 Task: Find connections with filter location Palencia with filter topic #Entrepreneurialwith filter profile language Spanish with filter current company Ericsson with filter school Srinivas Institute of Technology, Mangalore with filter industry Retail Building Materials and Garden Equipment with filter service category Nonprofit Consulting with filter keywords title Delivery Driver
Action: Mouse moved to (598, 97)
Screenshot: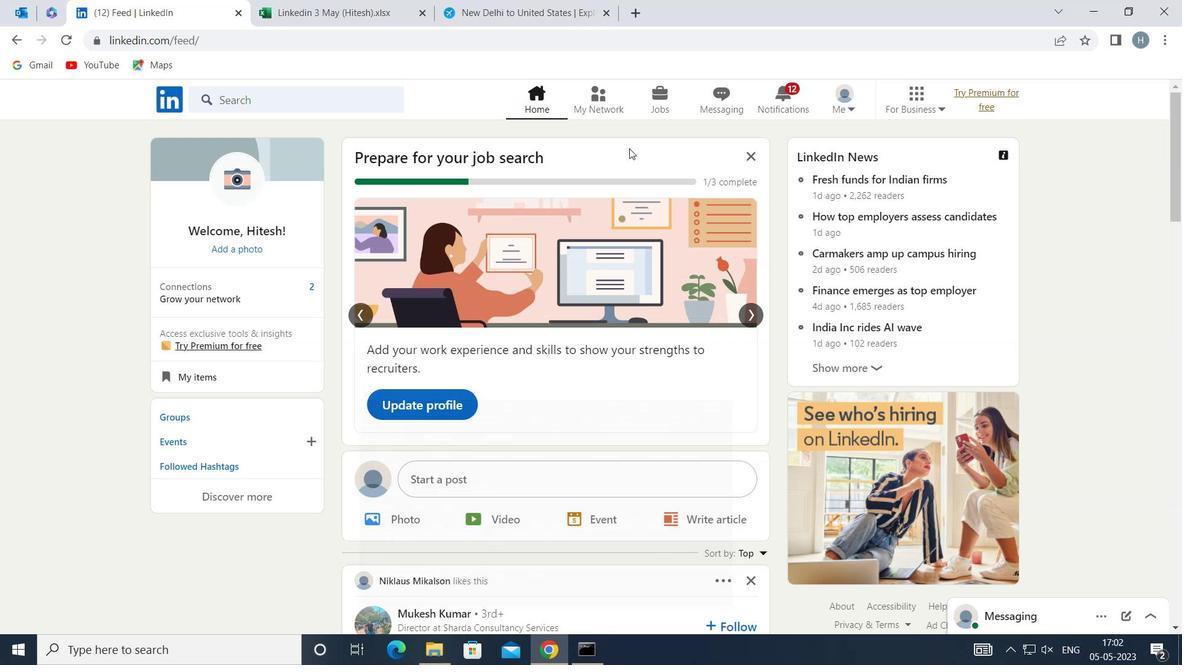 
Action: Mouse pressed left at (598, 97)
Screenshot: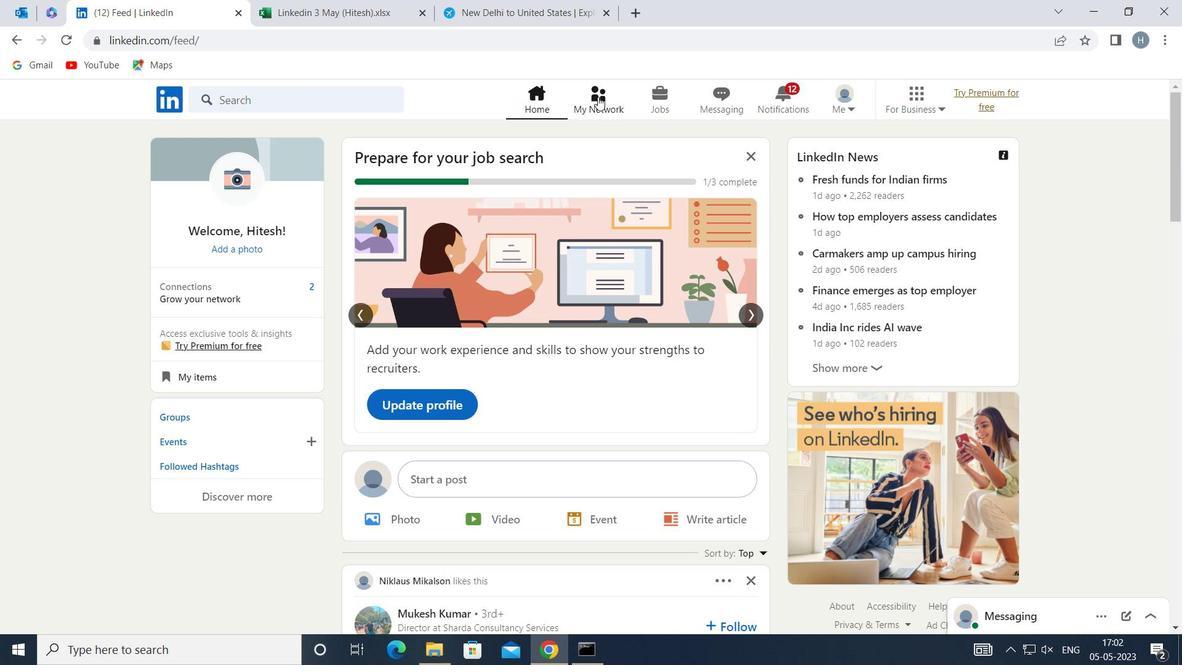 
Action: Mouse moved to (339, 182)
Screenshot: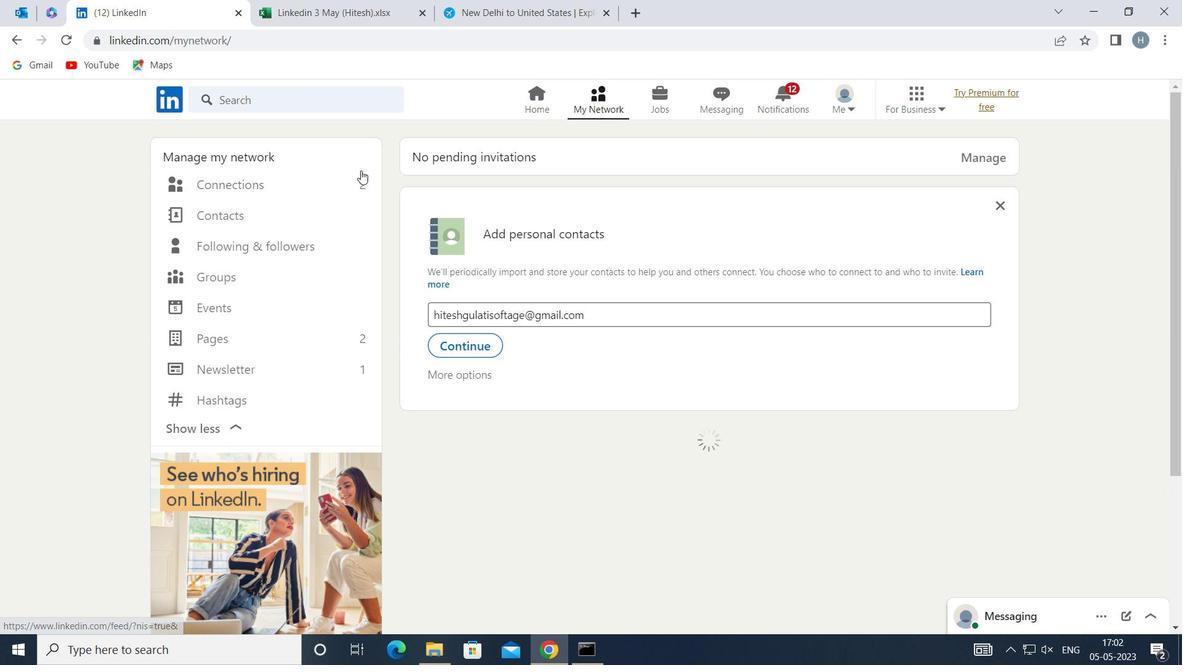 
Action: Mouse pressed left at (339, 182)
Screenshot: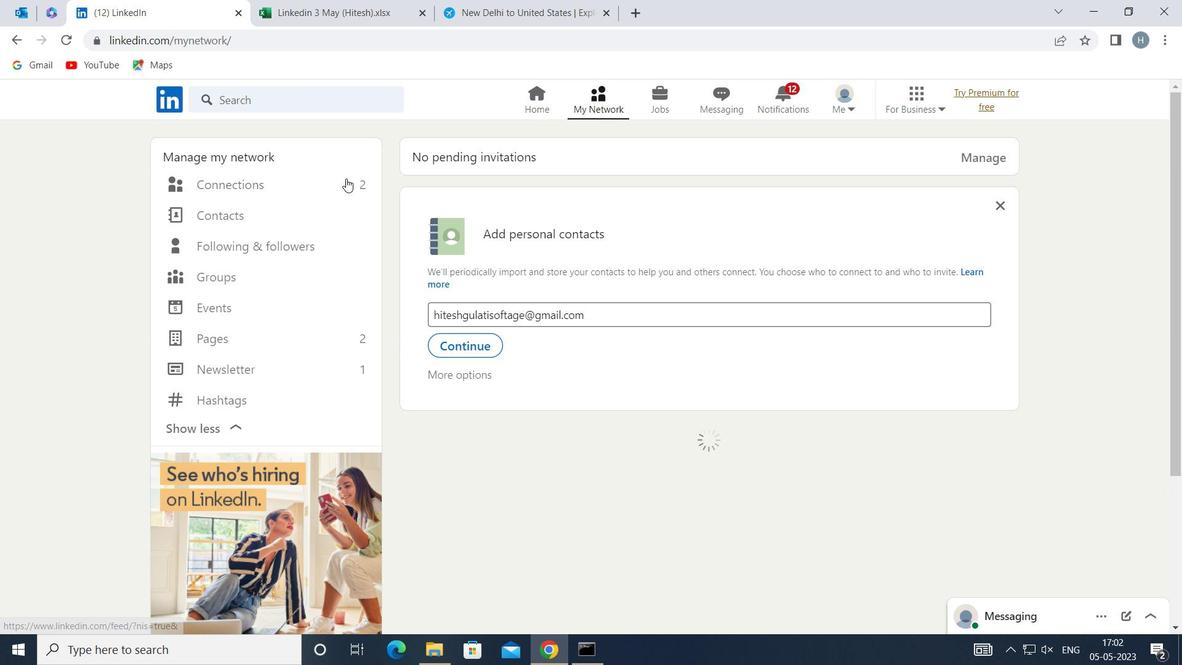 
Action: Mouse moved to (715, 187)
Screenshot: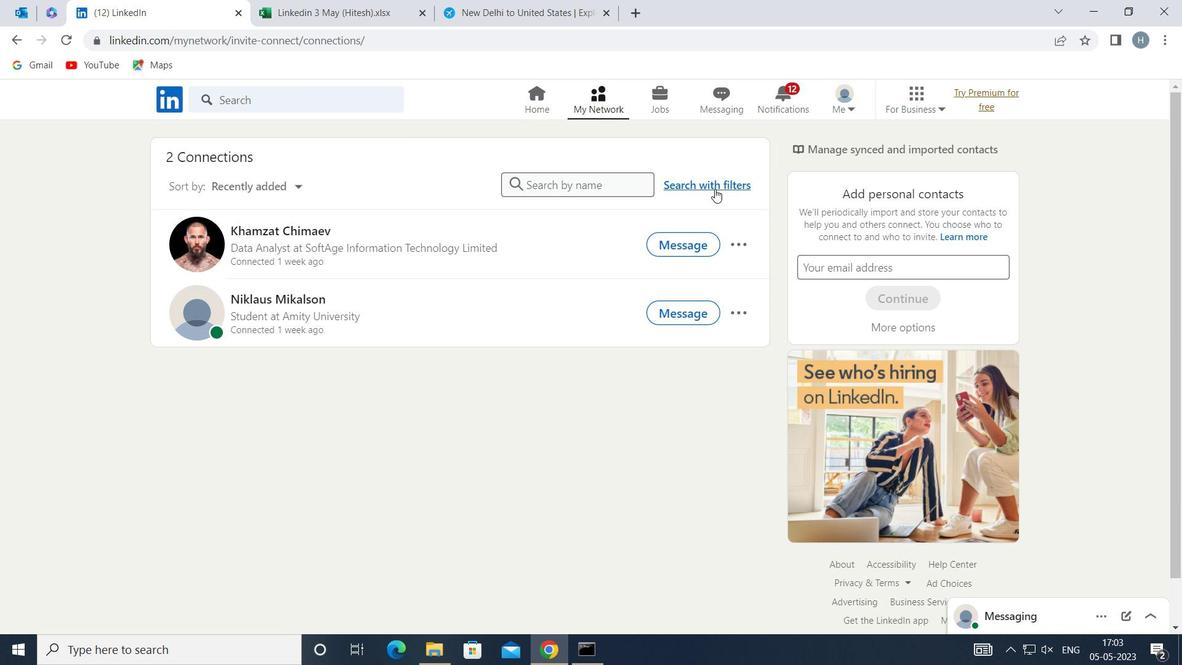 
Action: Mouse pressed left at (715, 187)
Screenshot: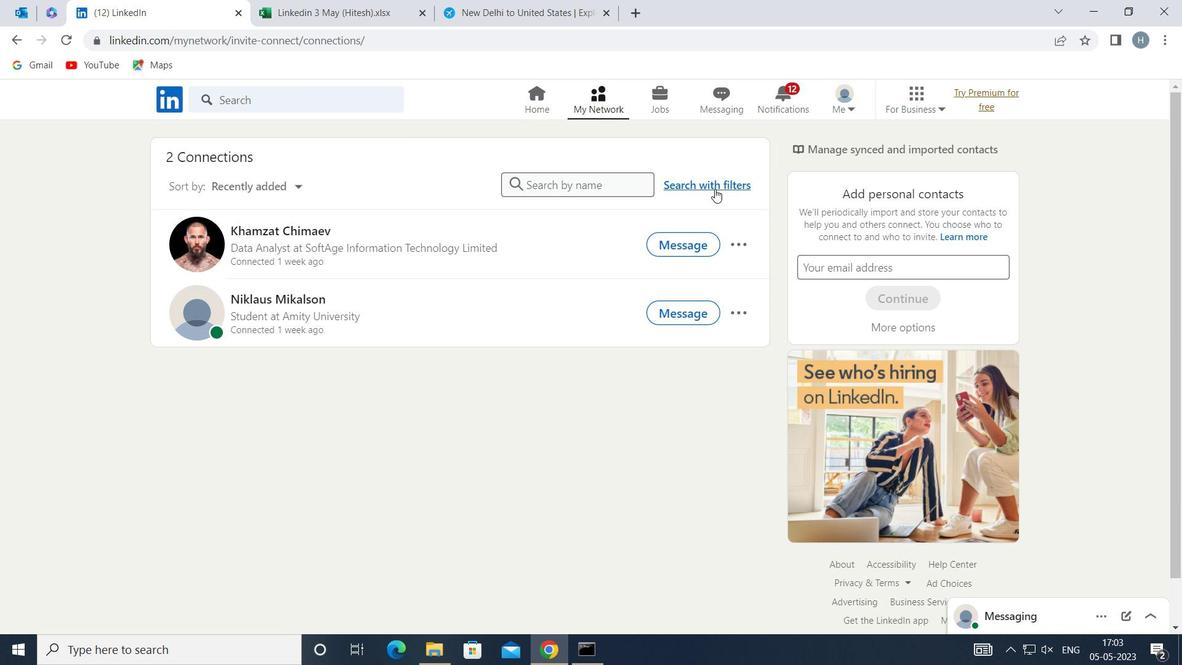 
Action: Mouse moved to (658, 140)
Screenshot: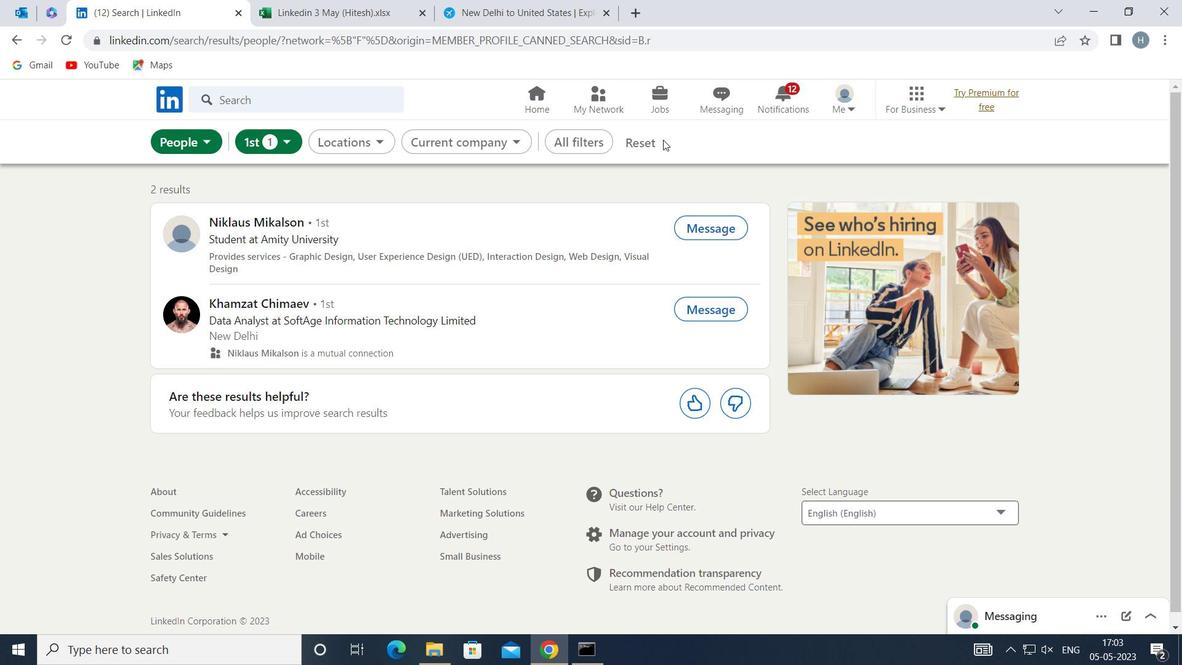 
Action: Mouse pressed left at (658, 140)
Screenshot: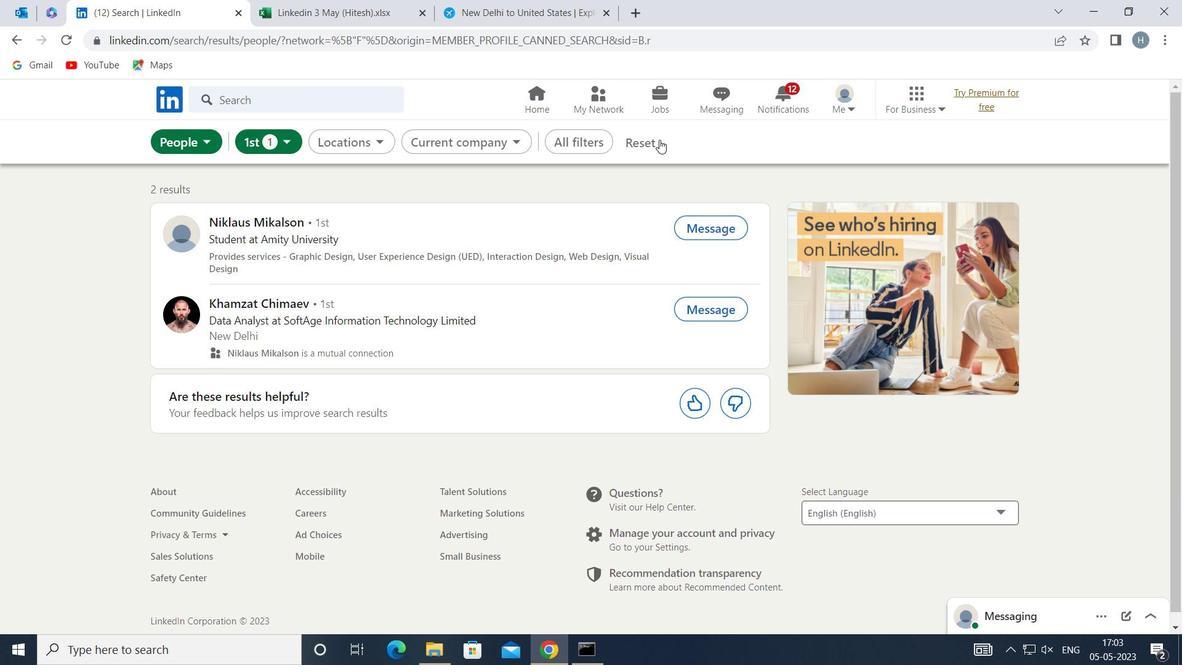 
Action: Mouse moved to (633, 142)
Screenshot: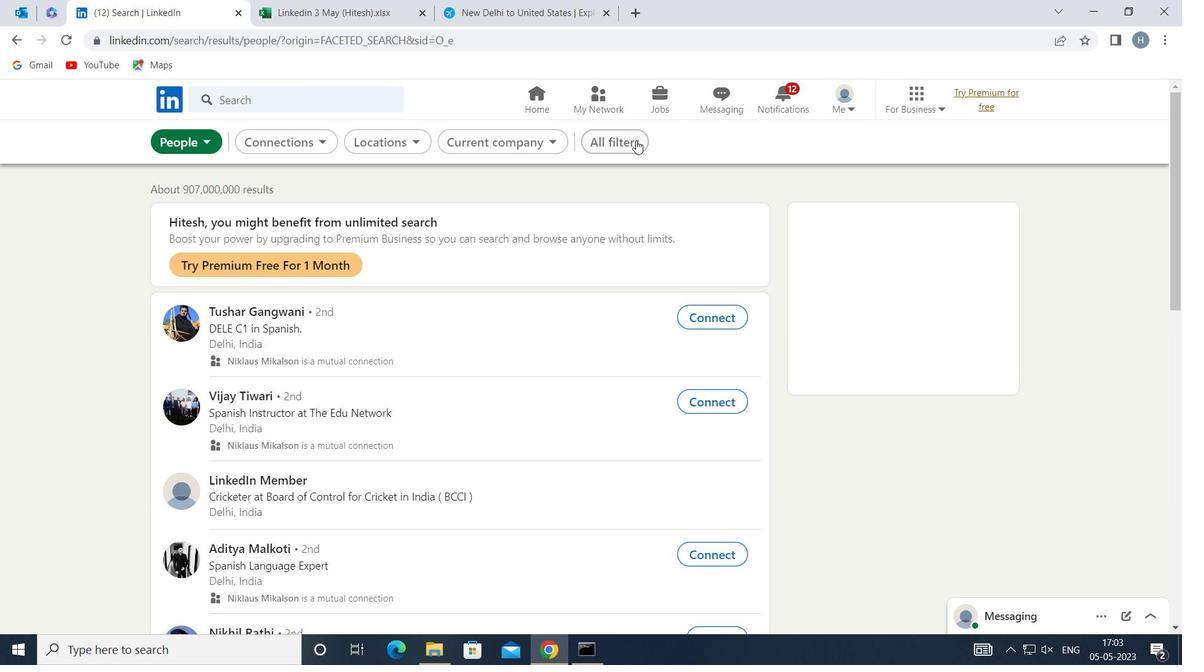 
Action: Mouse pressed left at (633, 142)
Screenshot: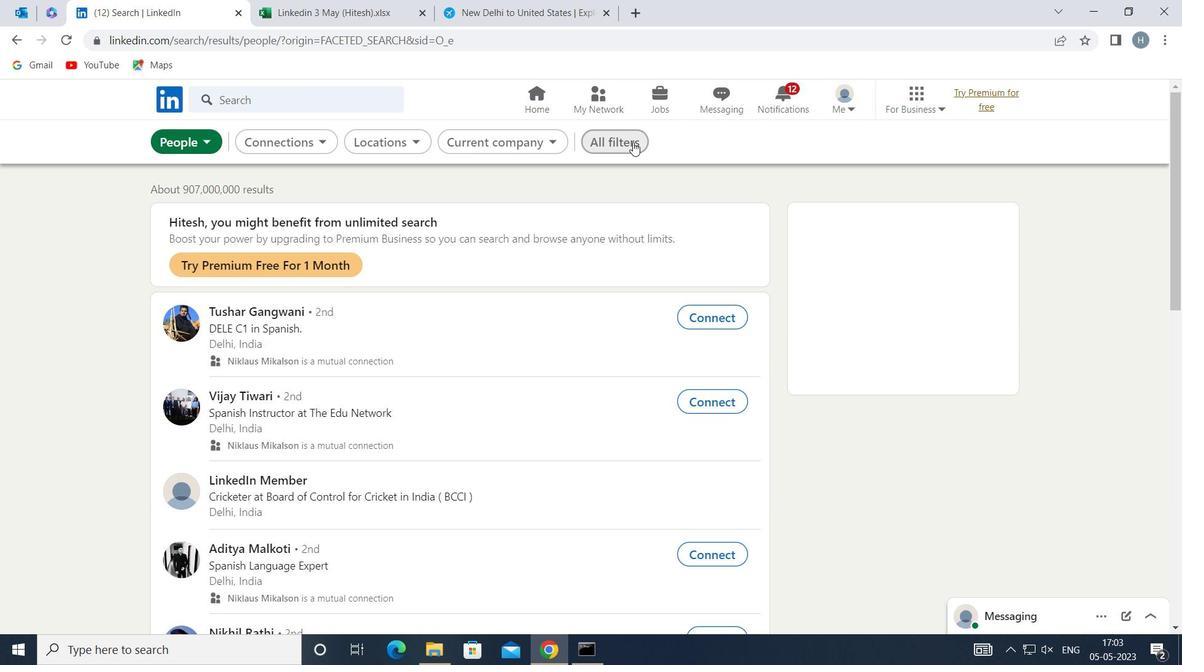 
Action: Mouse moved to (950, 325)
Screenshot: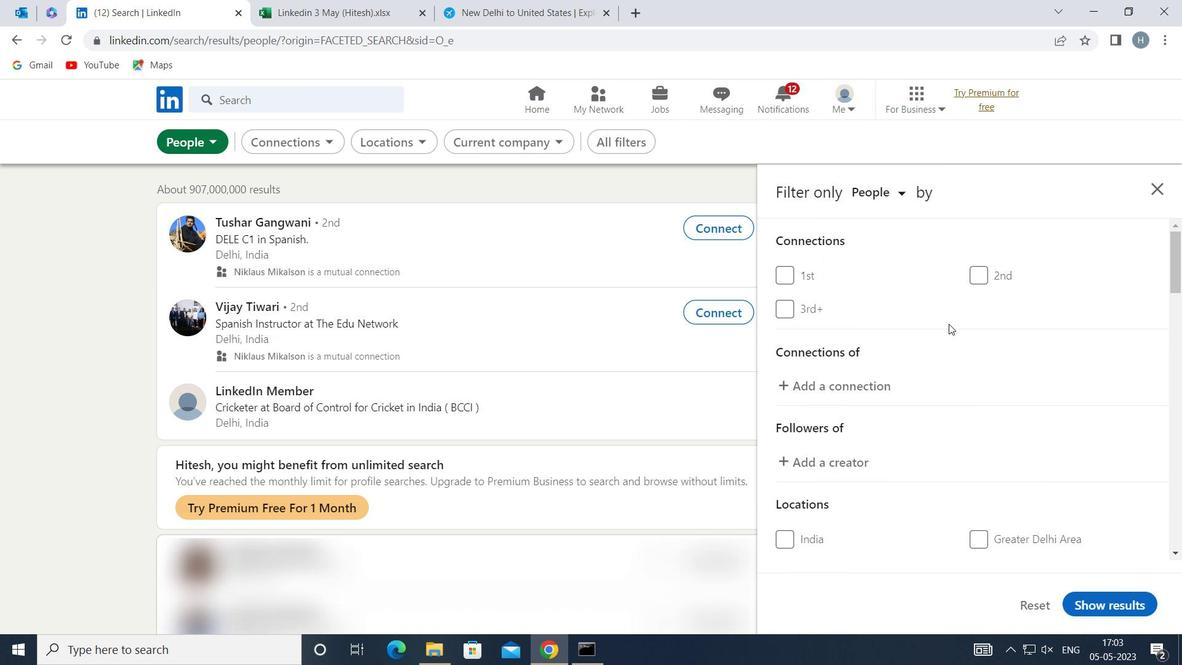 
Action: Mouse scrolled (950, 324) with delta (0, 0)
Screenshot: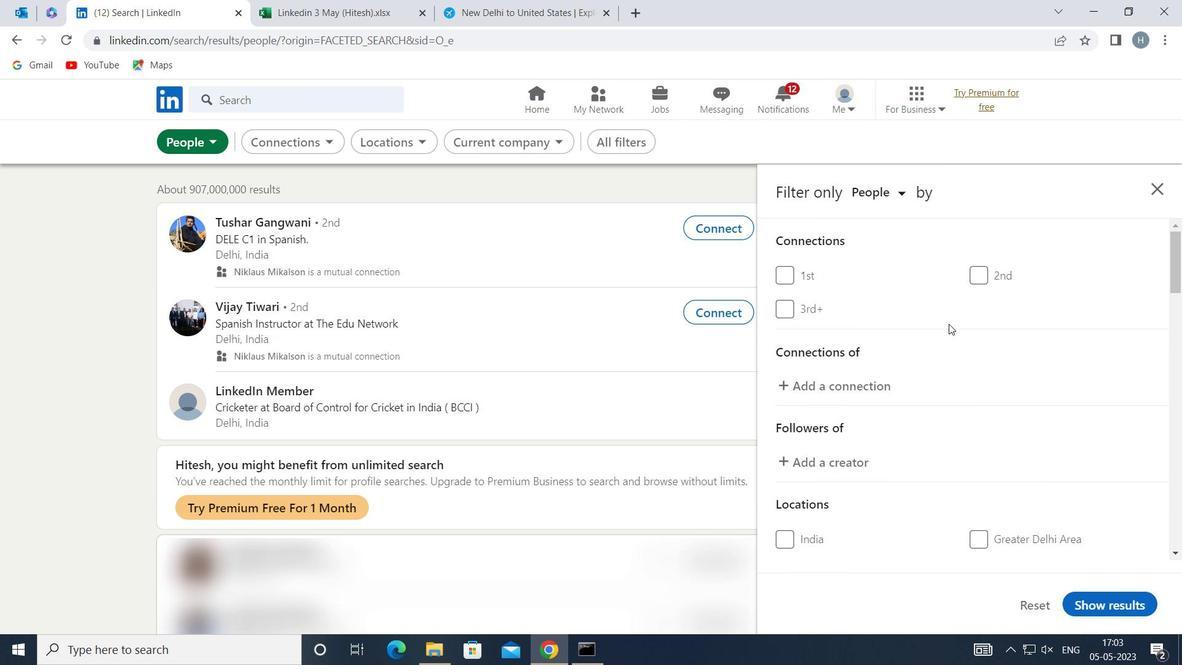 
Action: Mouse scrolled (950, 324) with delta (0, 0)
Screenshot: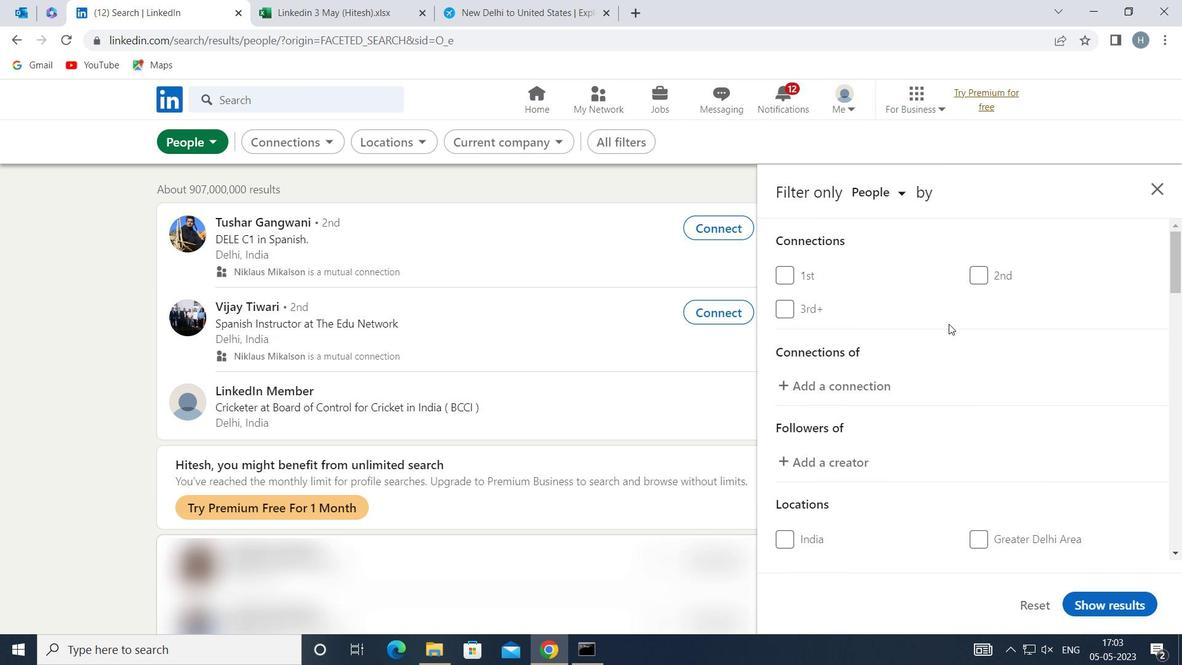 
Action: Mouse moved to (951, 325)
Screenshot: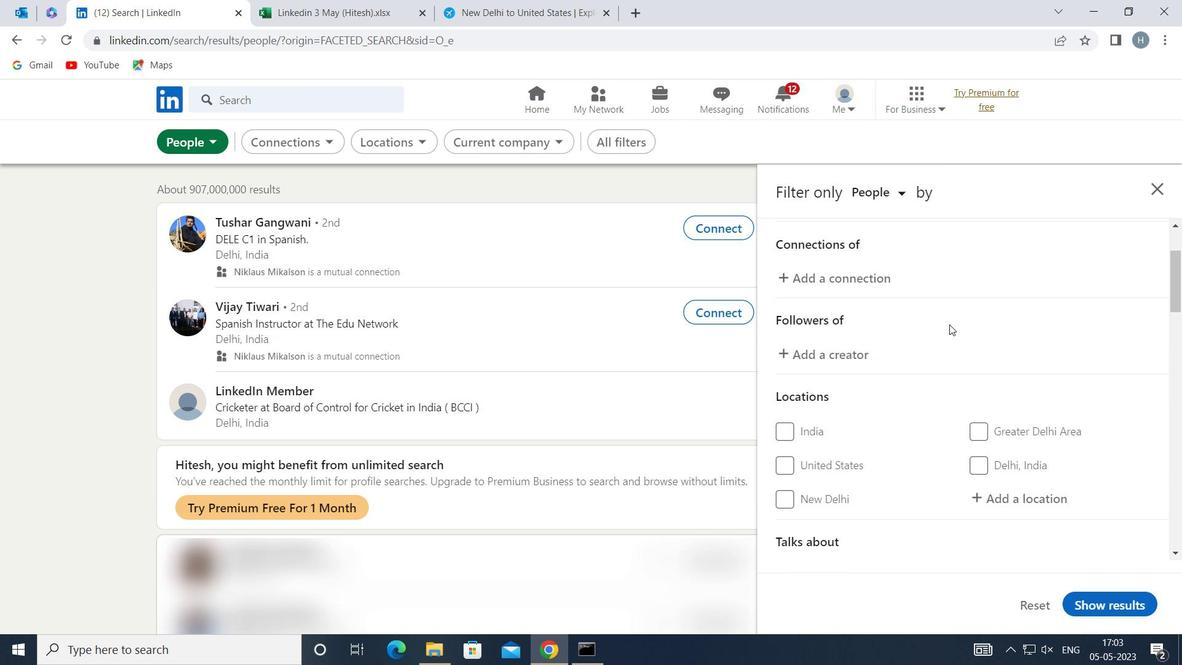 
Action: Mouse scrolled (951, 324) with delta (0, 0)
Screenshot: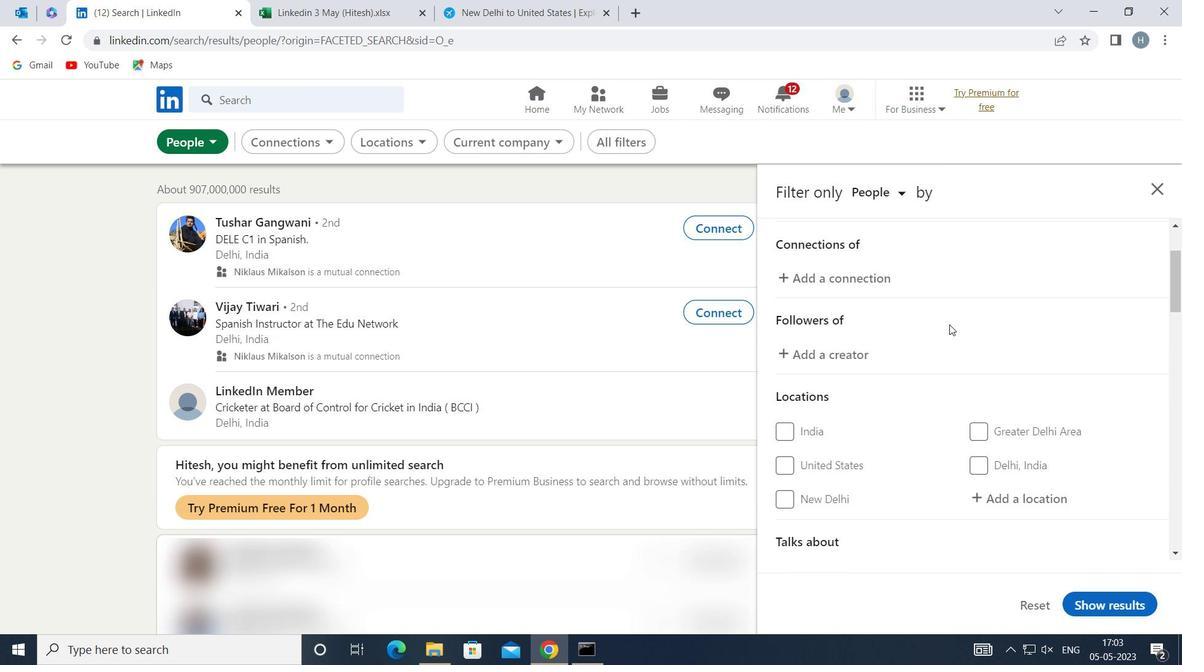 
Action: Mouse moved to (1032, 368)
Screenshot: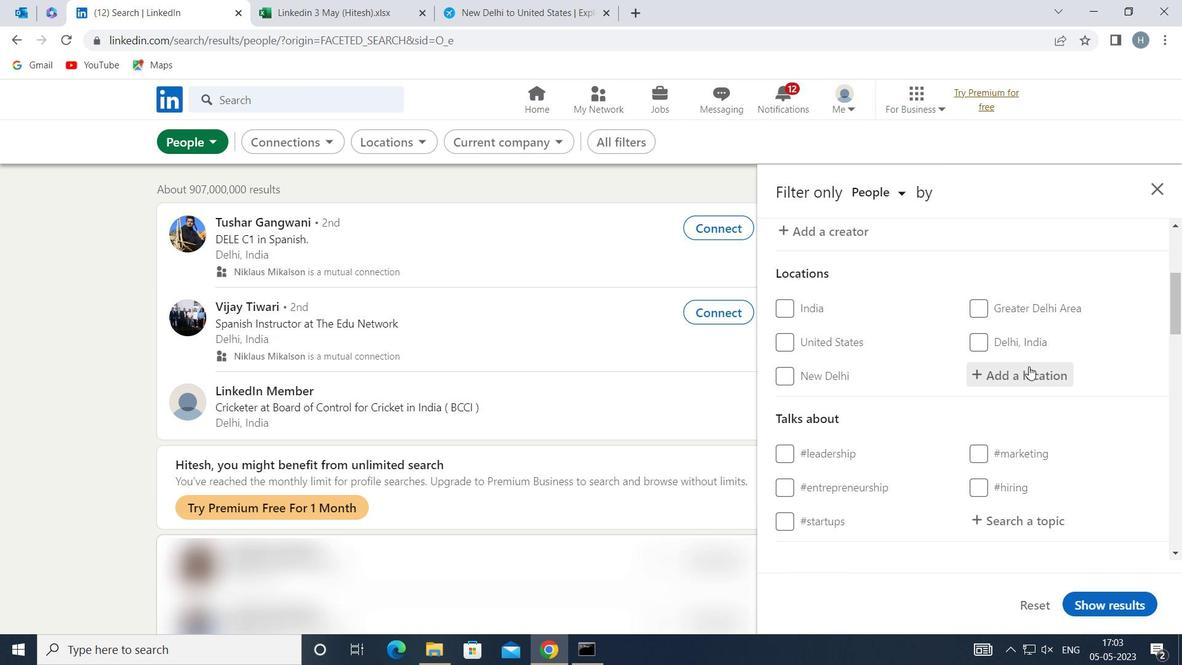 
Action: Mouse pressed left at (1032, 368)
Screenshot: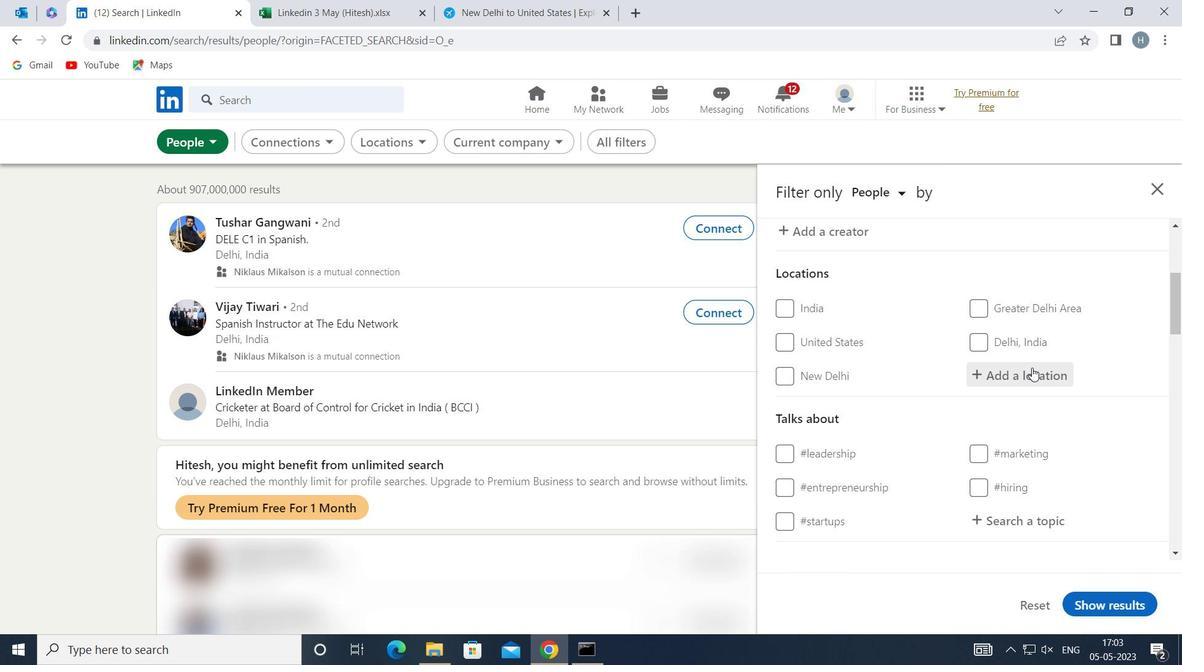 
Action: Key pressed <Key.shift>PALENCIA<Key.space>
Screenshot: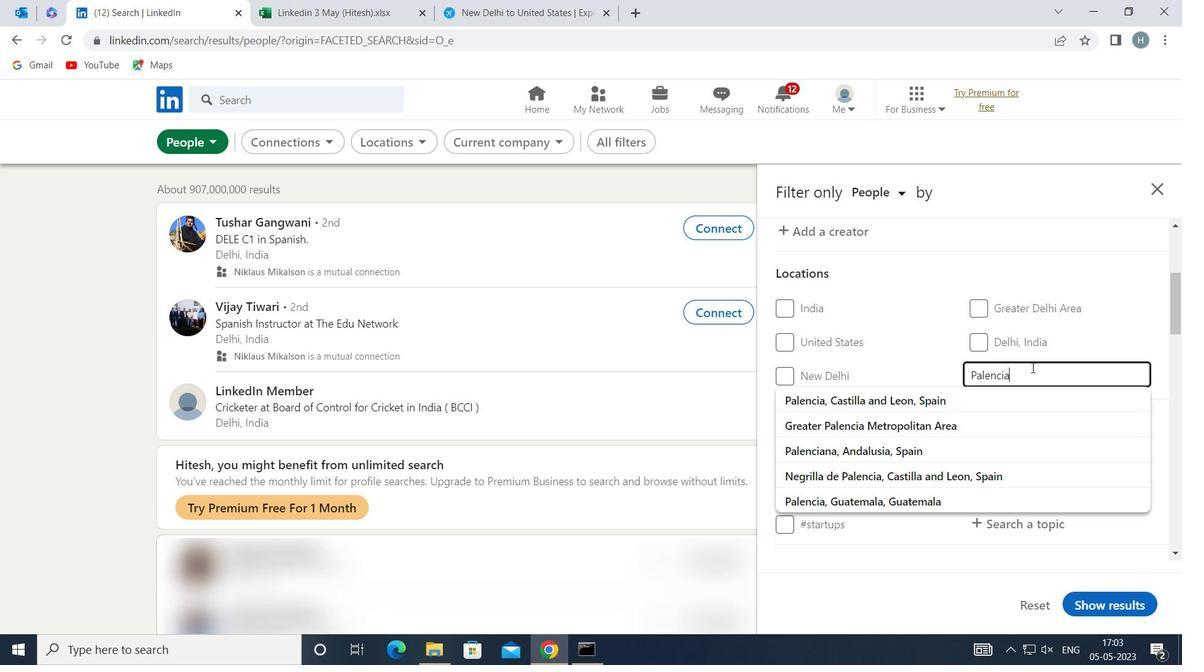 
Action: Mouse moved to (1004, 397)
Screenshot: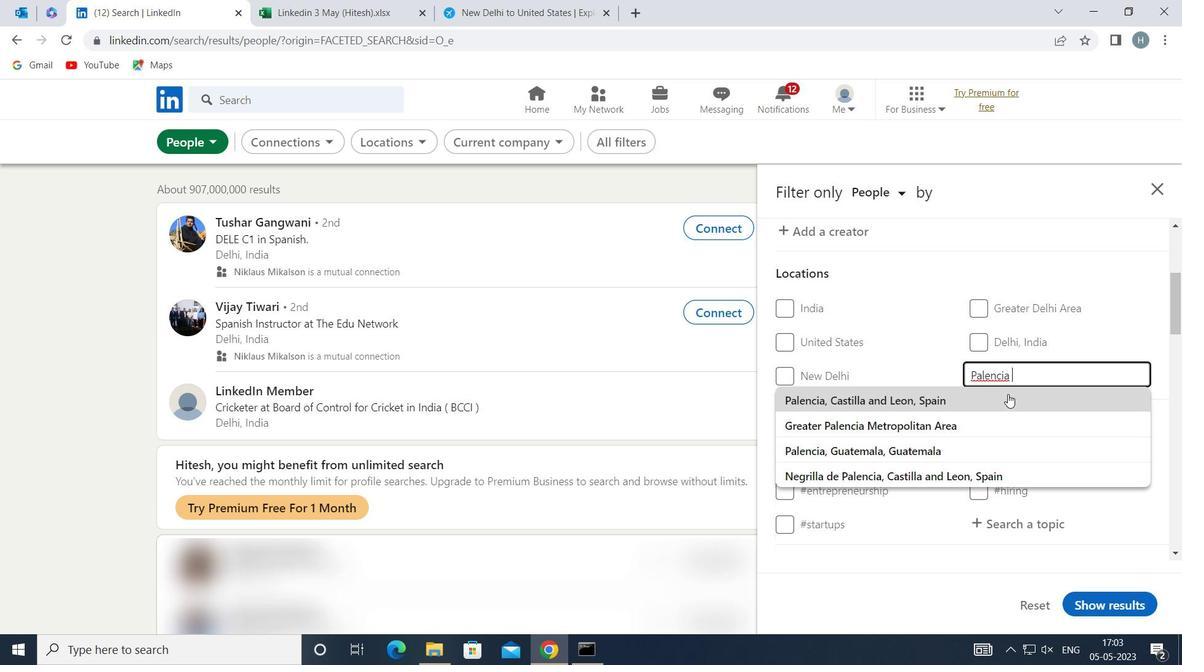 
Action: Mouse pressed left at (1004, 397)
Screenshot: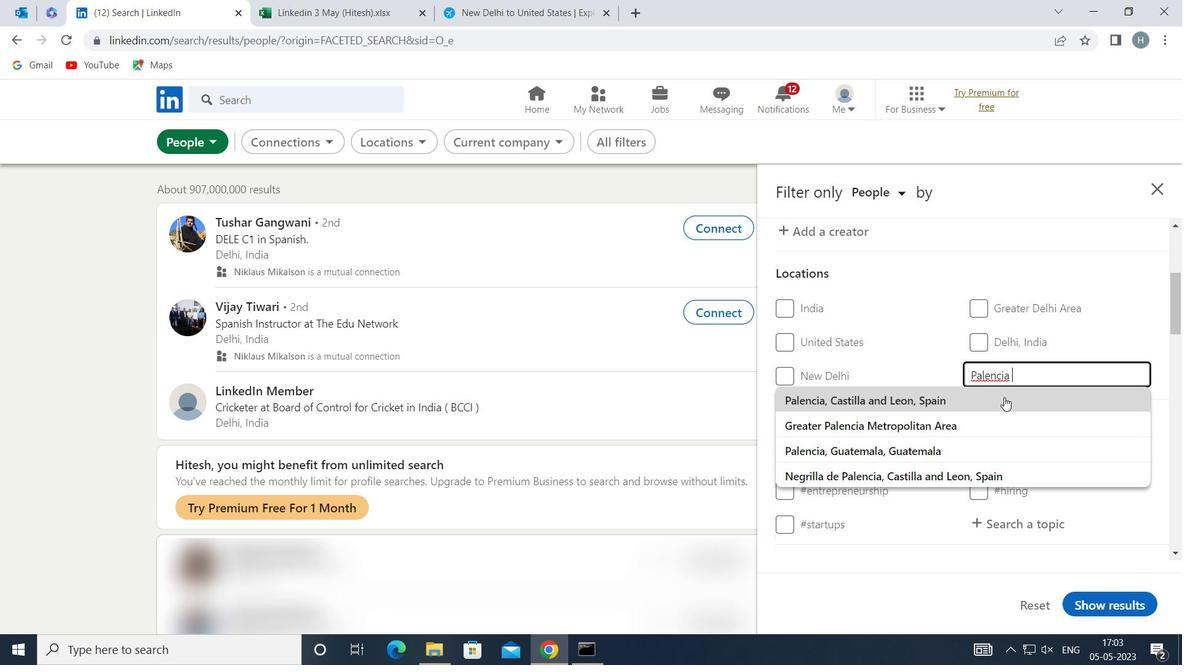 
Action: Mouse scrolled (1004, 396) with delta (0, 0)
Screenshot: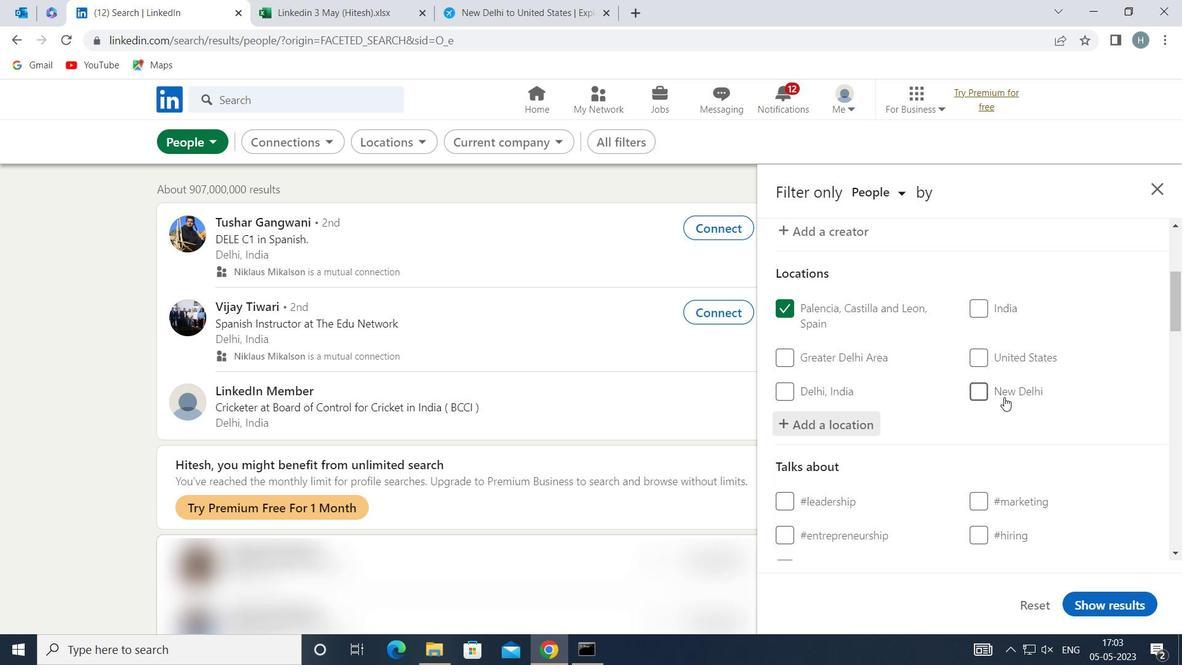 
Action: Mouse moved to (1002, 402)
Screenshot: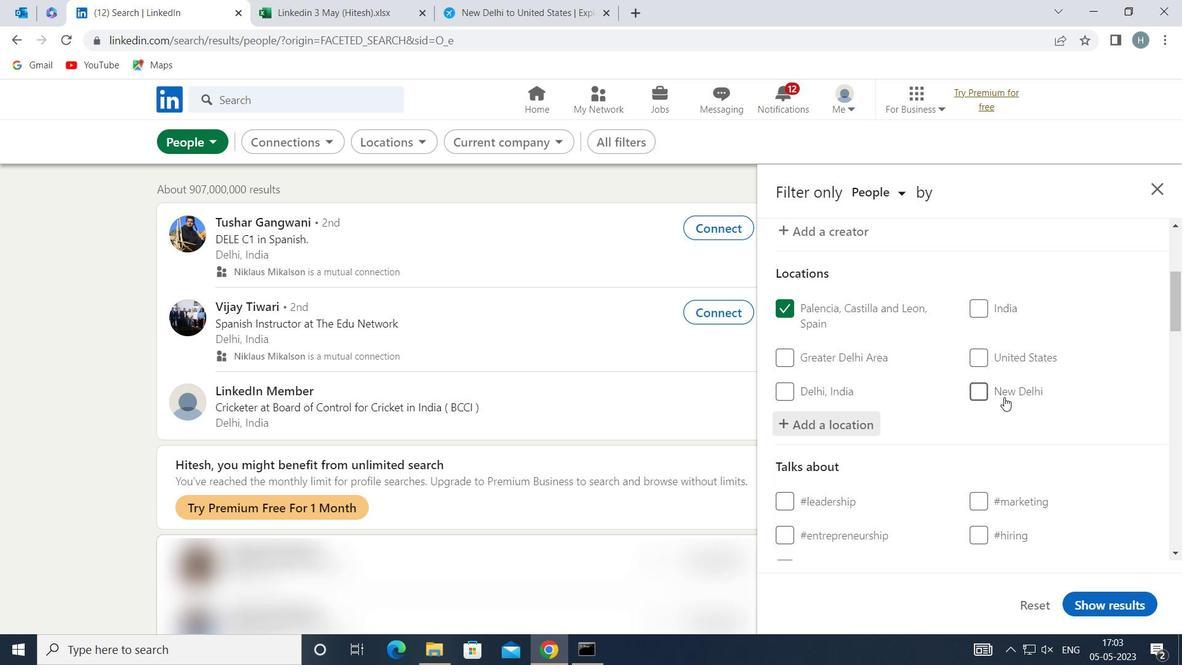 
Action: Mouse scrolled (1002, 401) with delta (0, 0)
Screenshot: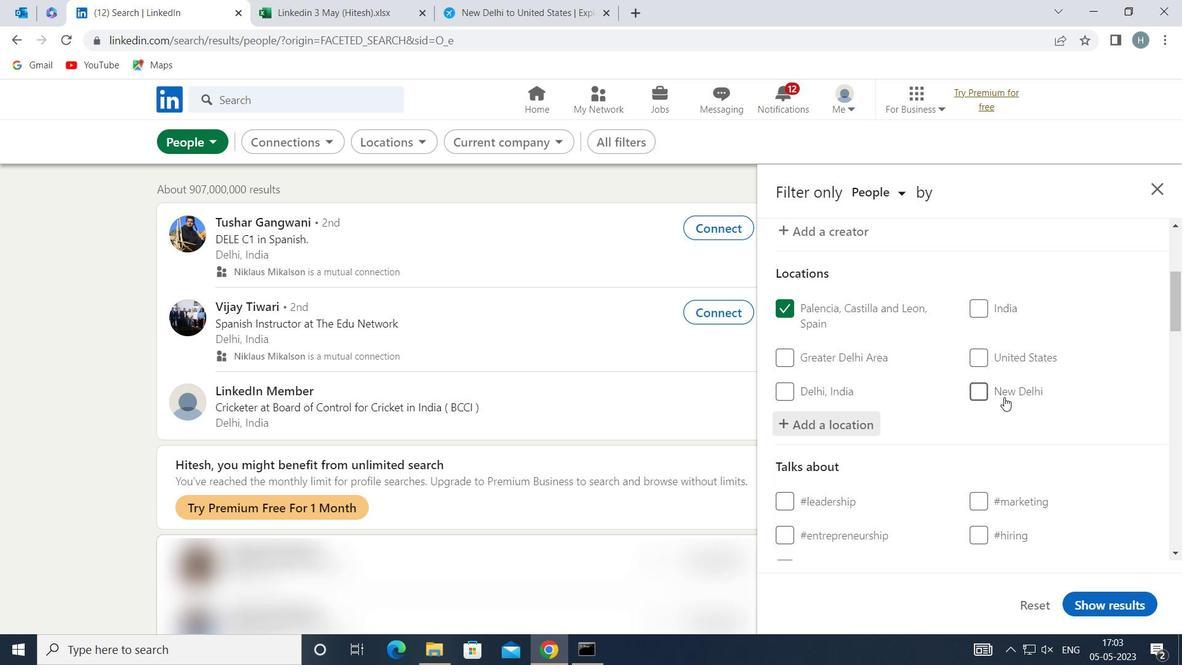 
Action: Mouse moved to (1031, 415)
Screenshot: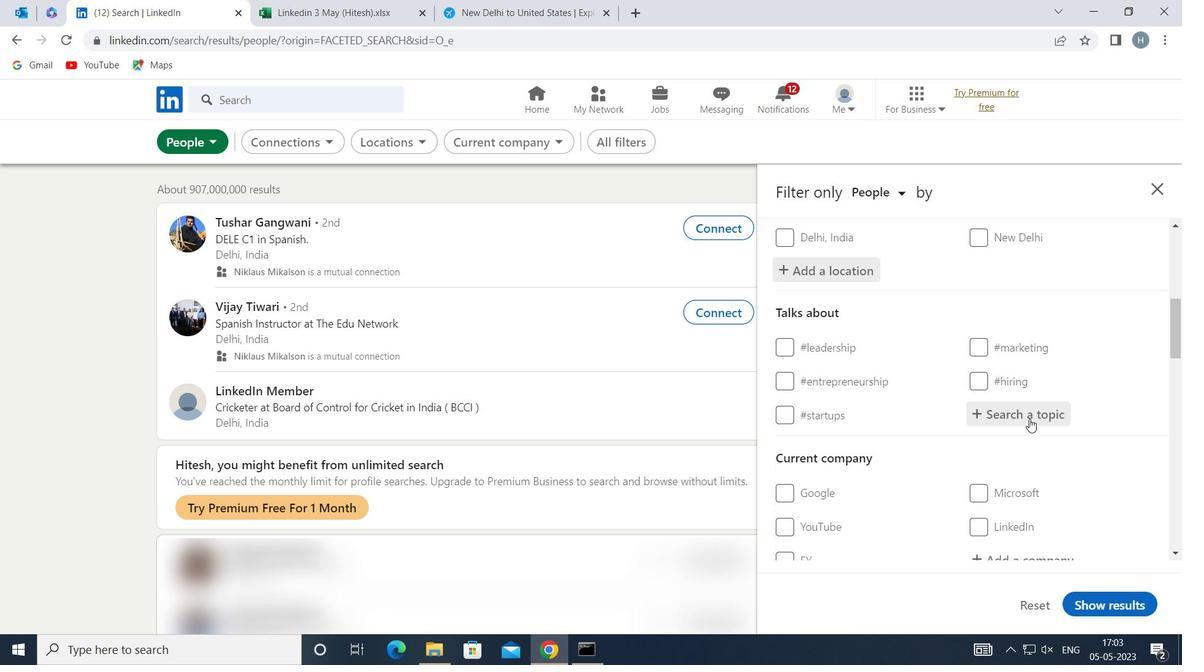 
Action: Mouse pressed left at (1031, 415)
Screenshot: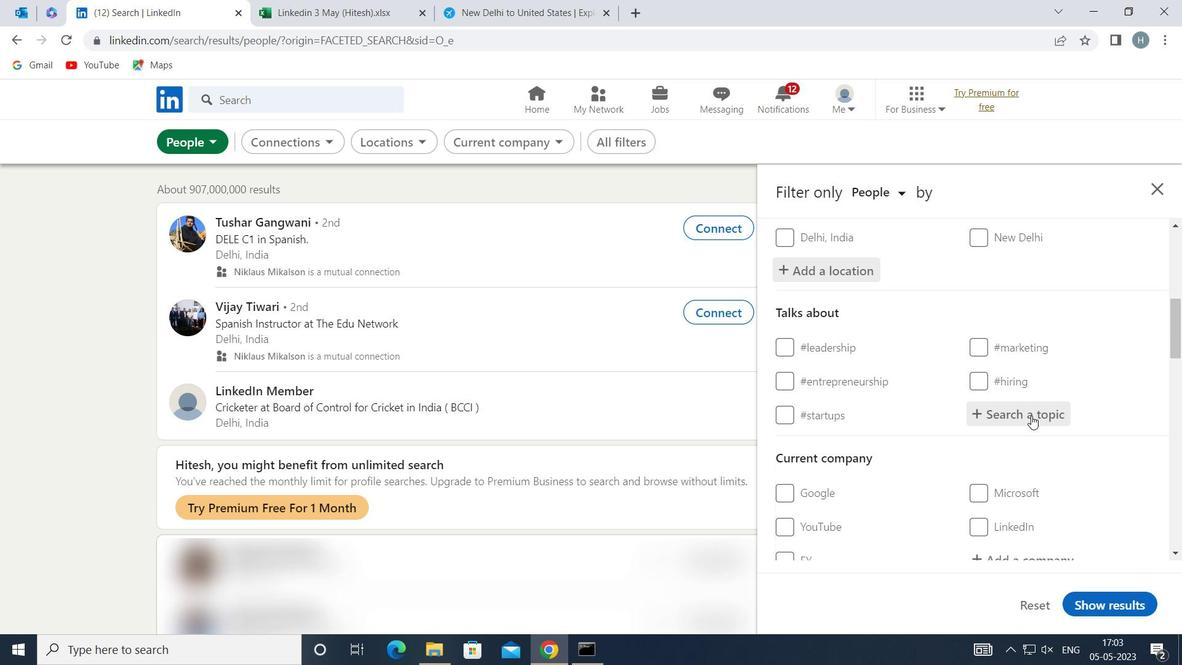 
Action: Key pressed <Key.shift>ENTREPRE
Screenshot: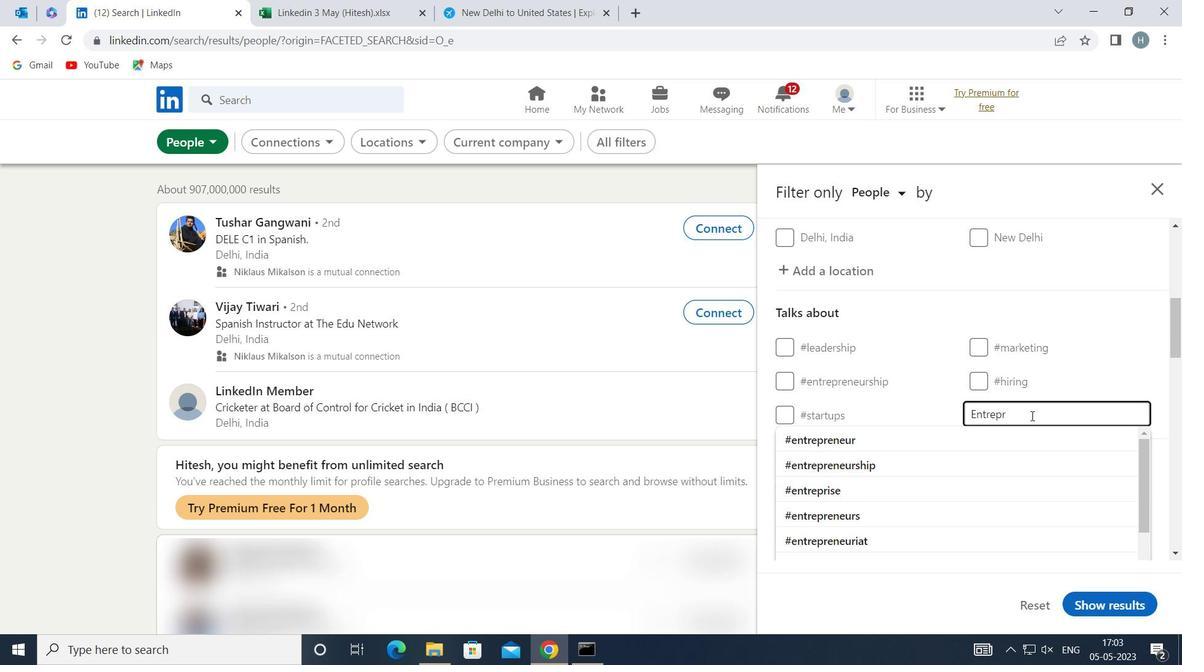 
Action: Mouse moved to (970, 490)
Screenshot: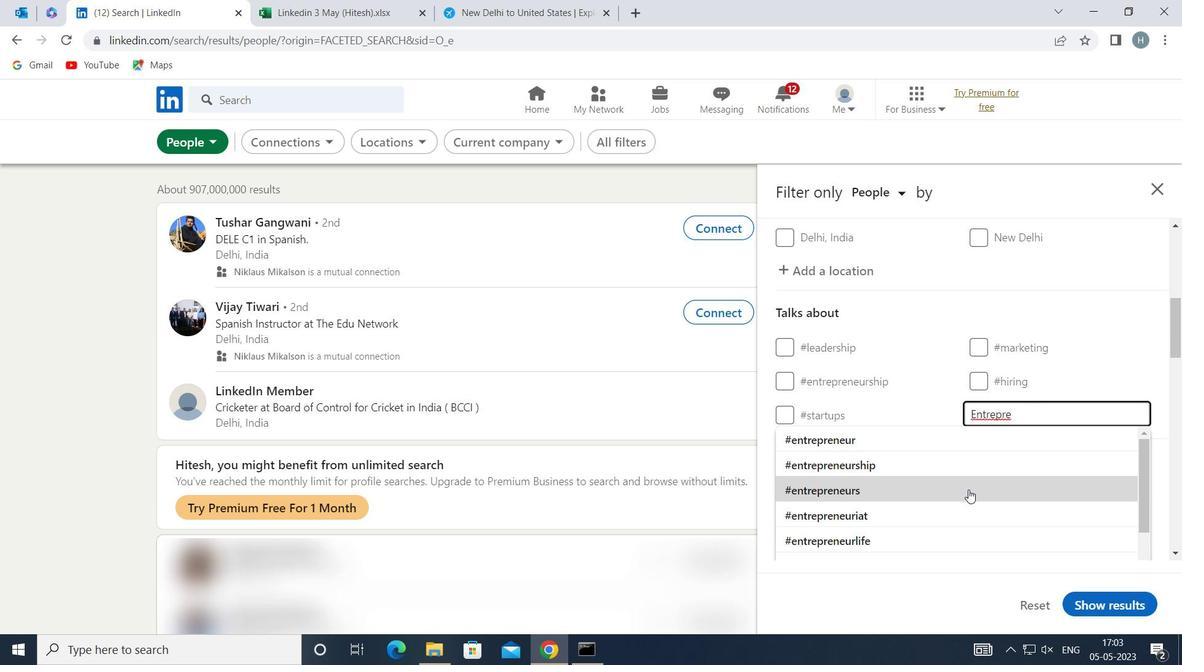 
Action: Mouse scrolled (970, 489) with delta (0, 0)
Screenshot: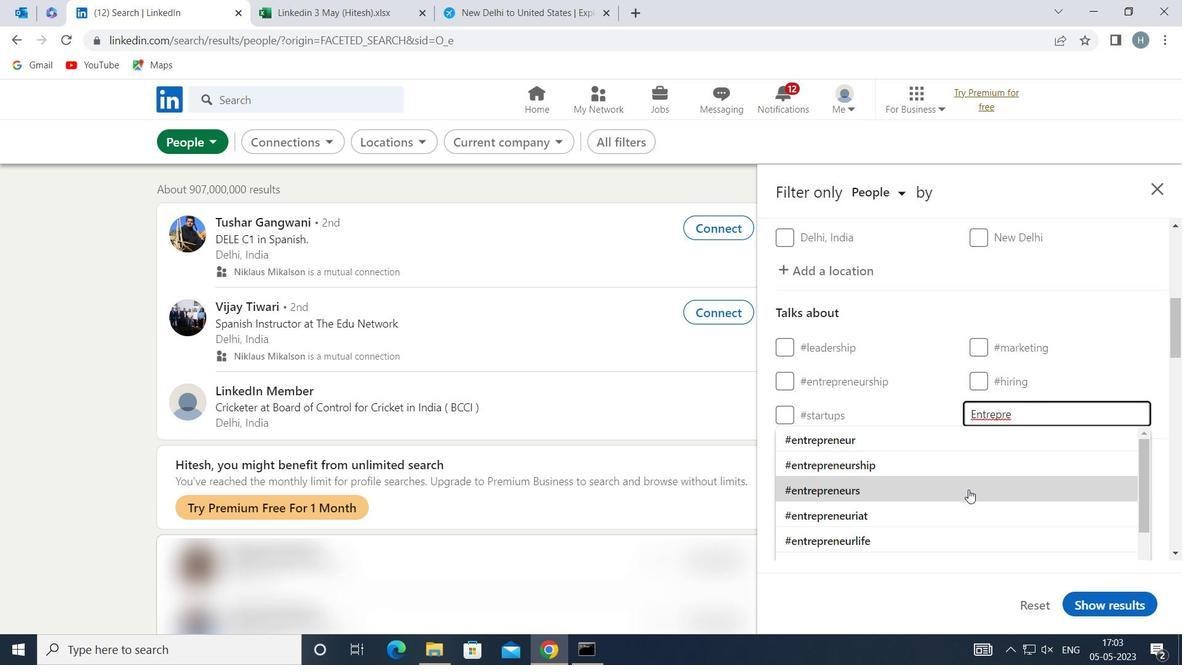 
Action: Mouse moved to (964, 492)
Screenshot: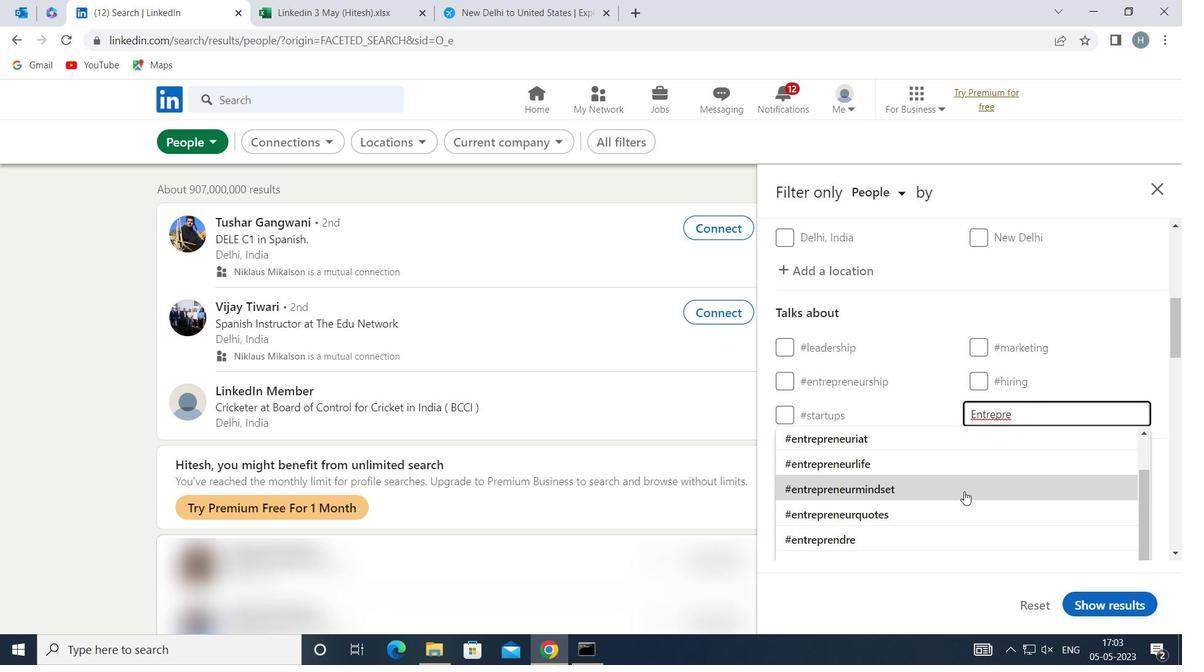 
Action: Mouse scrolled (964, 492) with delta (0, 0)
Screenshot: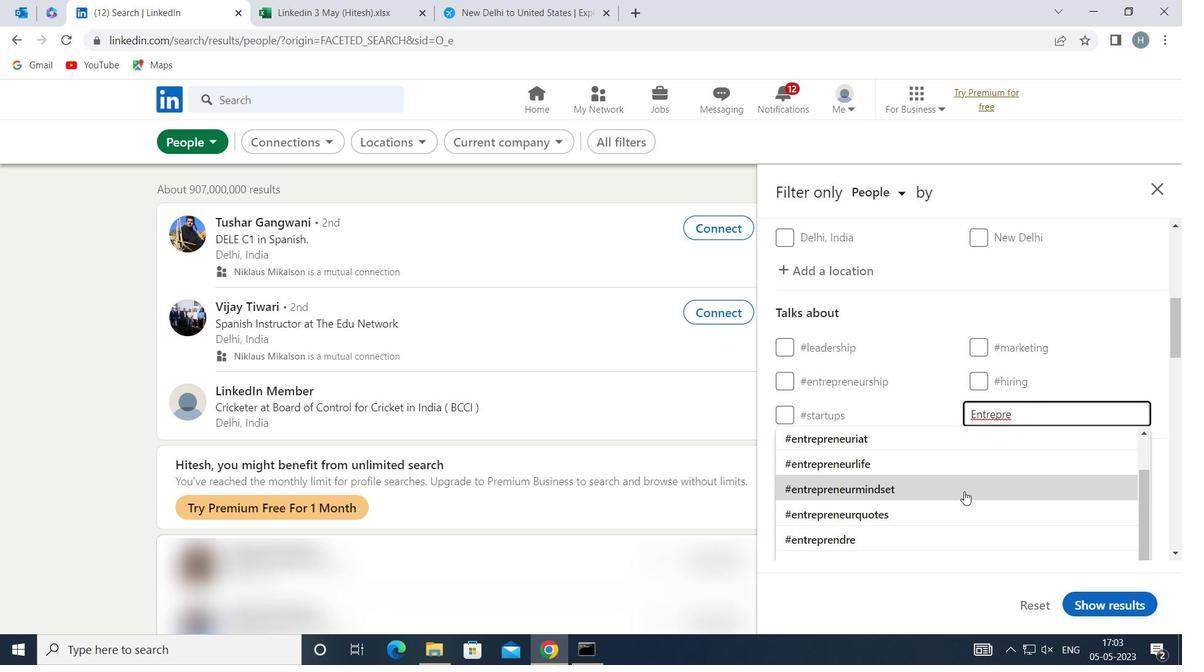 
Action: Mouse moved to (964, 494)
Screenshot: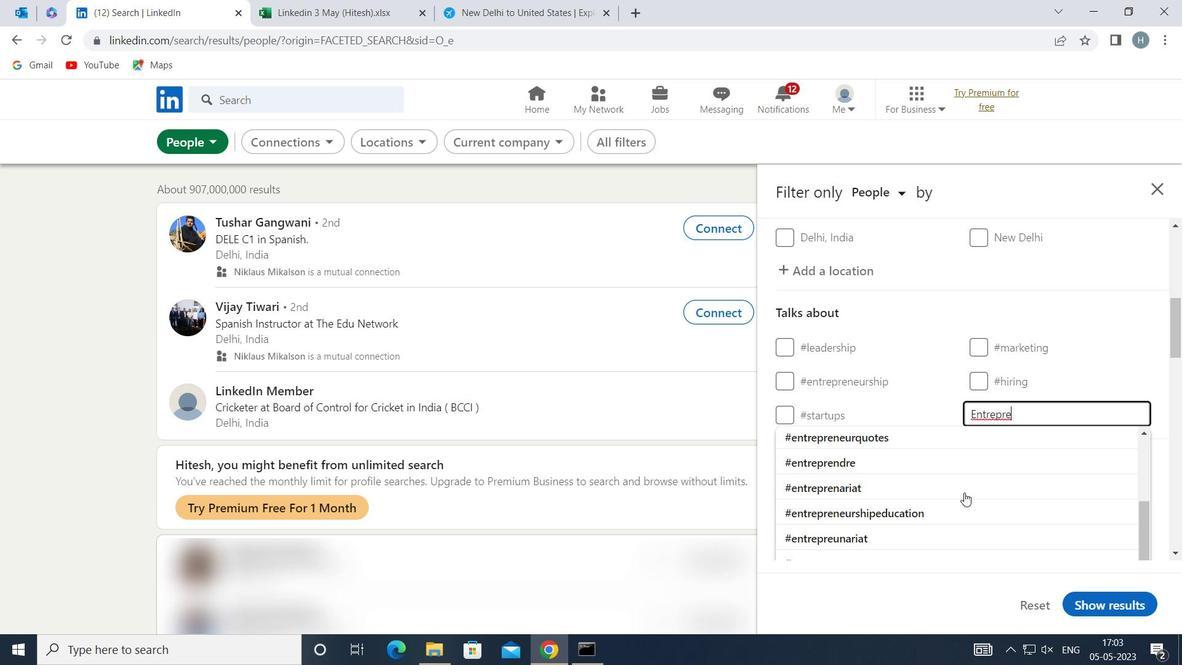 
Action: Mouse scrolled (964, 494) with delta (0, 0)
Screenshot: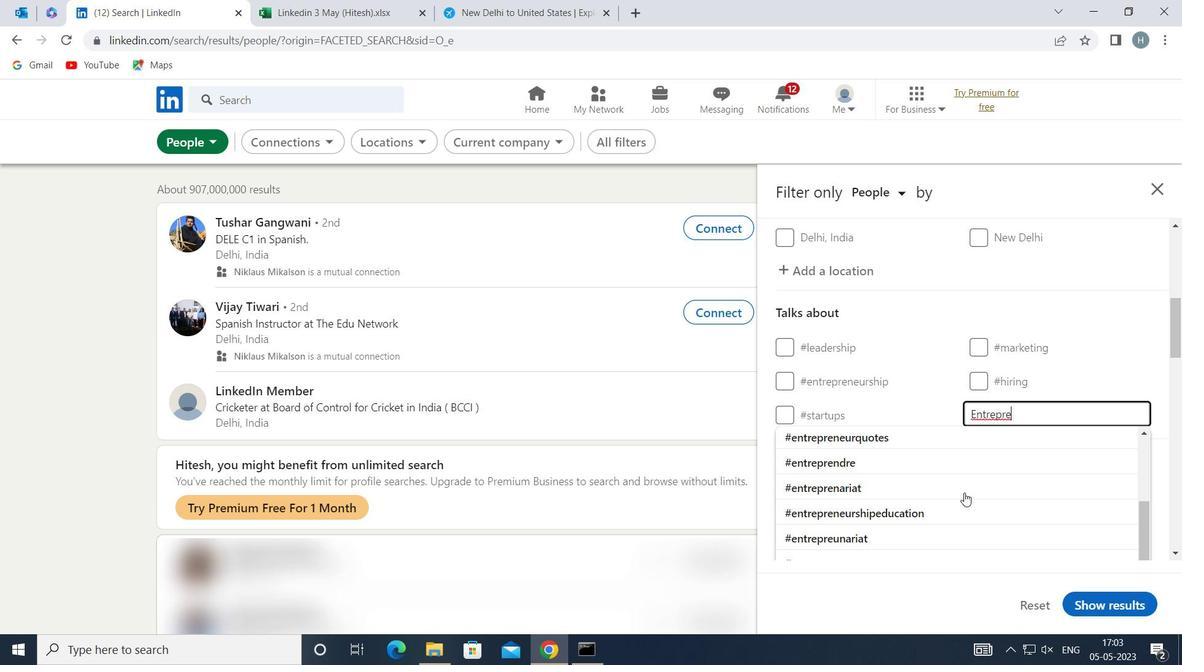 
Action: Mouse moved to (973, 462)
Screenshot: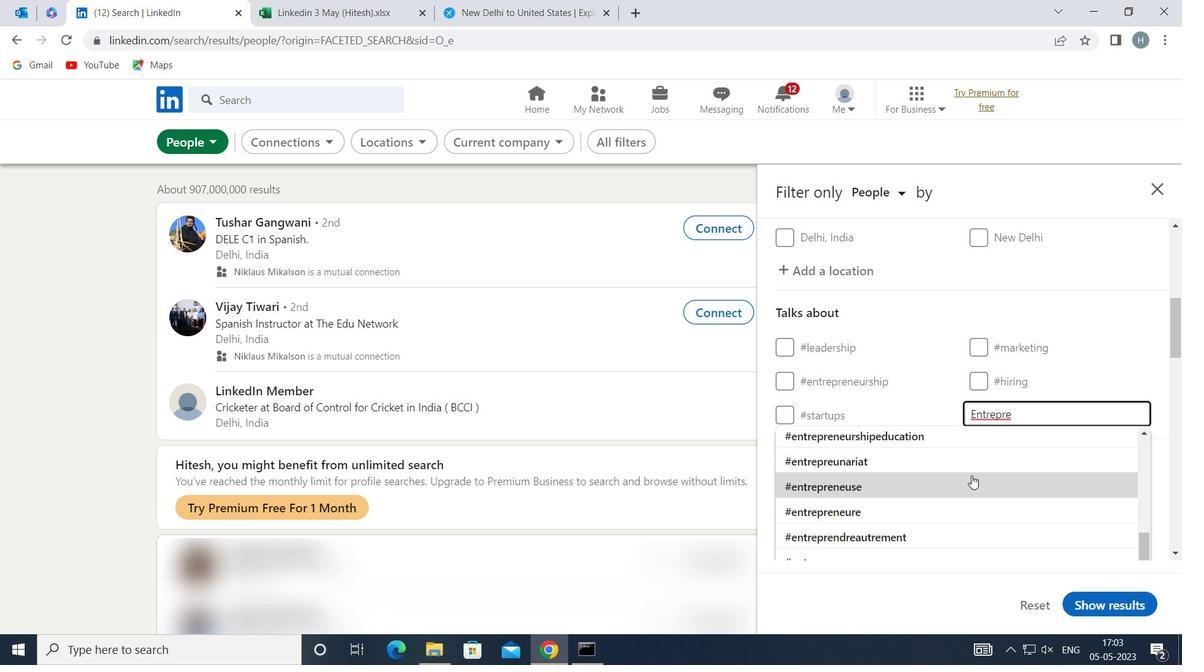 
Action: Key pressed NEURAI<Key.backspace>
Screenshot: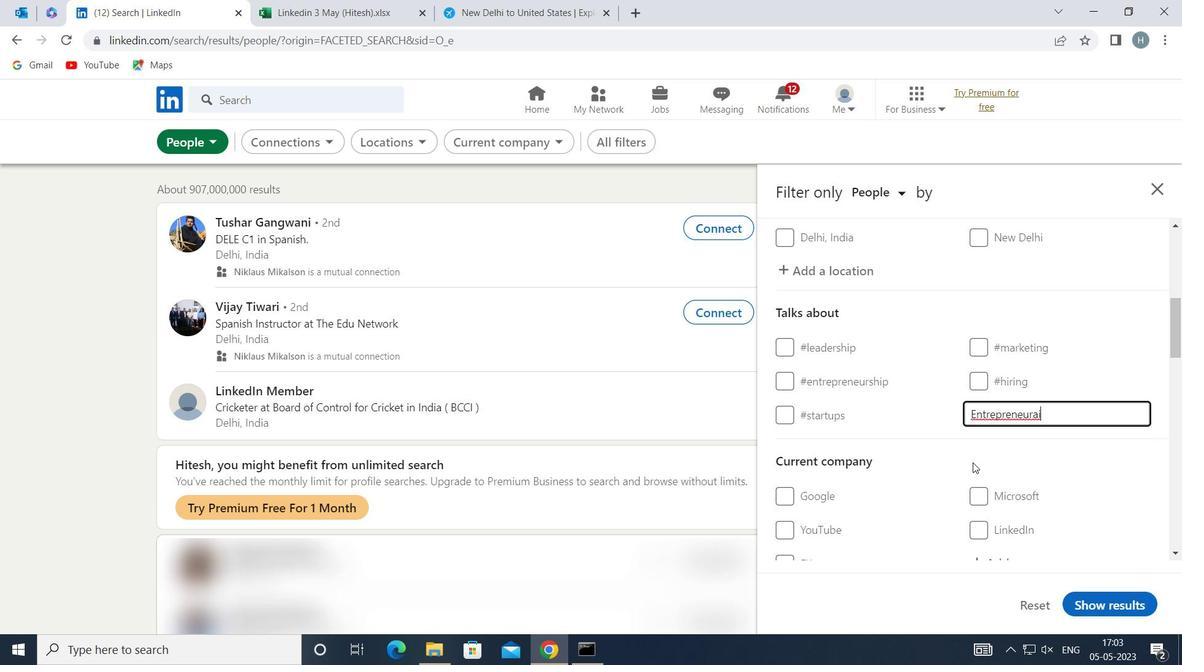 
Action: Mouse moved to (965, 444)
Screenshot: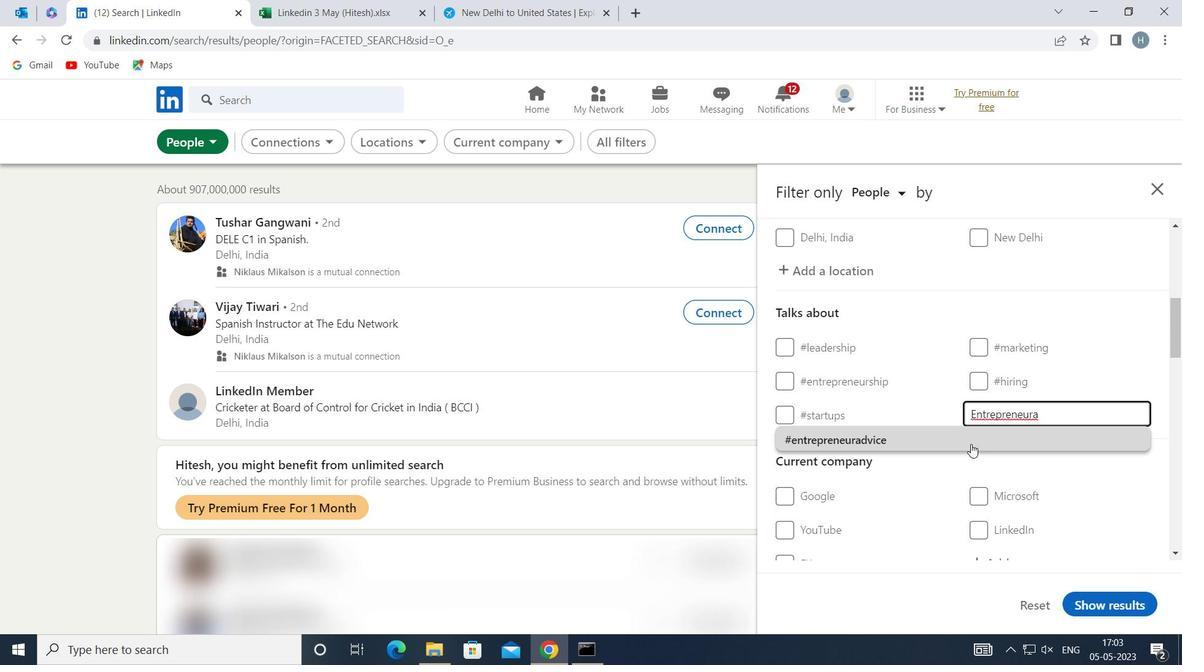 
Action: Key pressed <Key.backspace>IAL
Screenshot: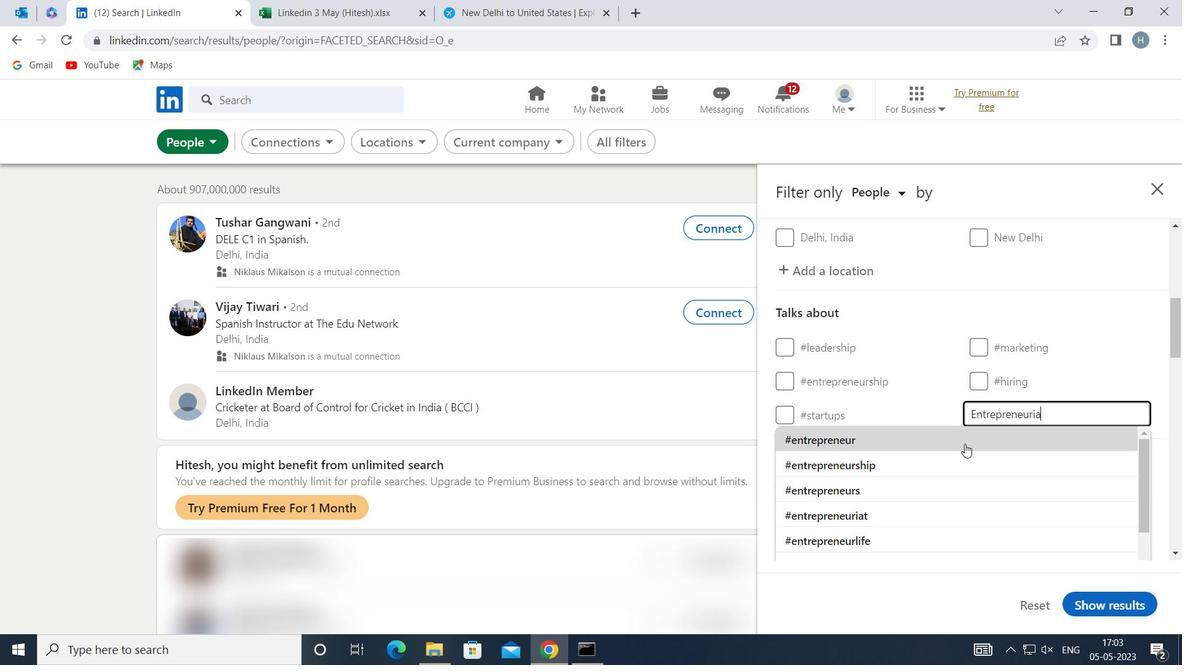 
Action: Mouse moved to (964, 444)
Screenshot: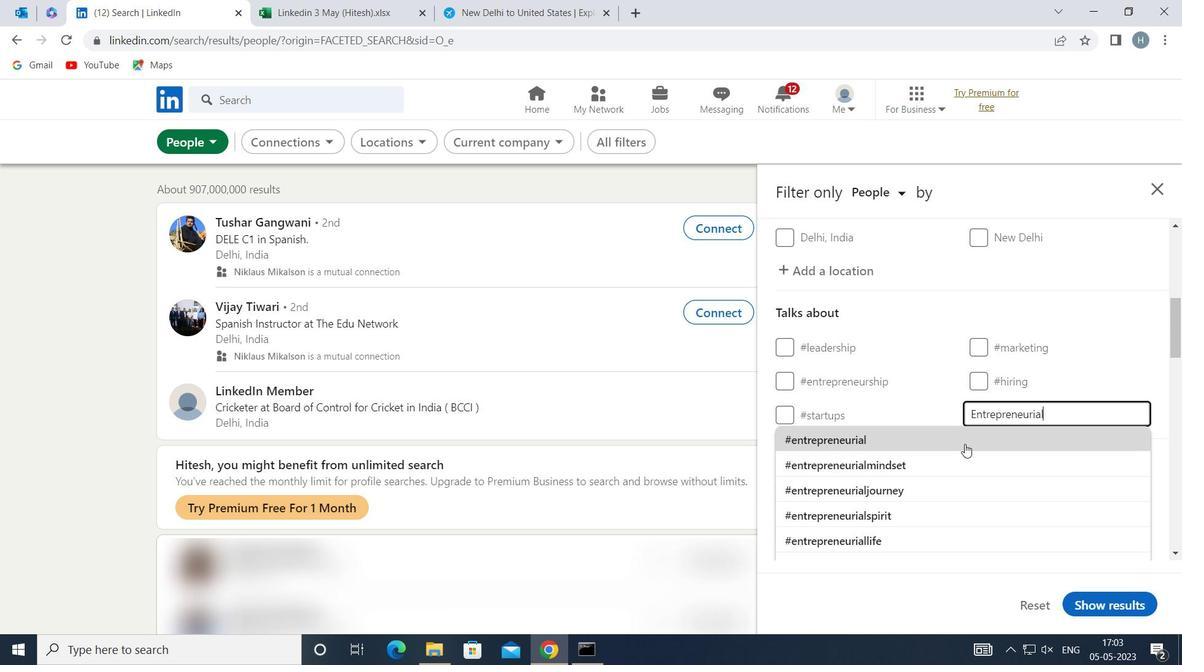 
Action: Mouse pressed left at (964, 444)
Screenshot: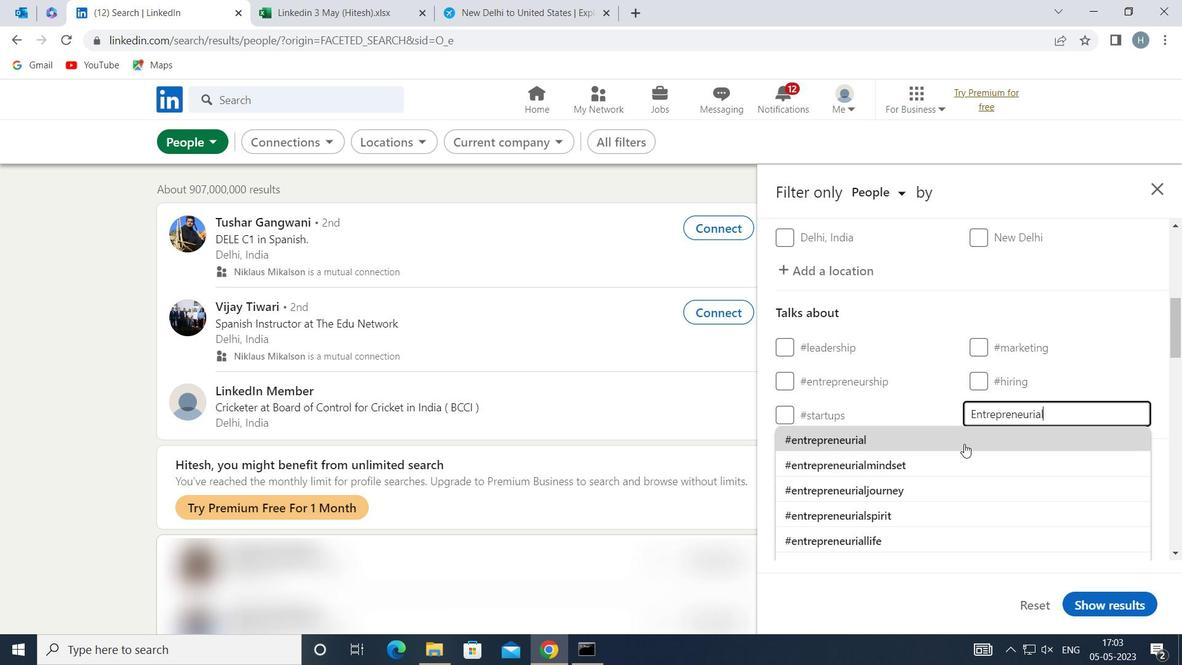 
Action: Mouse moved to (928, 423)
Screenshot: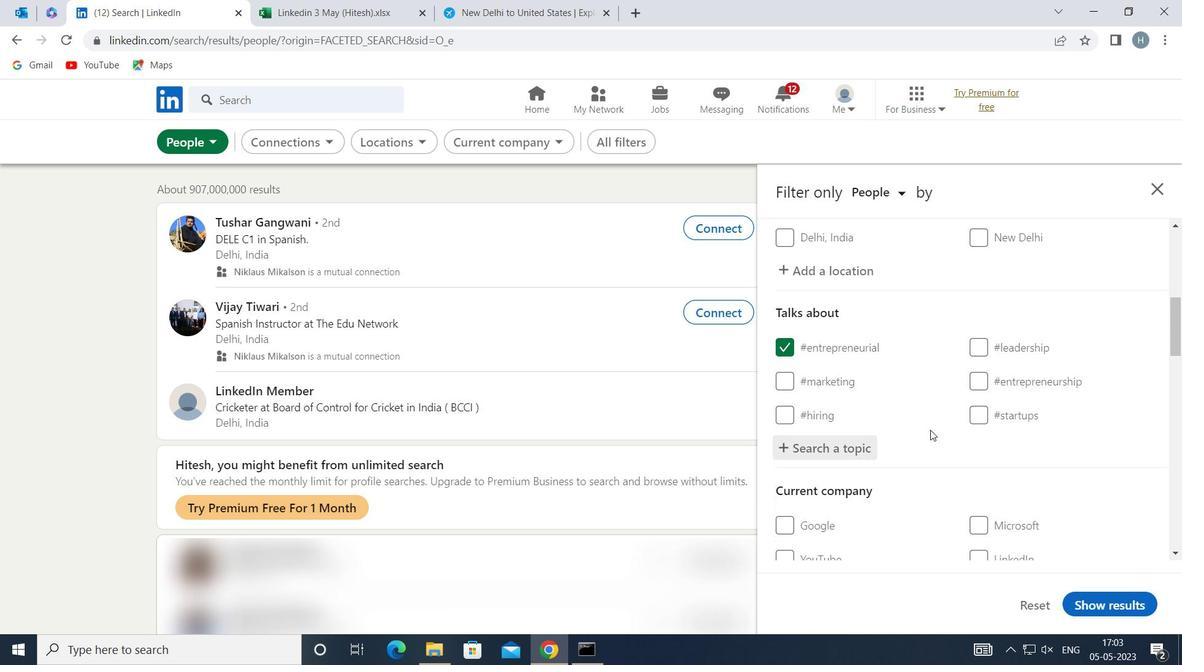 
Action: Mouse scrolled (928, 423) with delta (0, 0)
Screenshot: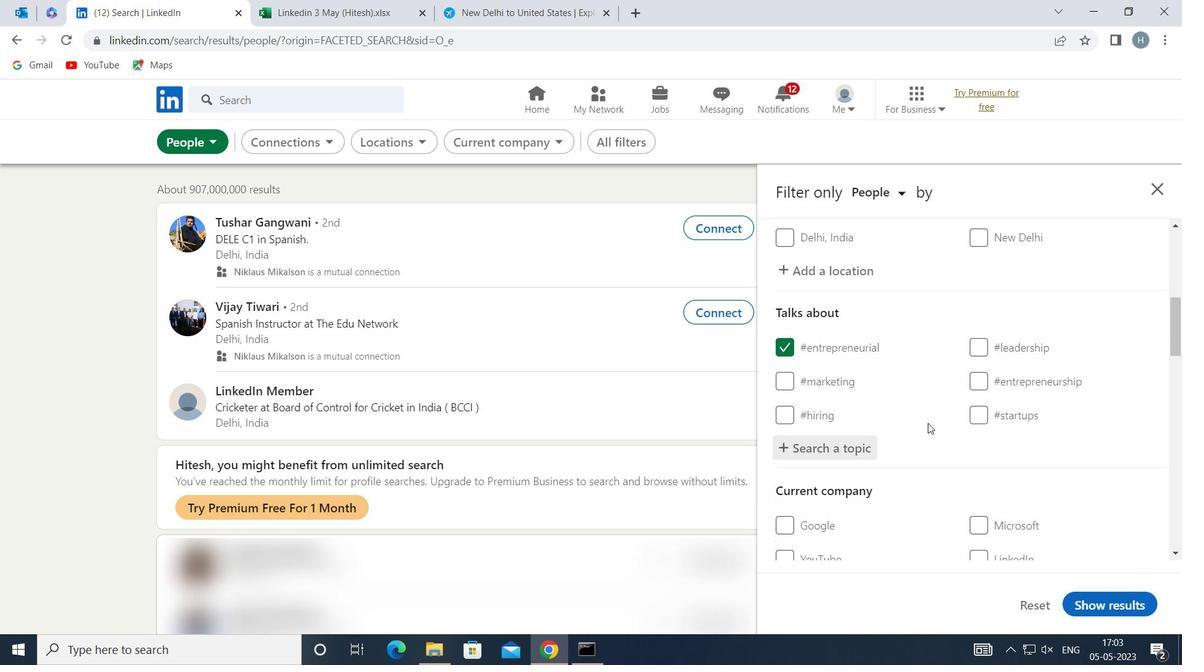 
Action: Mouse scrolled (928, 423) with delta (0, 0)
Screenshot: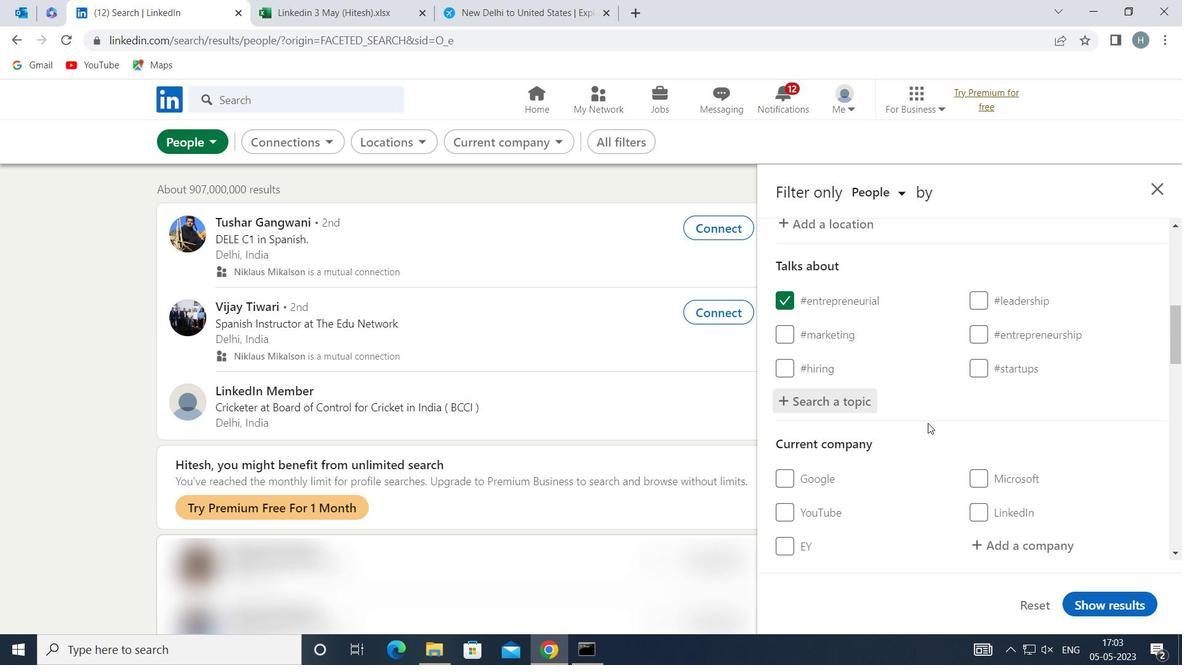 
Action: Mouse moved to (928, 429)
Screenshot: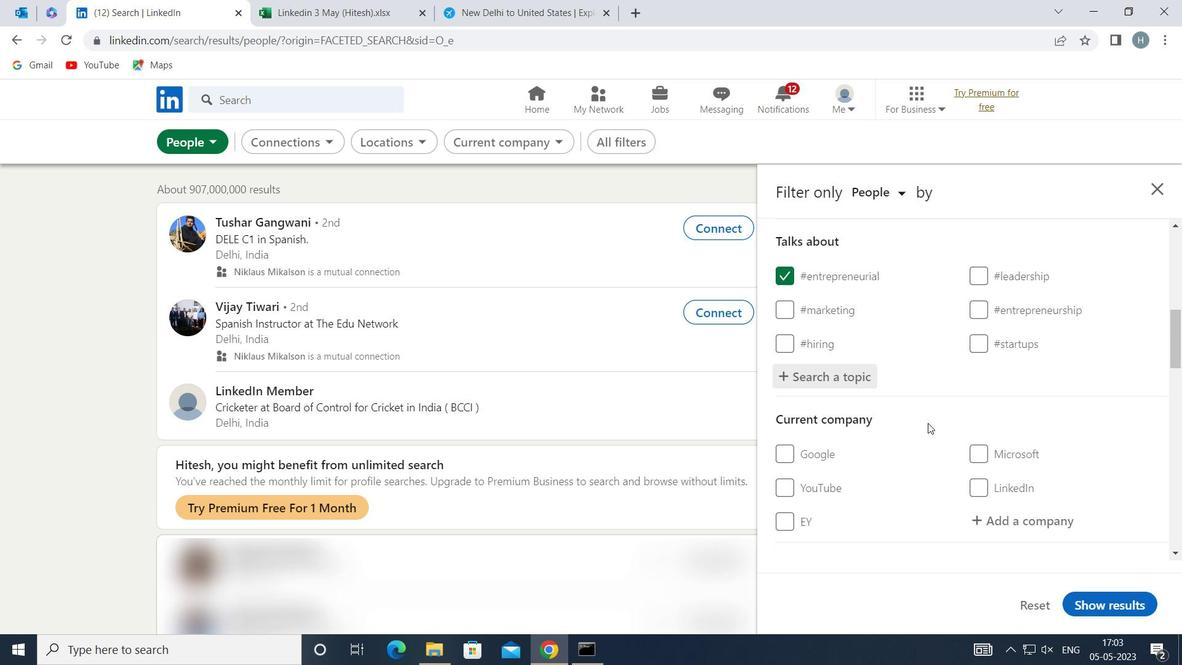 
Action: Mouse scrolled (928, 429) with delta (0, 0)
Screenshot: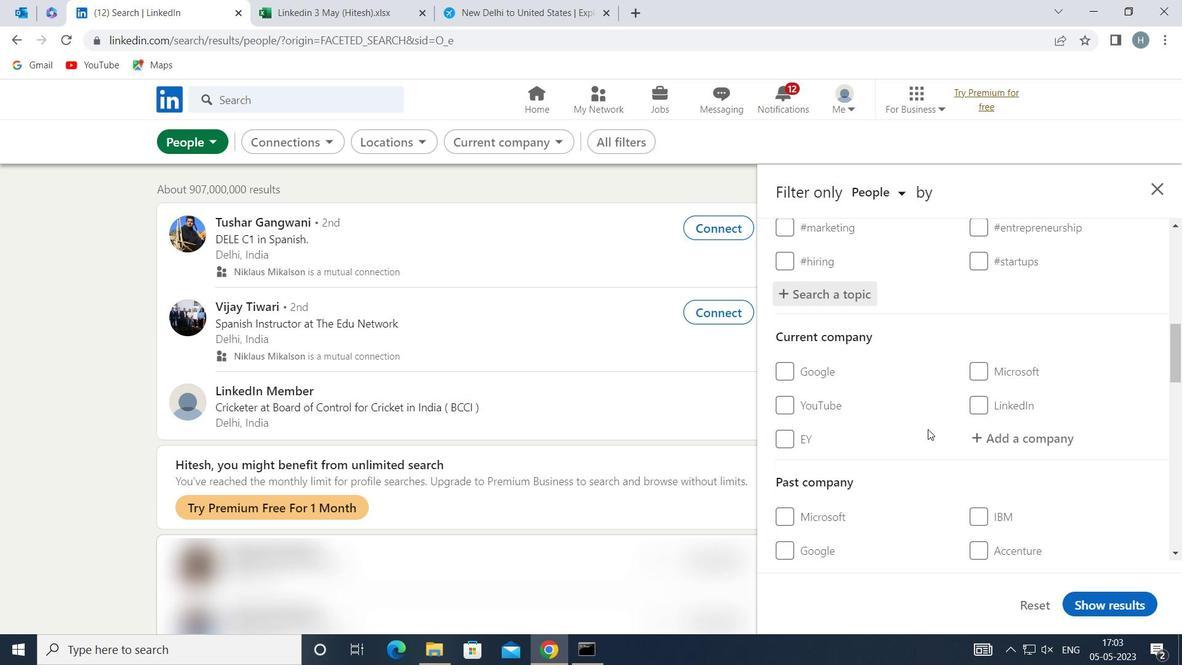 
Action: Mouse scrolled (928, 429) with delta (0, 0)
Screenshot: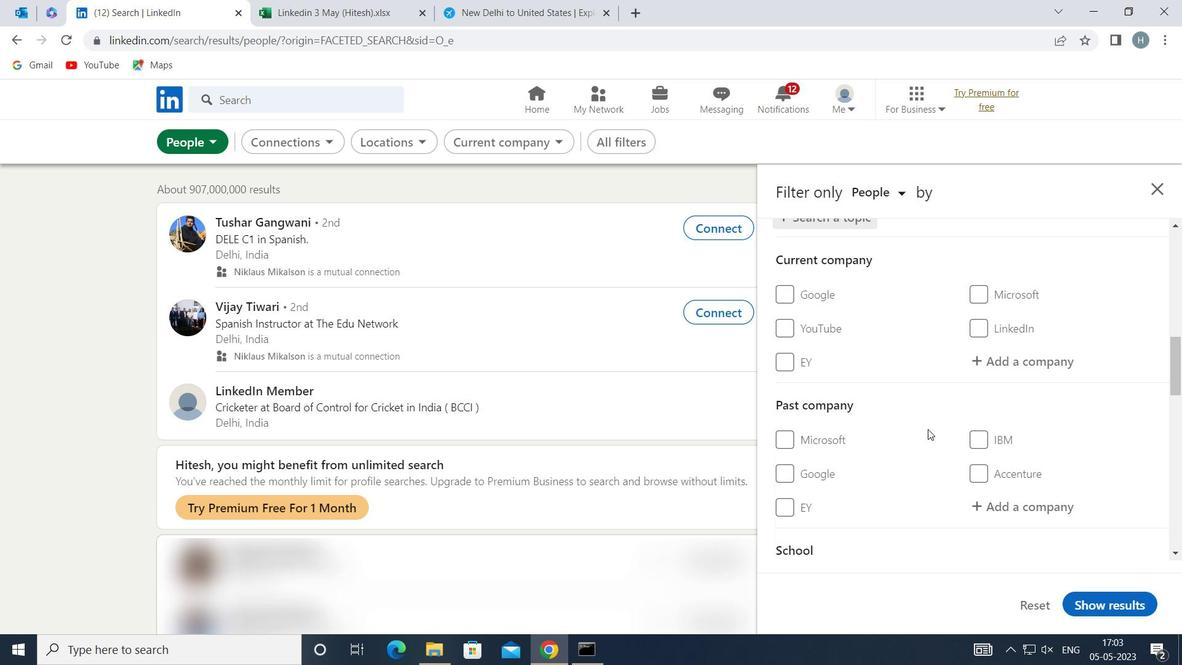 
Action: Mouse moved to (929, 430)
Screenshot: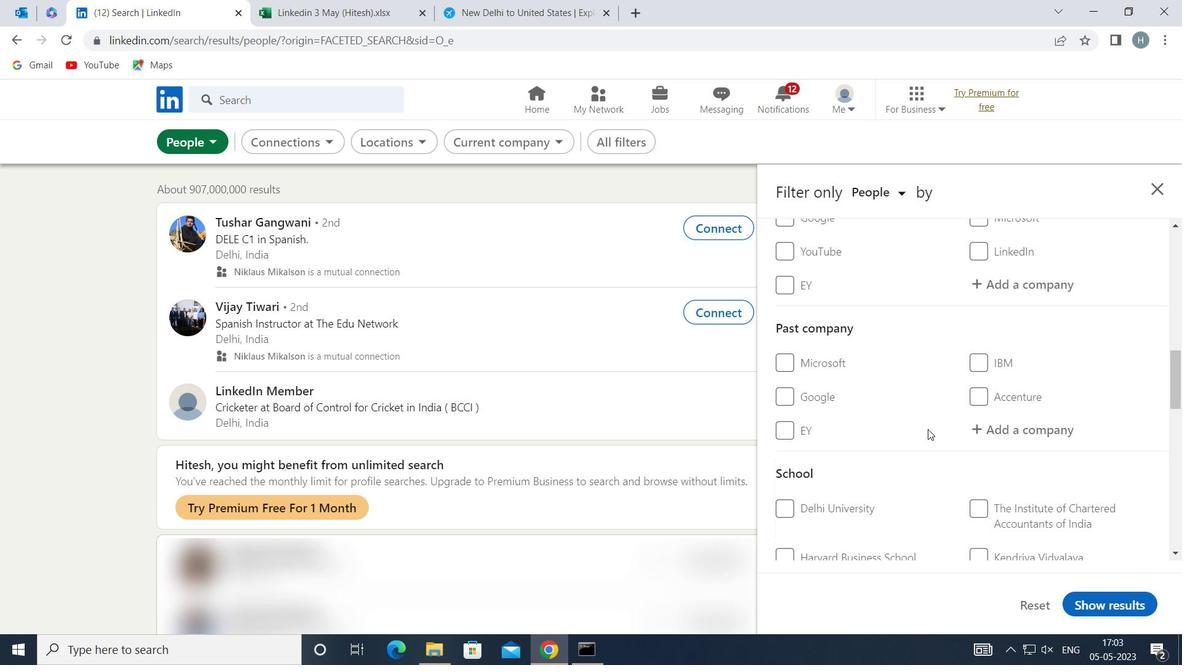 
Action: Mouse scrolled (929, 429) with delta (0, 0)
Screenshot: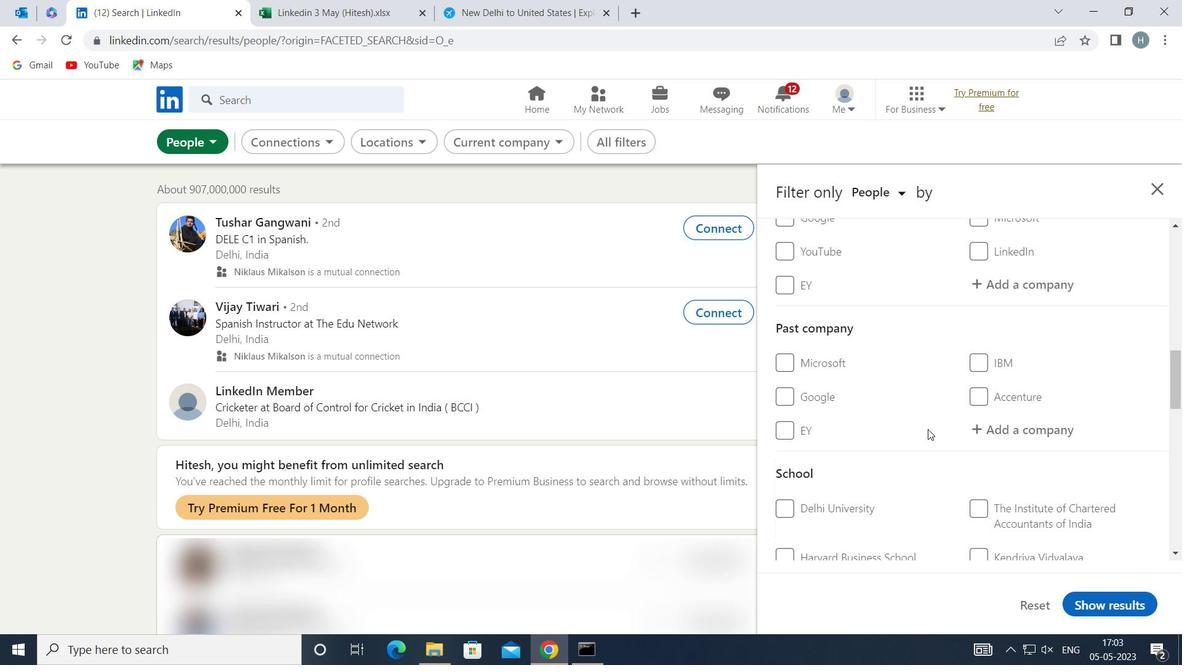 
Action: Mouse moved to (930, 430)
Screenshot: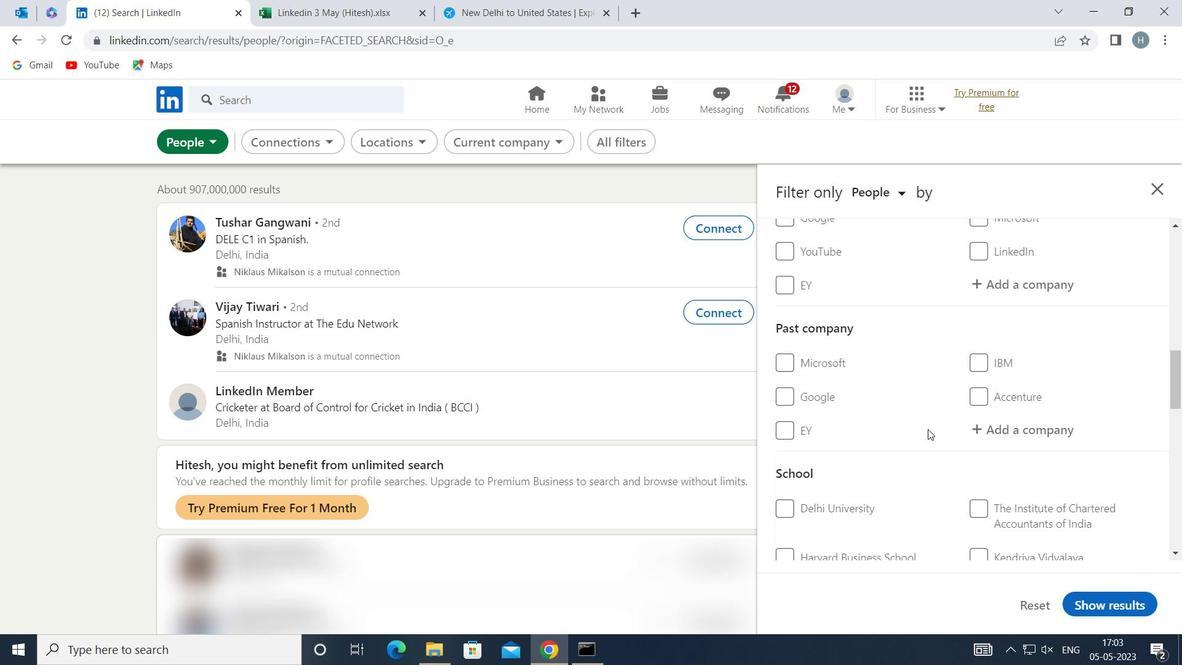 
Action: Mouse scrolled (930, 429) with delta (0, 0)
Screenshot: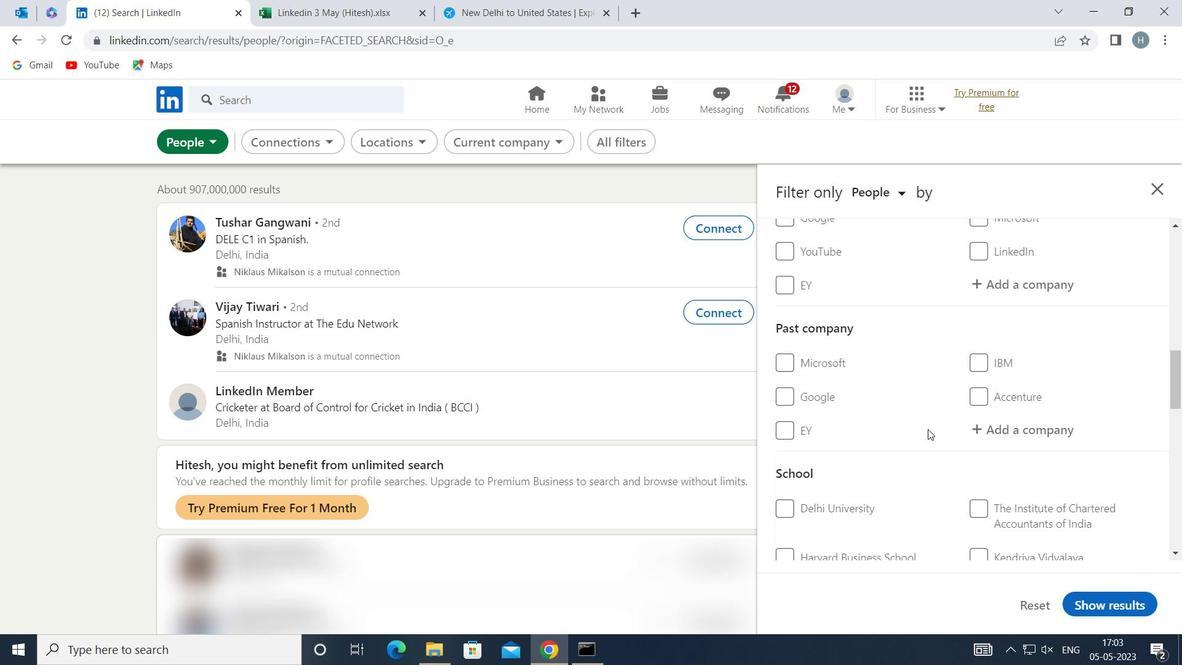 
Action: Mouse moved to (930, 428)
Screenshot: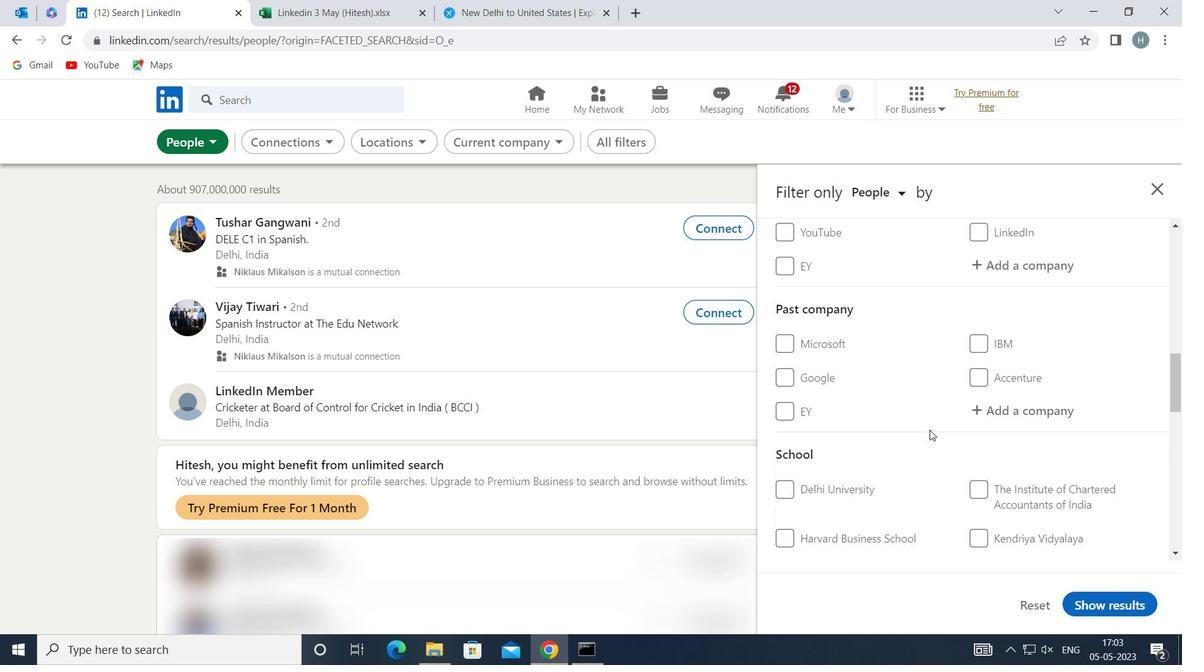 
Action: Mouse scrolled (930, 427) with delta (0, 0)
Screenshot: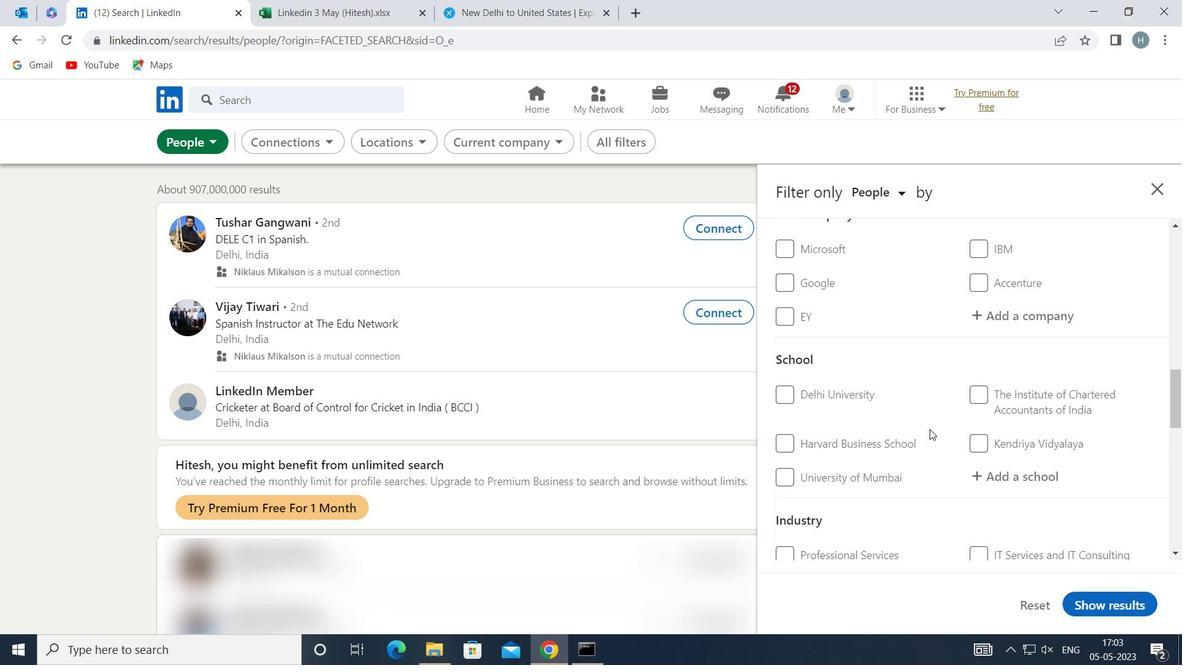 
Action: Mouse scrolled (930, 427) with delta (0, 0)
Screenshot: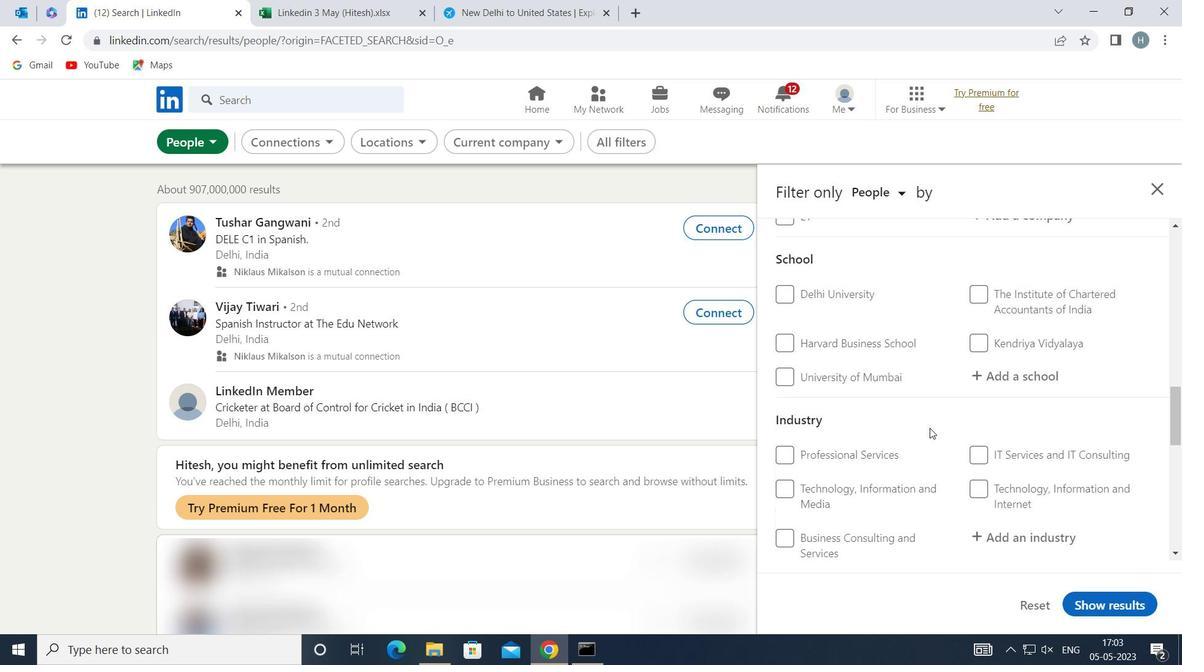 
Action: Mouse moved to (930, 427)
Screenshot: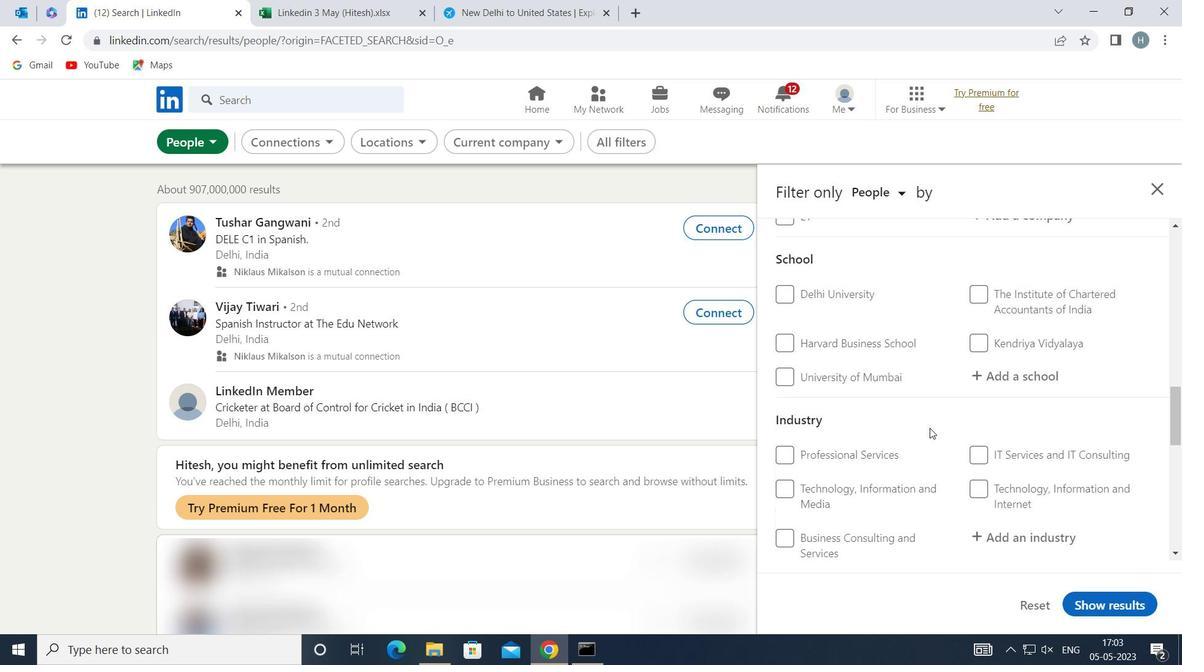 
Action: Mouse scrolled (930, 426) with delta (0, 0)
Screenshot: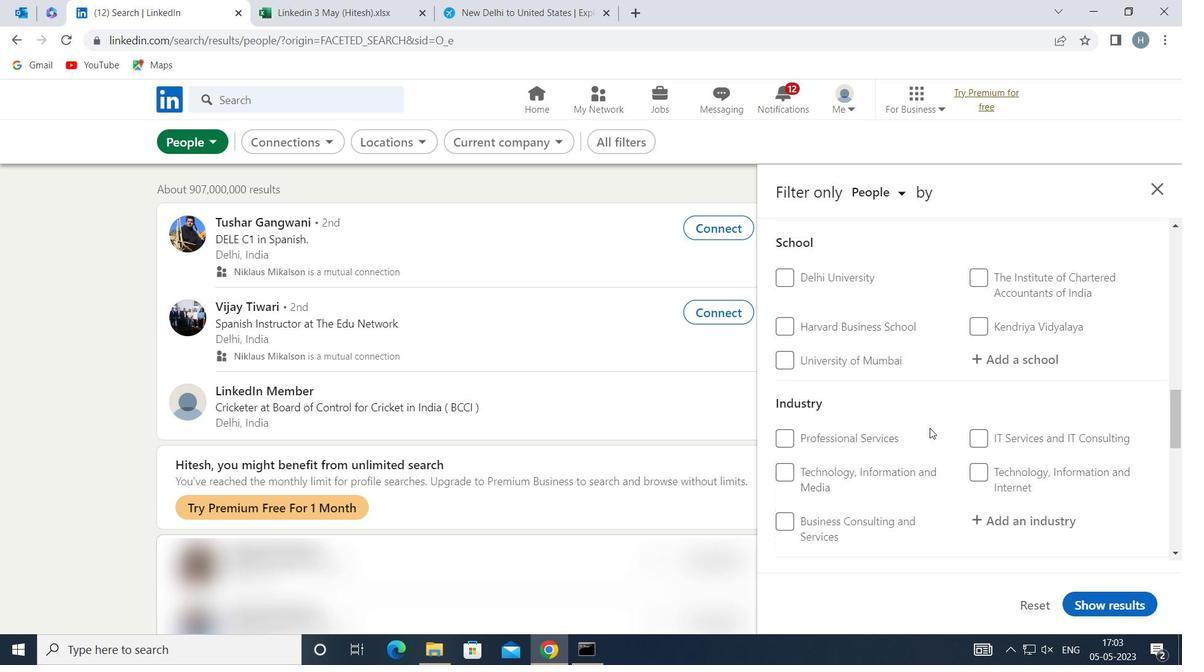 
Action: Mouse moved to (932, 426)
Screenshot: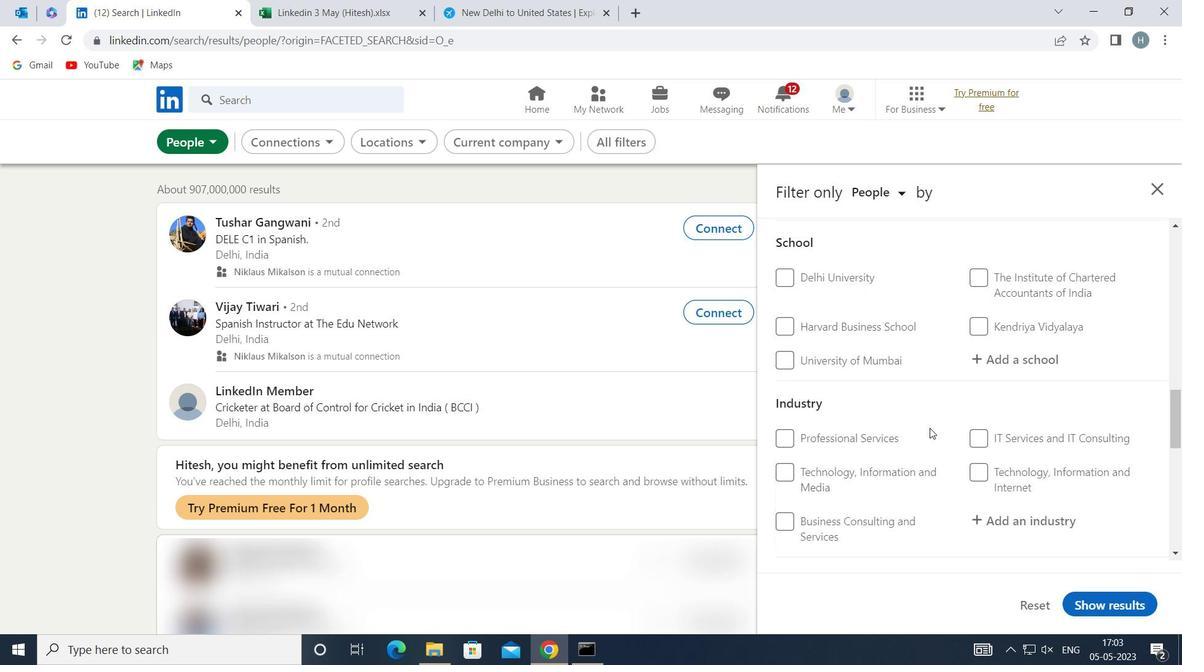 
Action: Mouse scrolled (932, 427) with delta (0, 0)
Screenshot: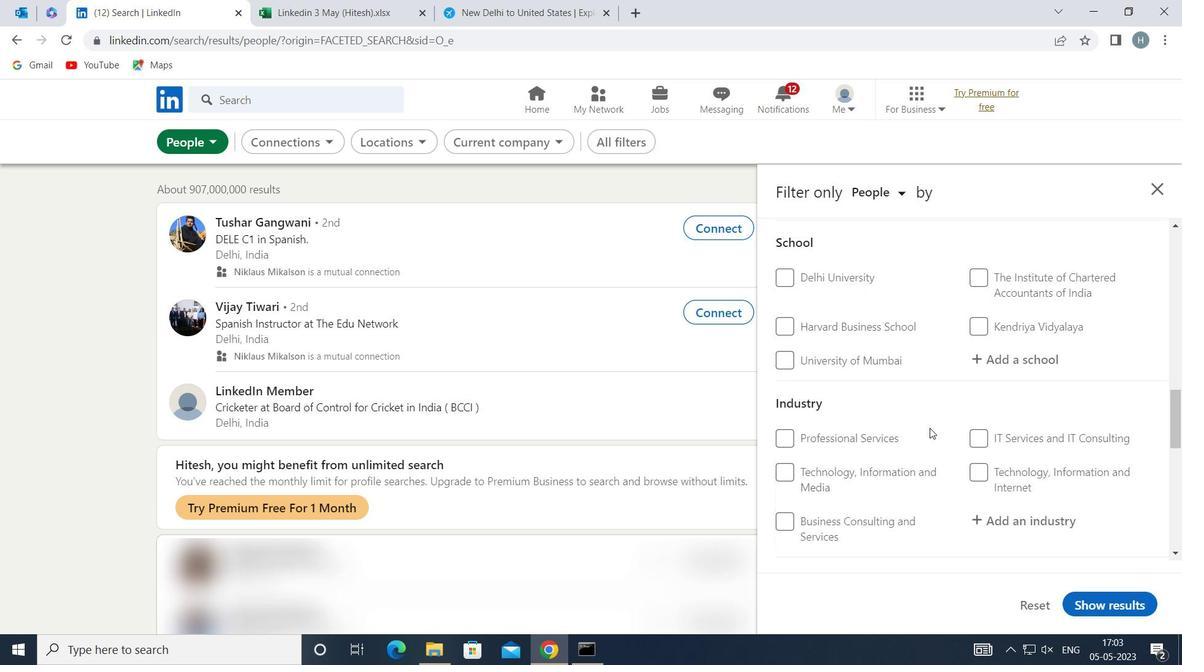 
Action: Mouse scrolled (932, 426) with delta (0, 0)
Screenshot: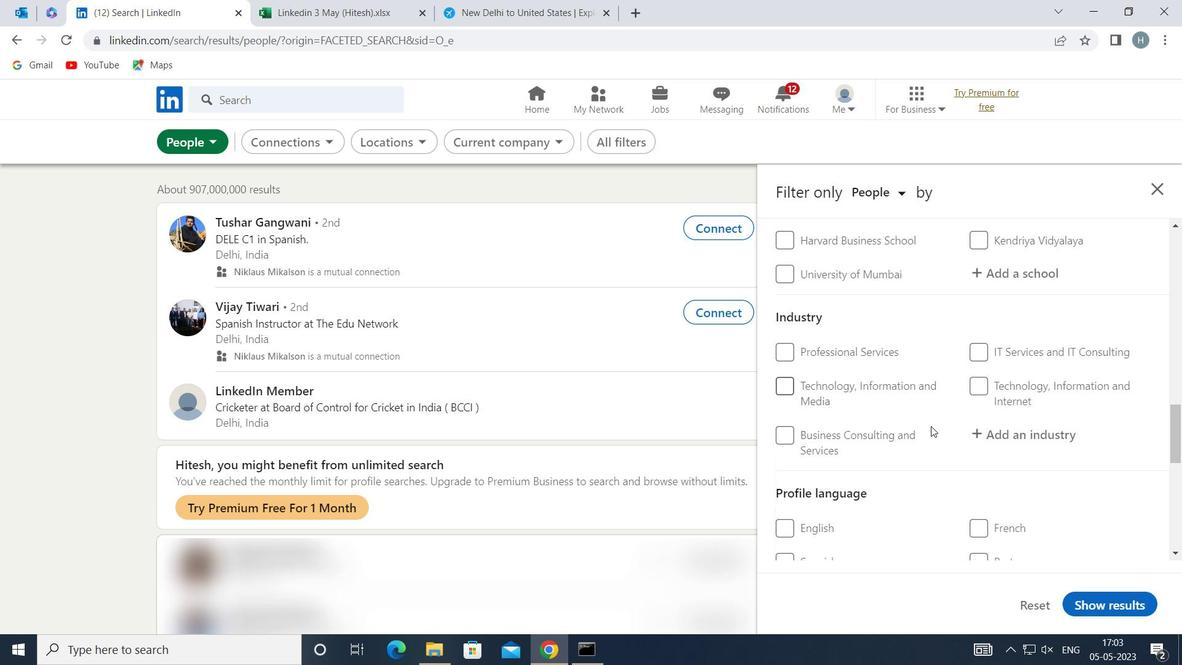 
Action: Mouse moved to (821, 490)
Screenshot: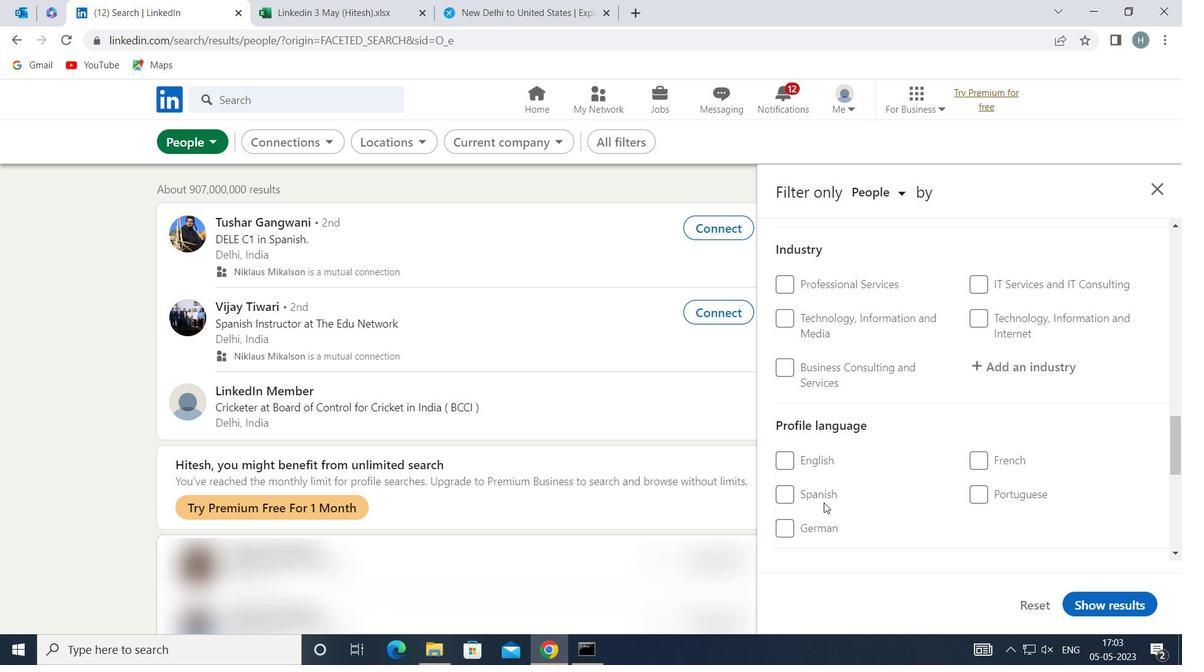 
Action: Mouse pressed left at (821, 490)
Screenshot: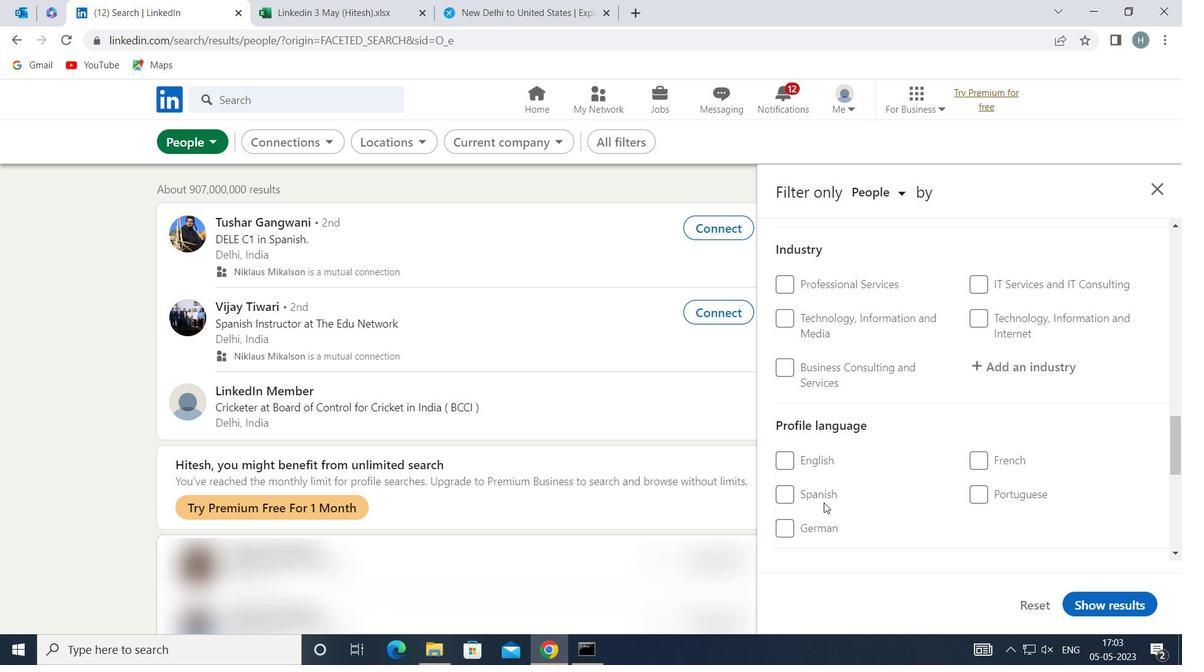 
Action: Mouse moved to (944, 469)
Screenshot: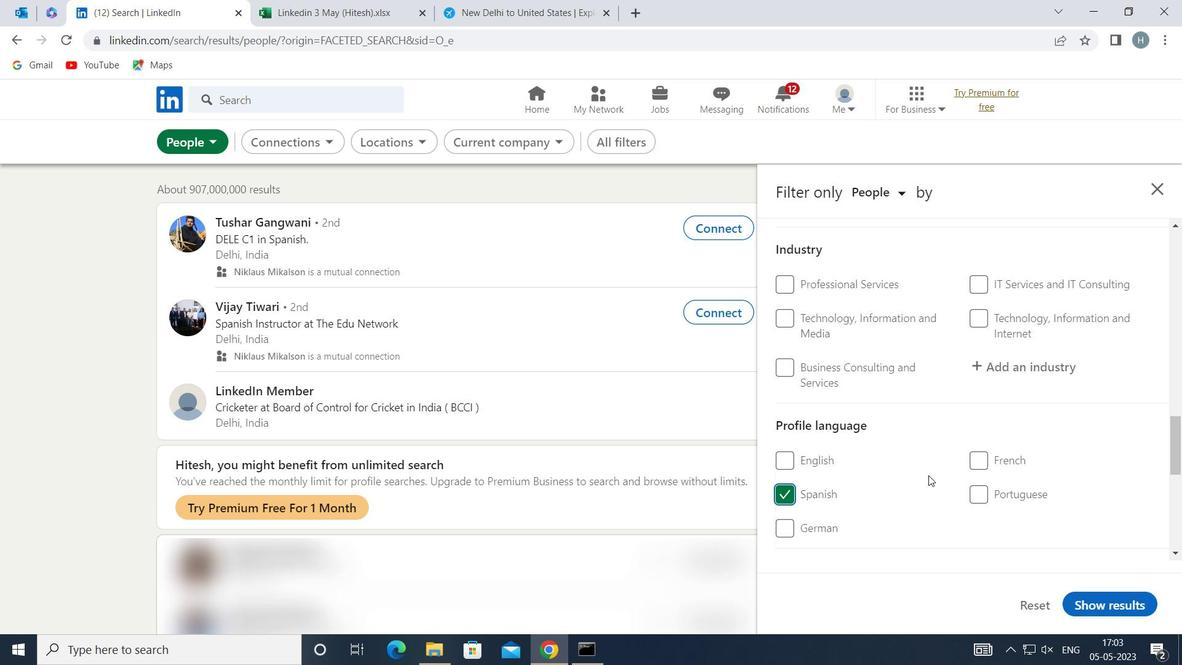 
Action: Mouse scrolled (944, 470) with delta (0, 0)
Screenshot: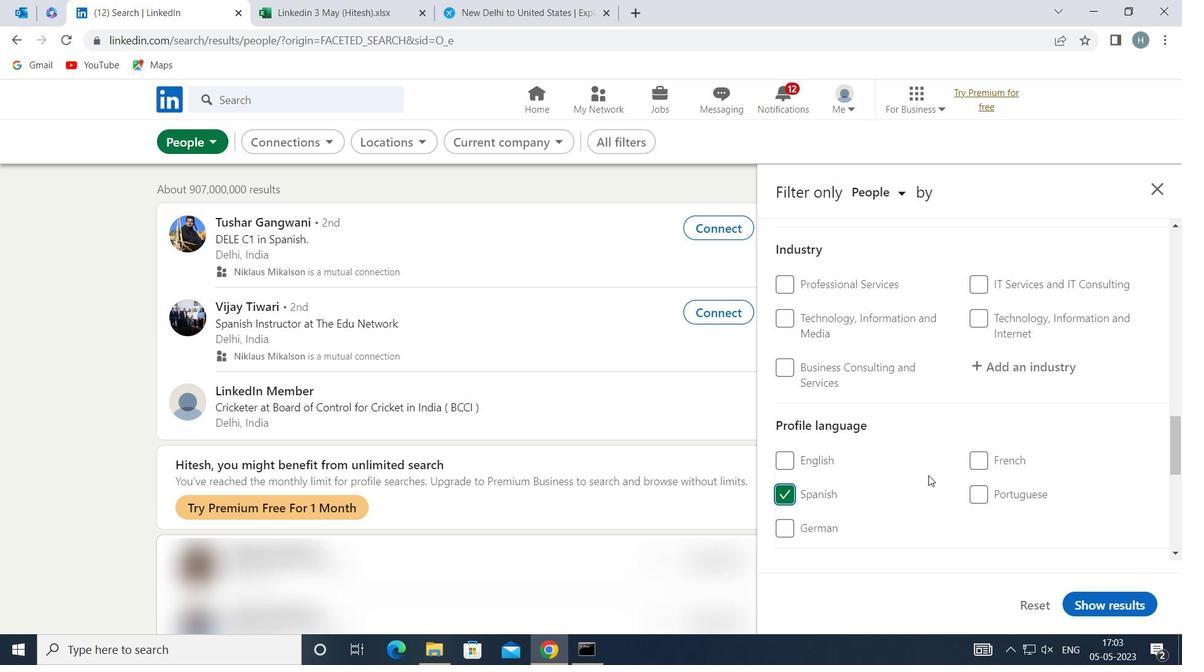 
Action: Mouse moved to (946, 458)
Screenshot: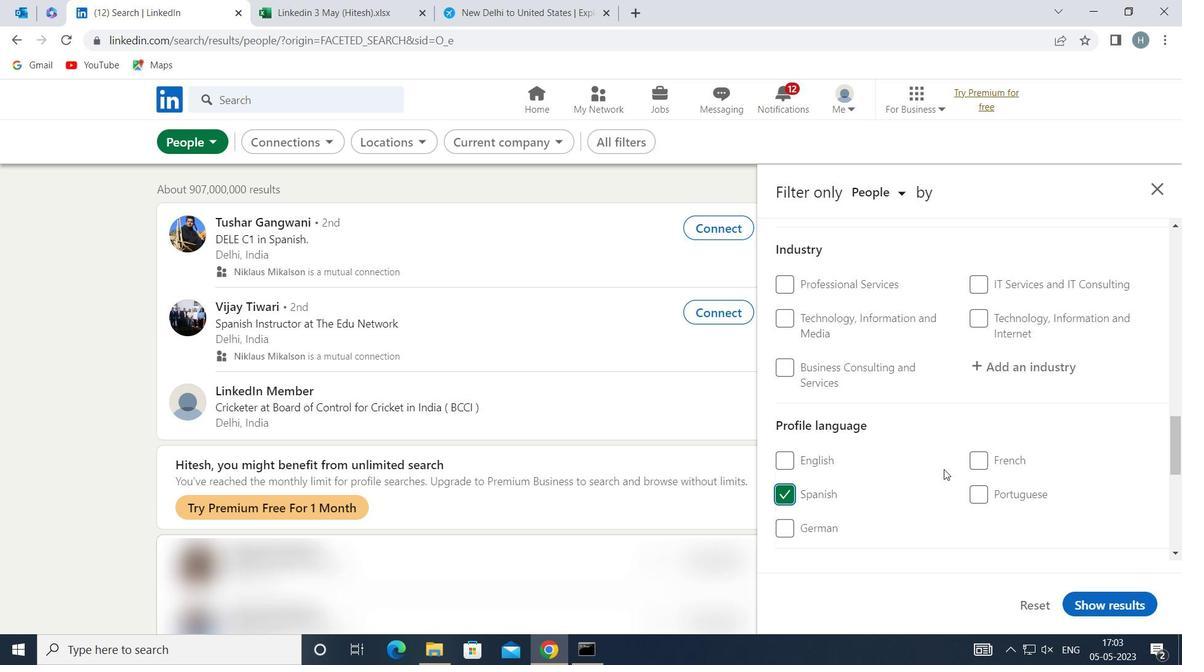 
Action: Mouse scrolled (946, 458) with delta (0, 0)
Screenshot: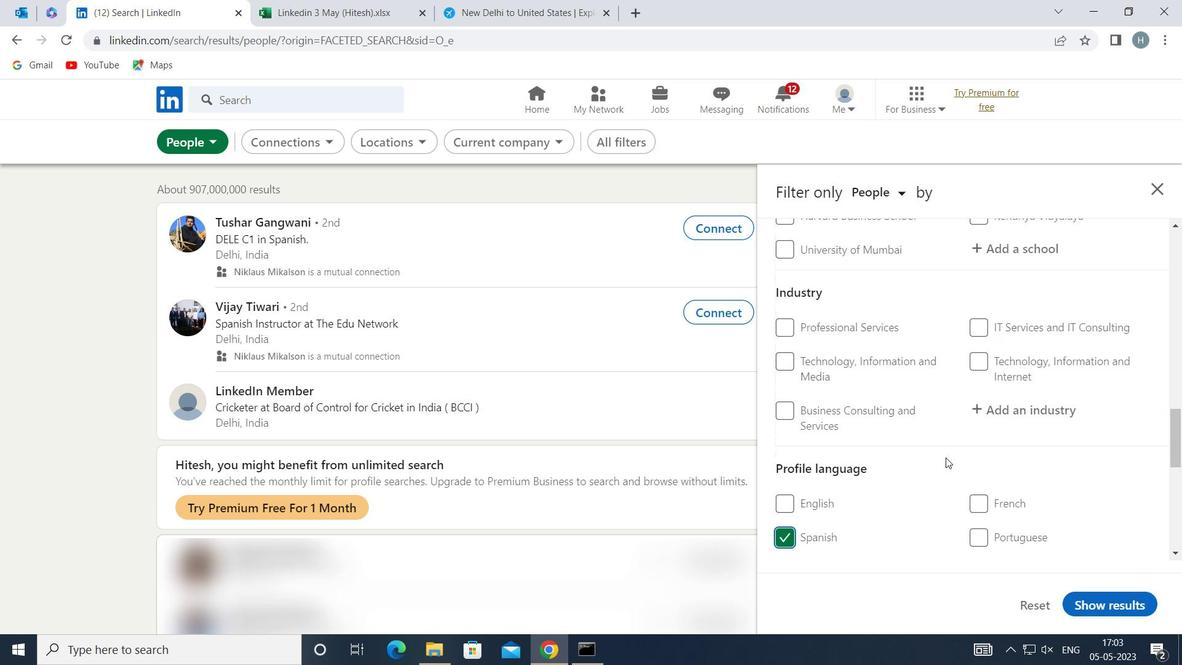 
Action: Mouse moved to (946, 457)
Screenshot: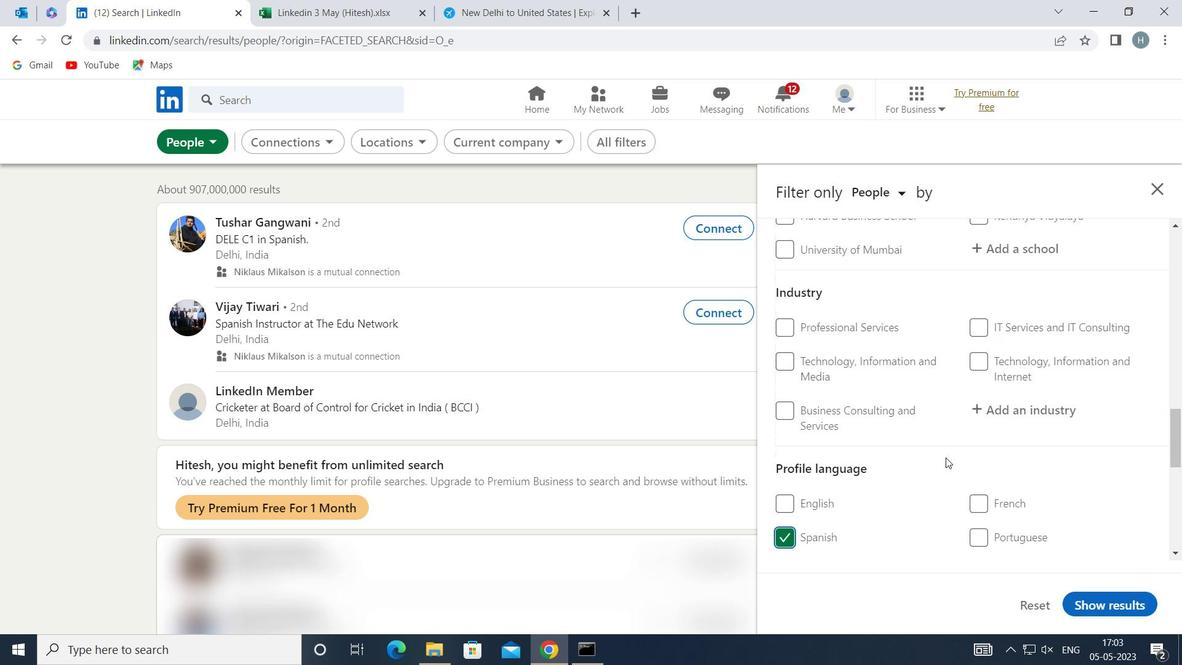 
Action: Mouse scrolled (946, 458) with delta (0, 0)
Screenshot: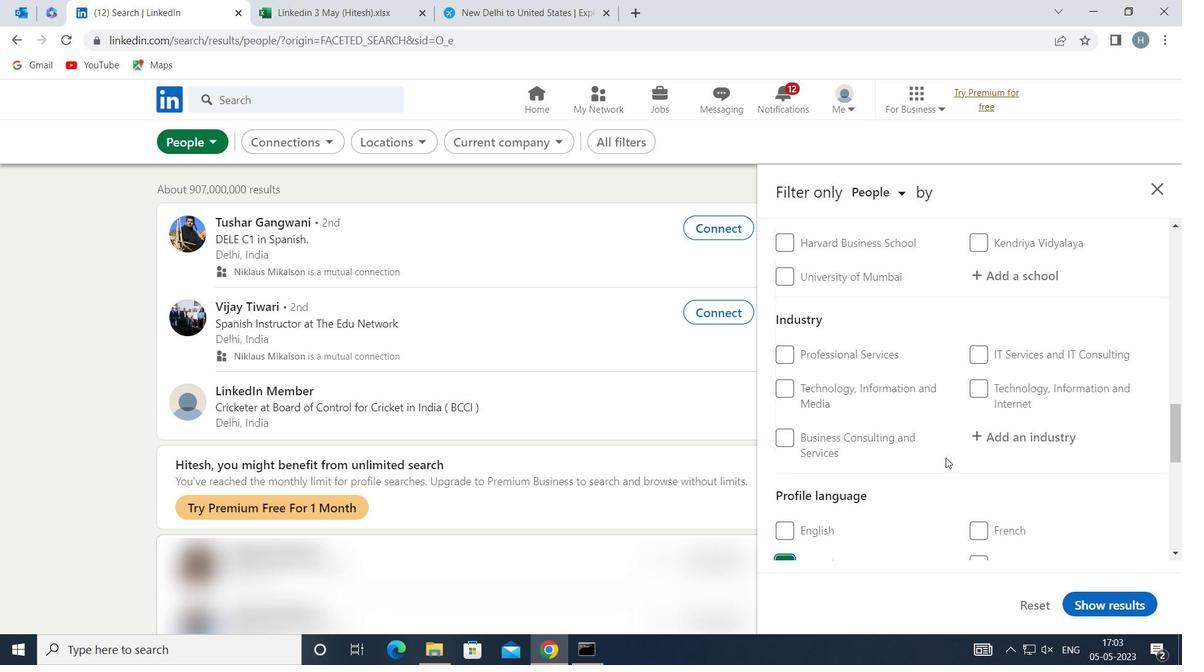 
Action: Mouse scrolled (946, 458) with delta (0, 0)
Screenshot: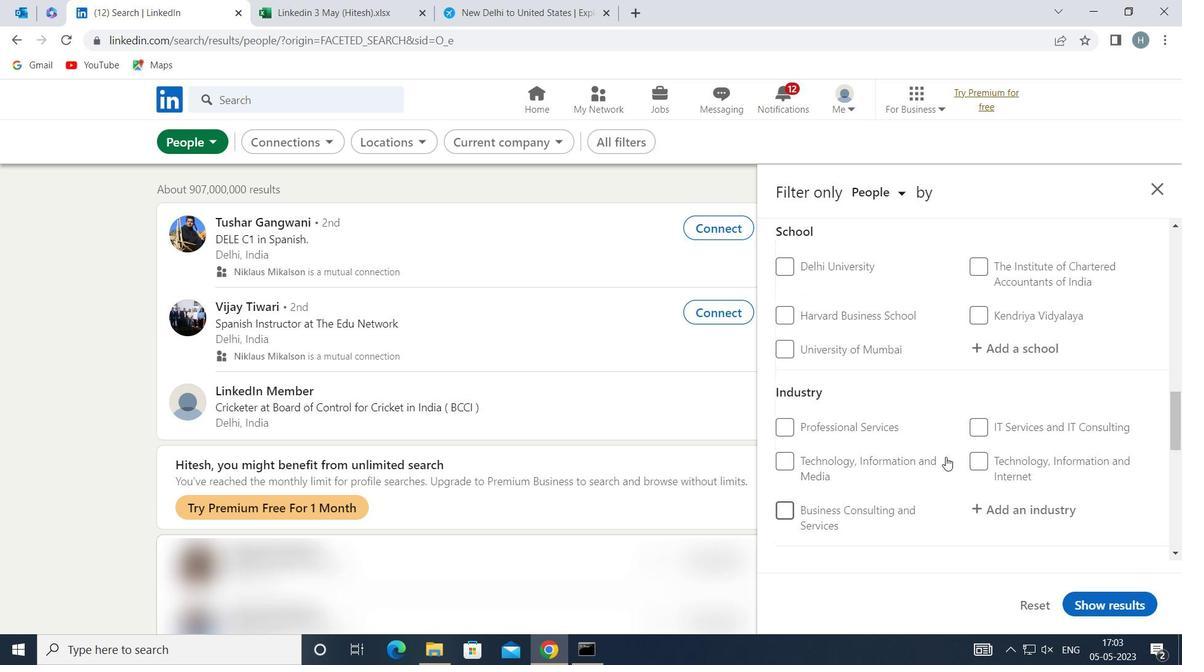 
Action: Mouse scrolled (946, 458) with delta (0, 0)
Screenshot: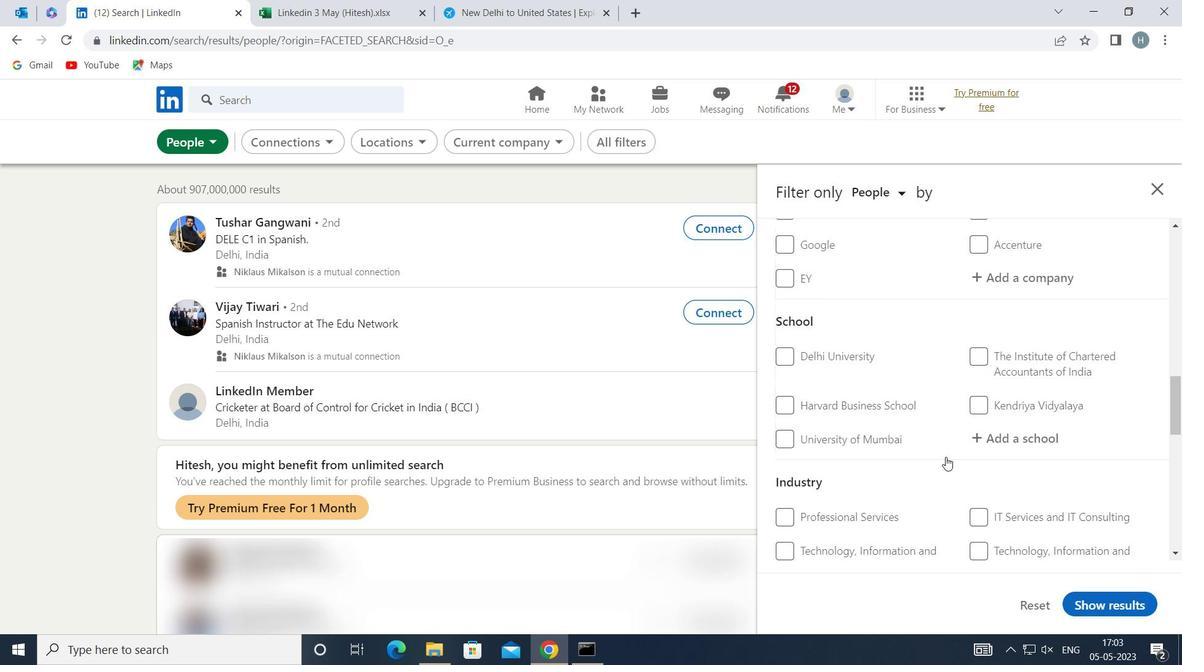 
Action: Mouse scrolled (946, 458) with delta (0, 0)
Screenshot: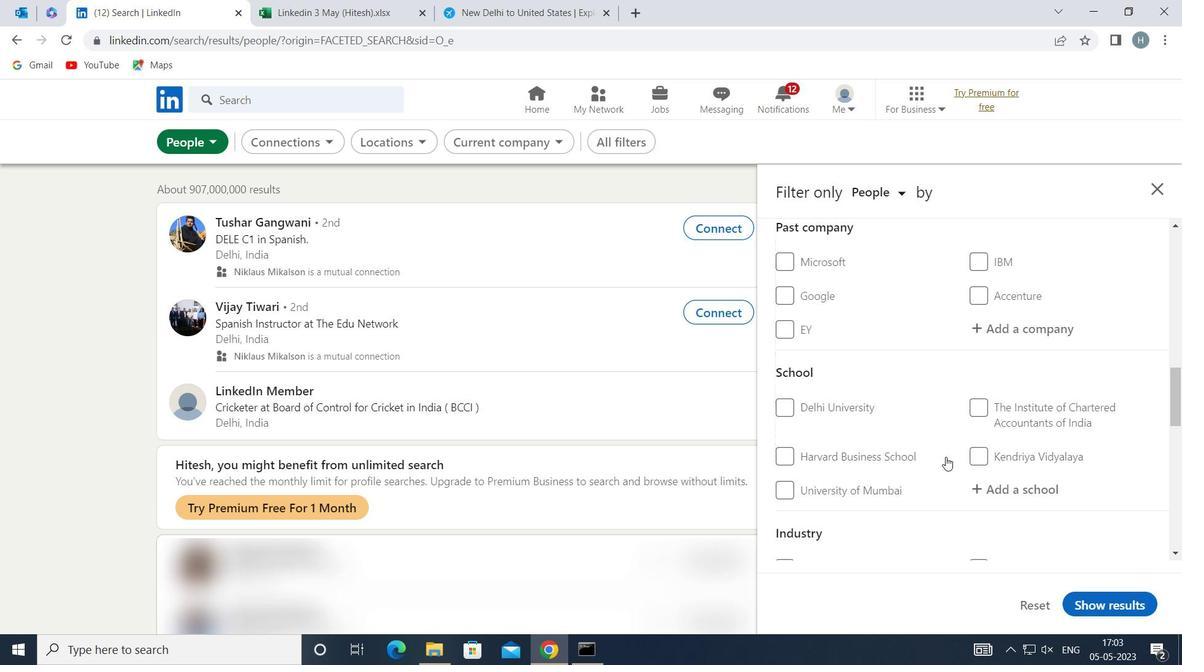 
Action: Mouse scrolled (946, 458) with delta (0, 0)
Screenshot: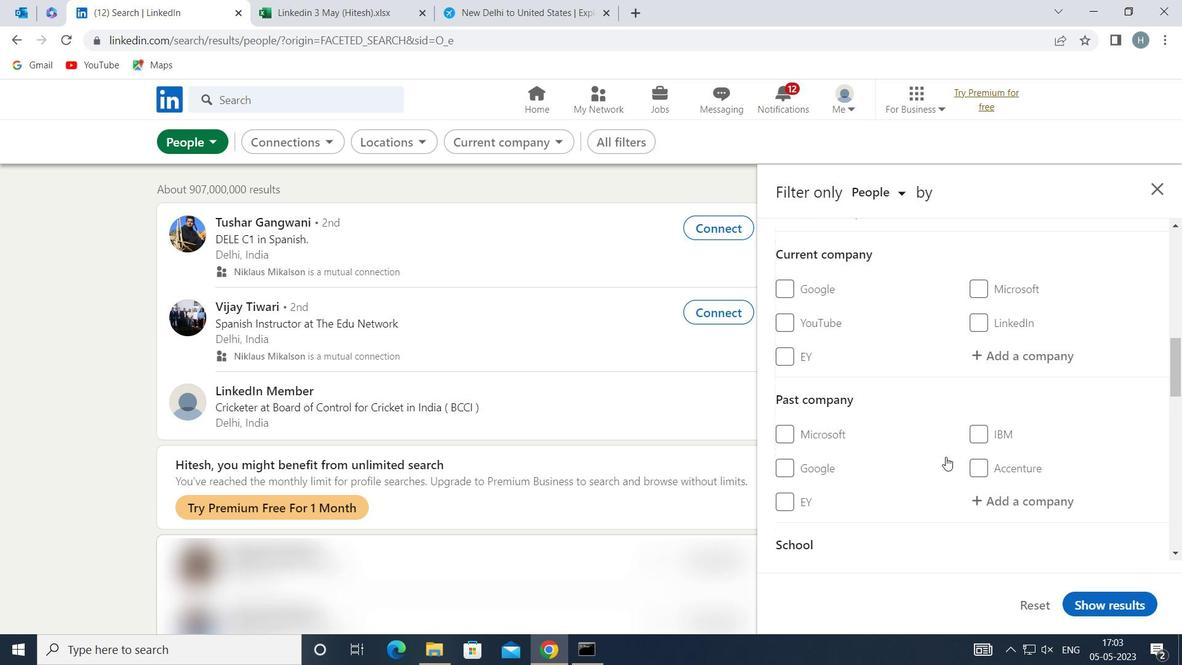 
Action: Mouse moved to (1013, 438)
Screenshot: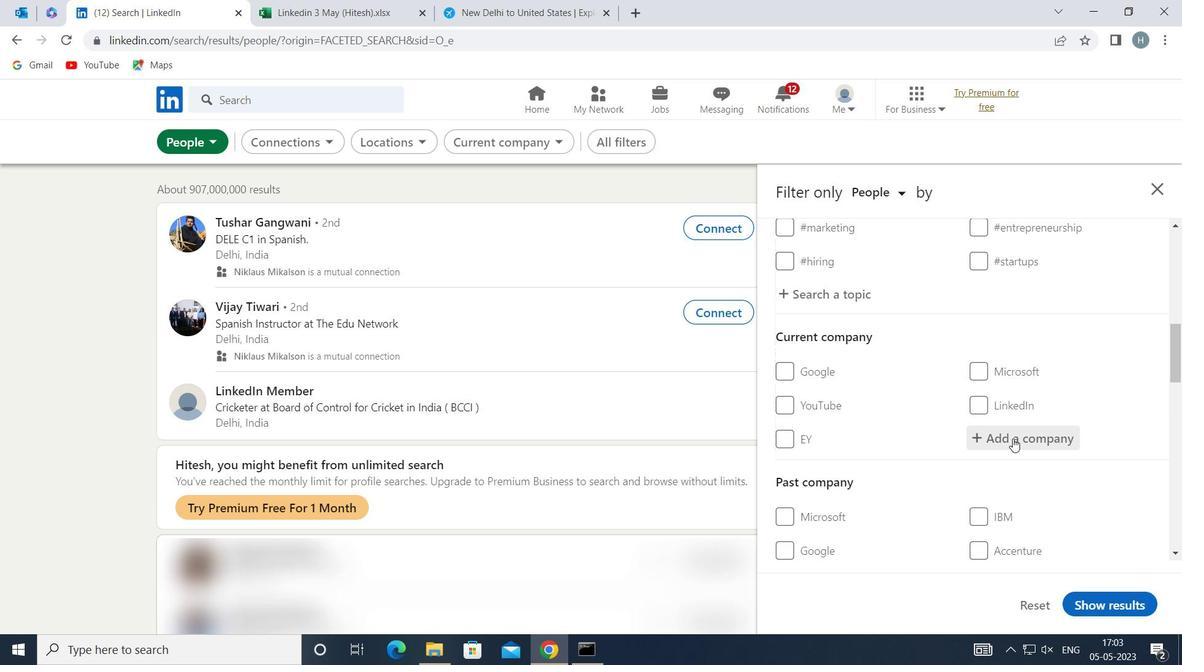 
Action: Mouse pressed left at (1013, 438)
Screenshot: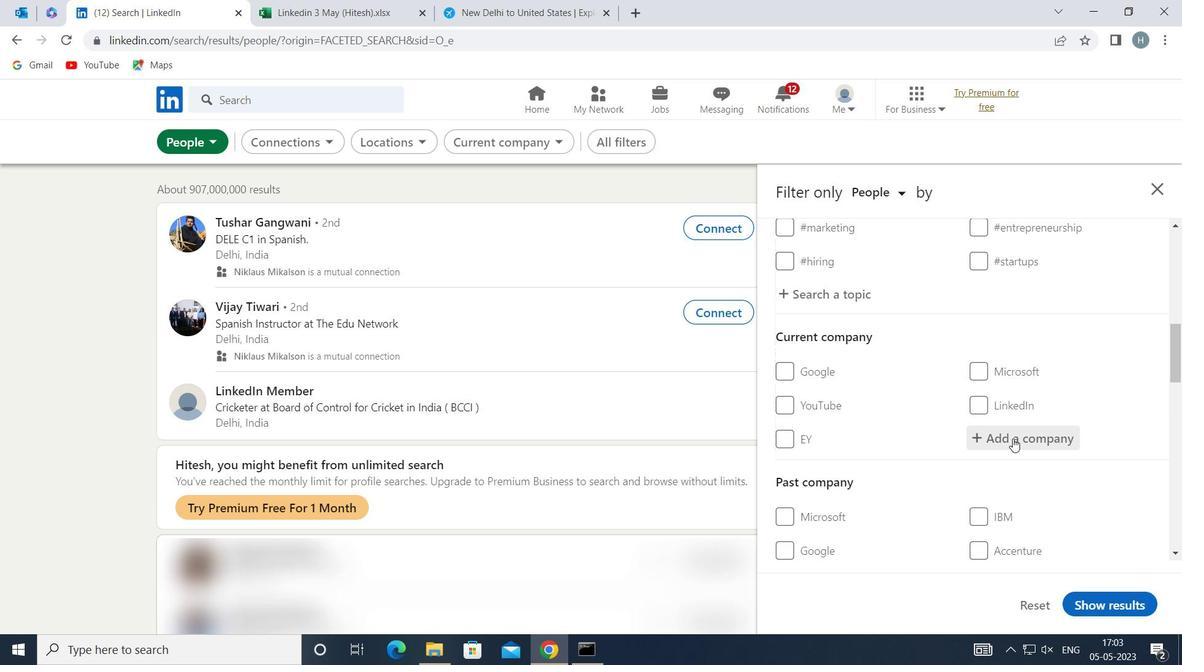 
Action: Mouse moved to (1013, 437)
Screenshot: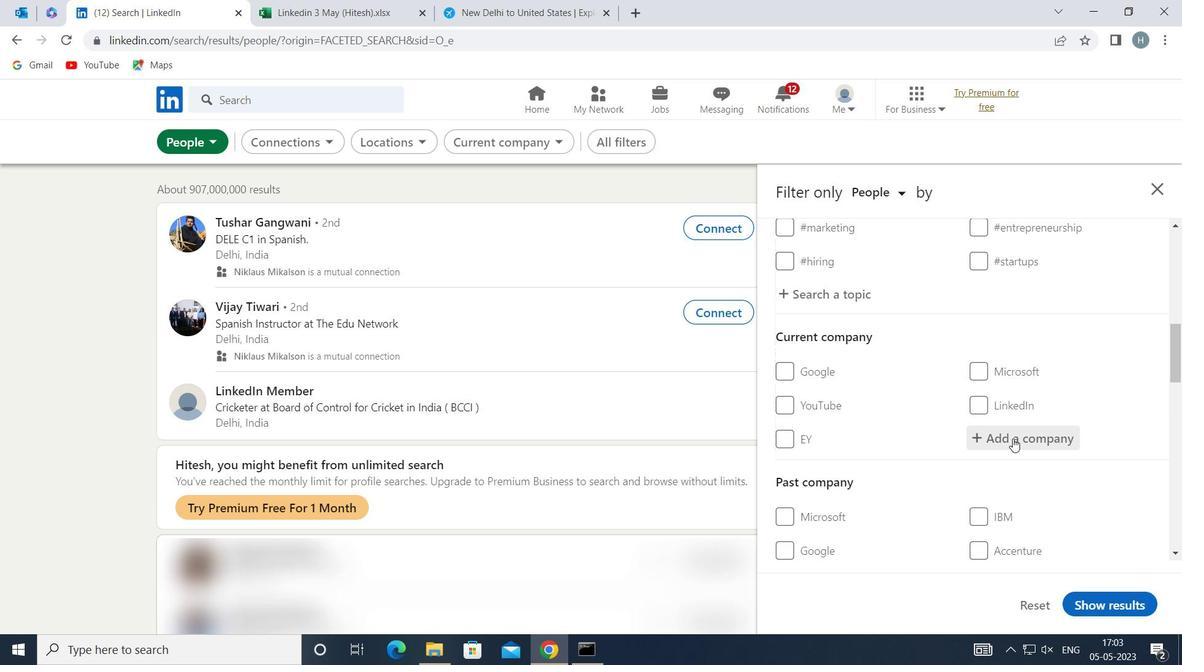 
Action: Key pressed <Key.shift>ERICSSON
Screenshot: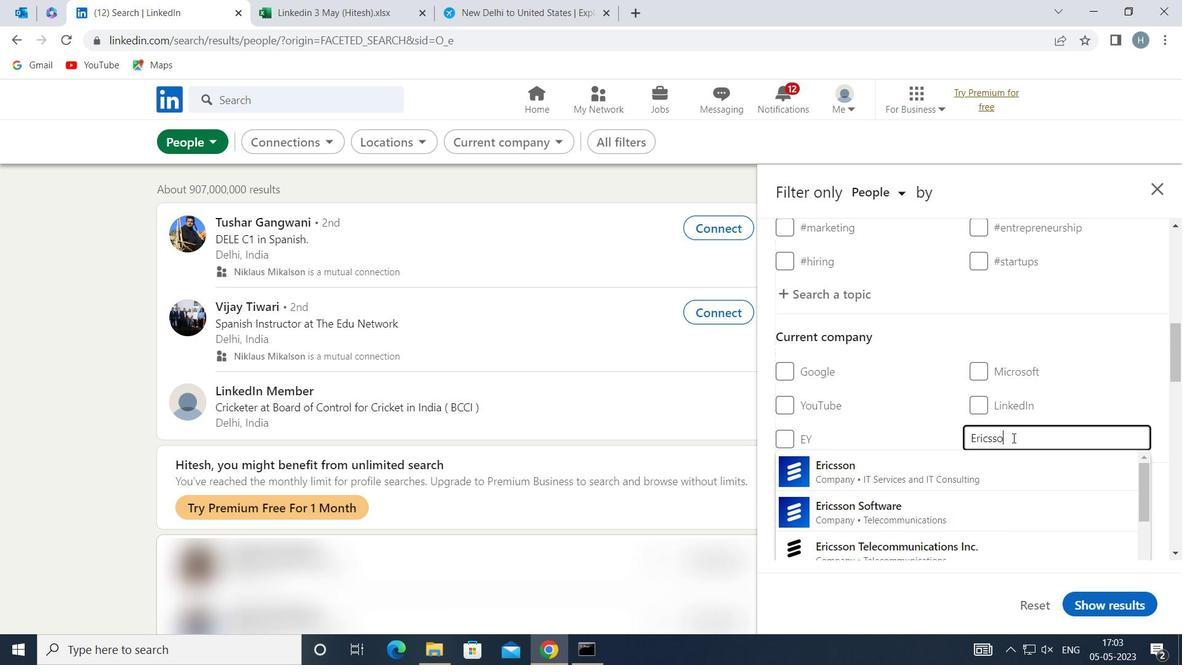 
Action: Mouse moved to (918, 462)
Screenshot: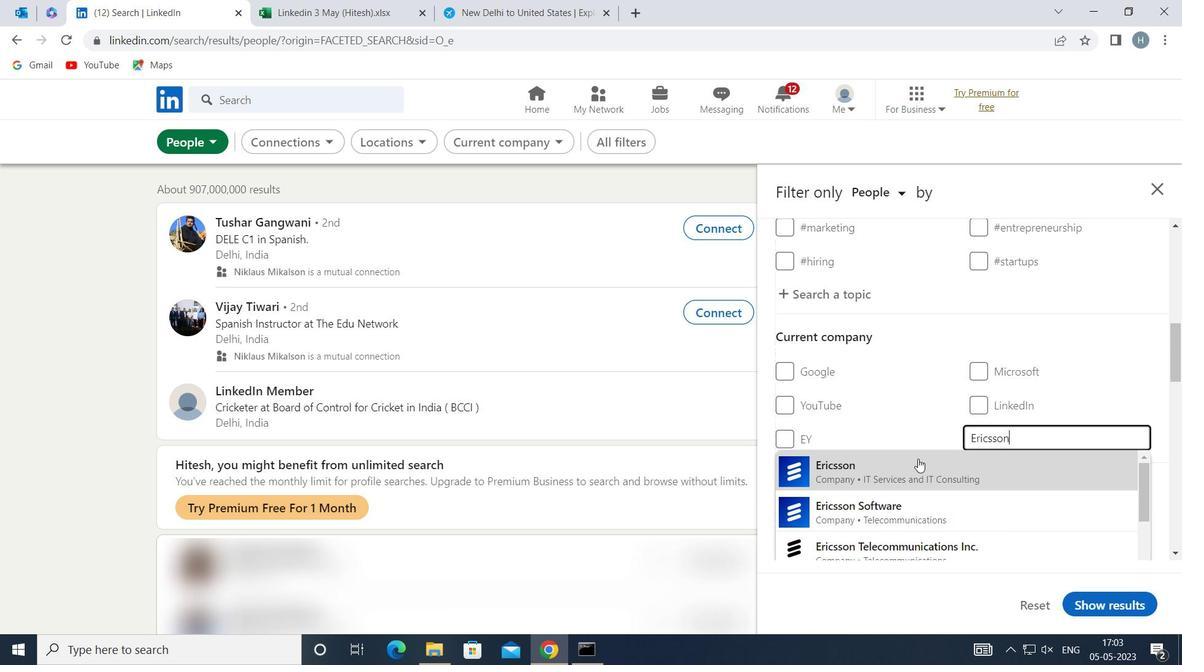 
Action: Mouse pressed left at (918, 462)
Screenshot: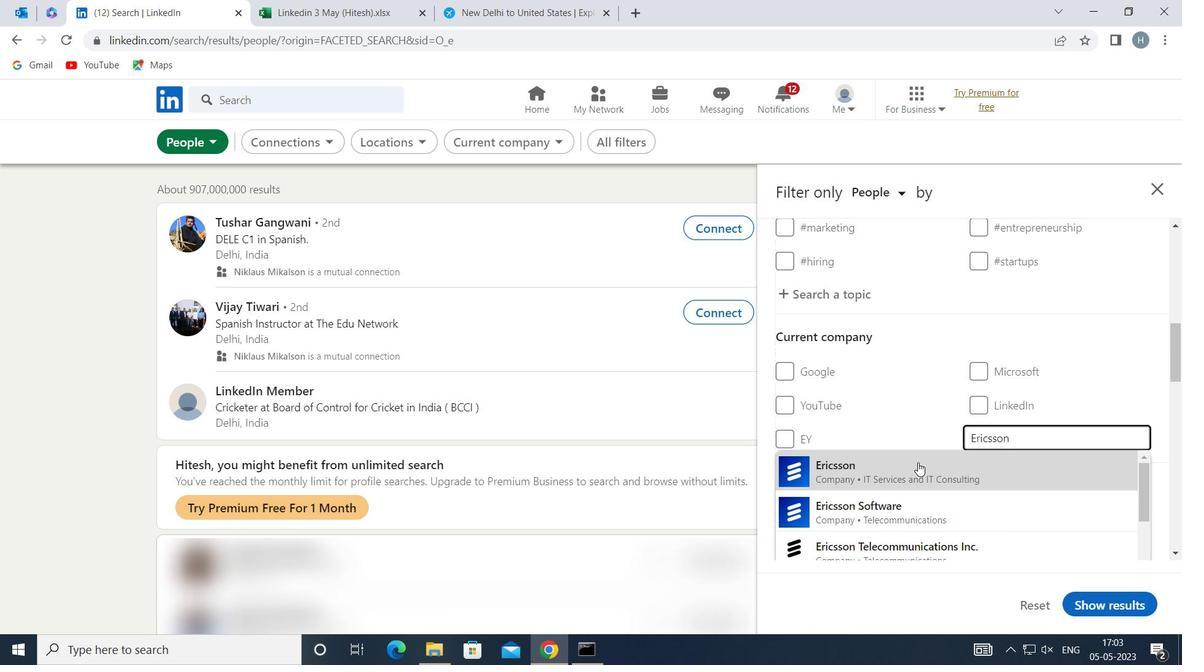 
Action: Mouse moved to (922, 451)
Screenshot: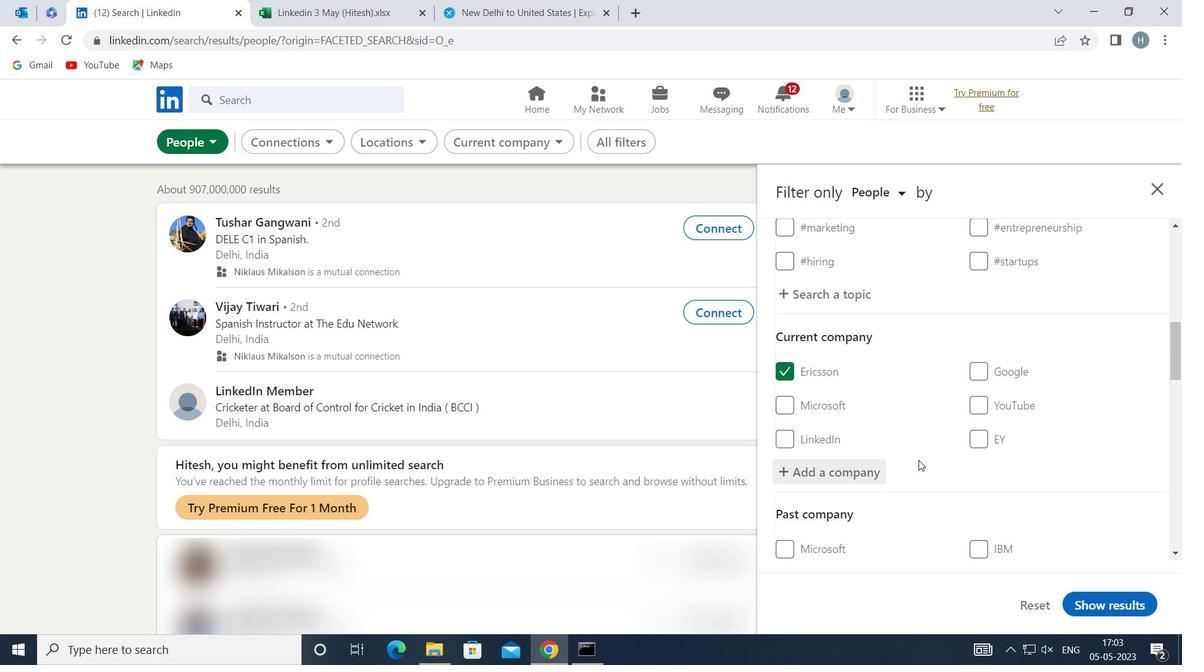 
Action: Mouse scrolled (922, 450) with delta (0, 0)
Screenshot: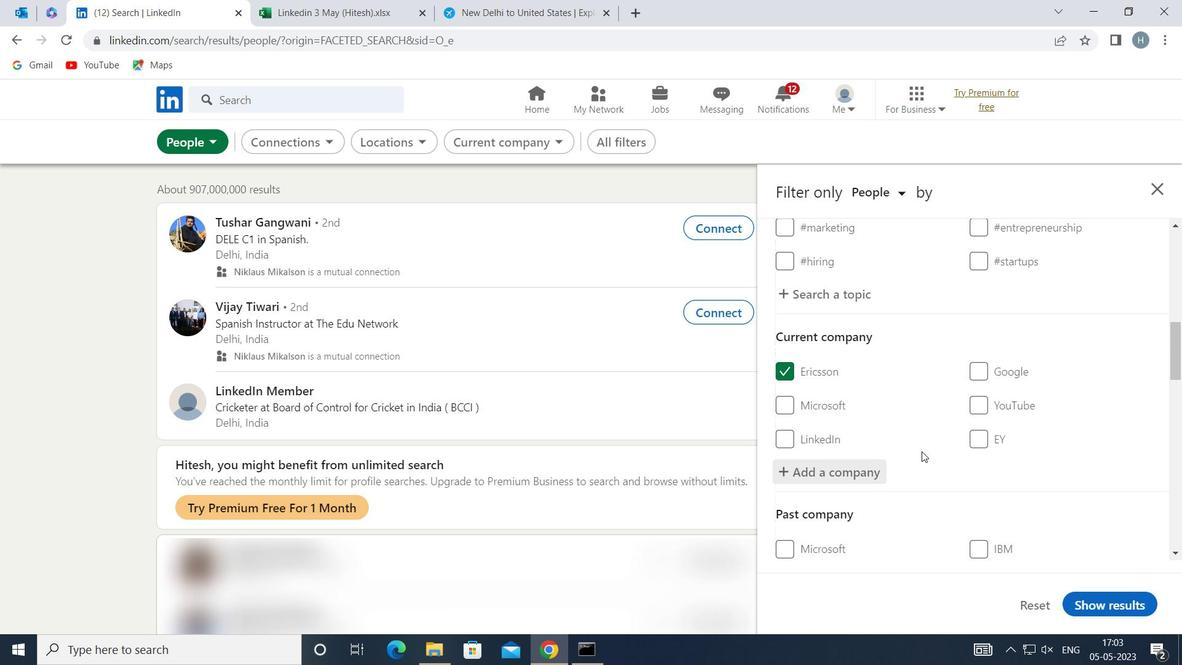 
Action: Mouse scrolled (922, 450) with delta (0, 0)
Screenshot: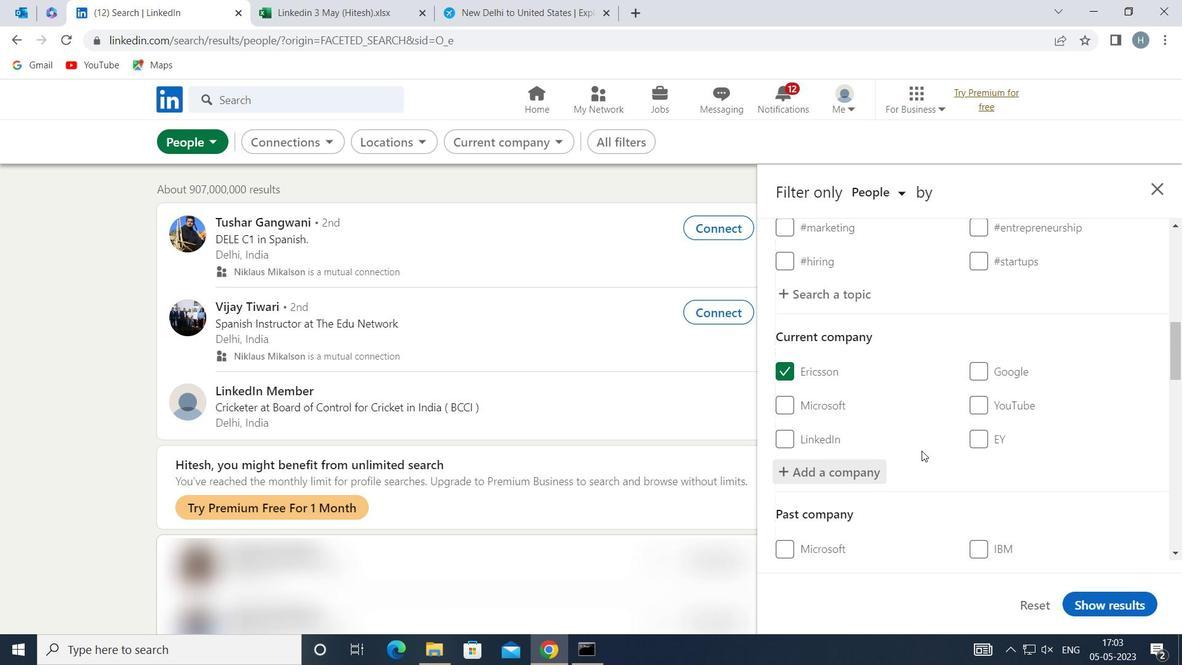 
Action: Mouse moved to (924, 450)
Screenshot: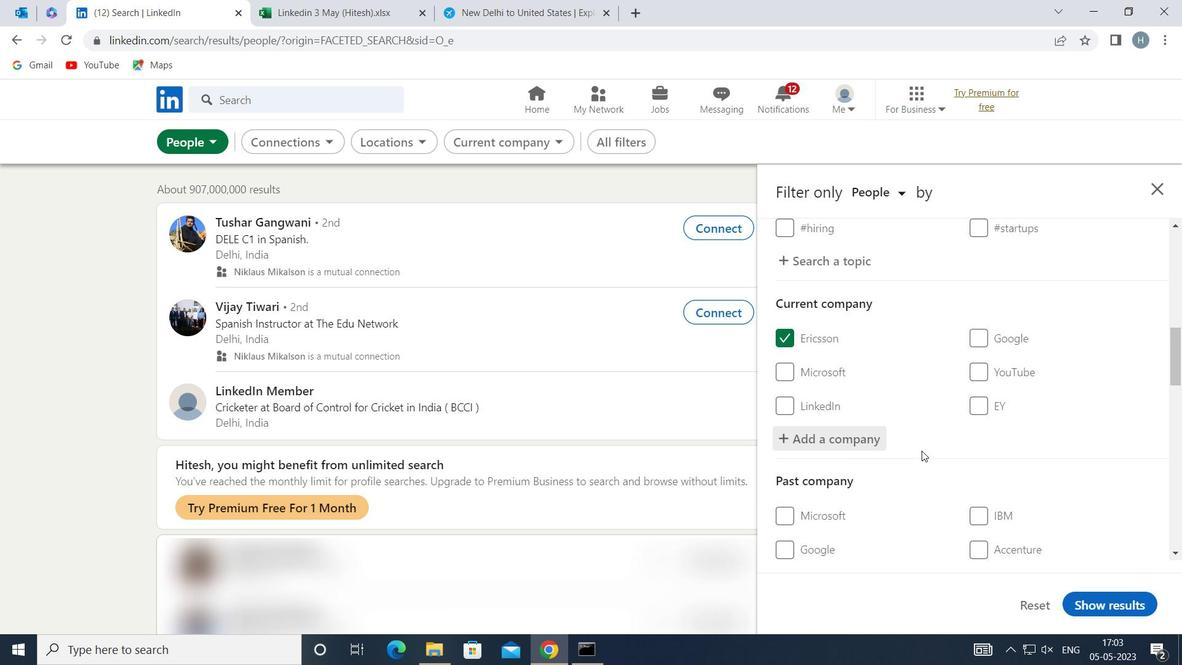 
Action: Mouse scrolled (924, 450) with delta (0, 0)
Screenshot: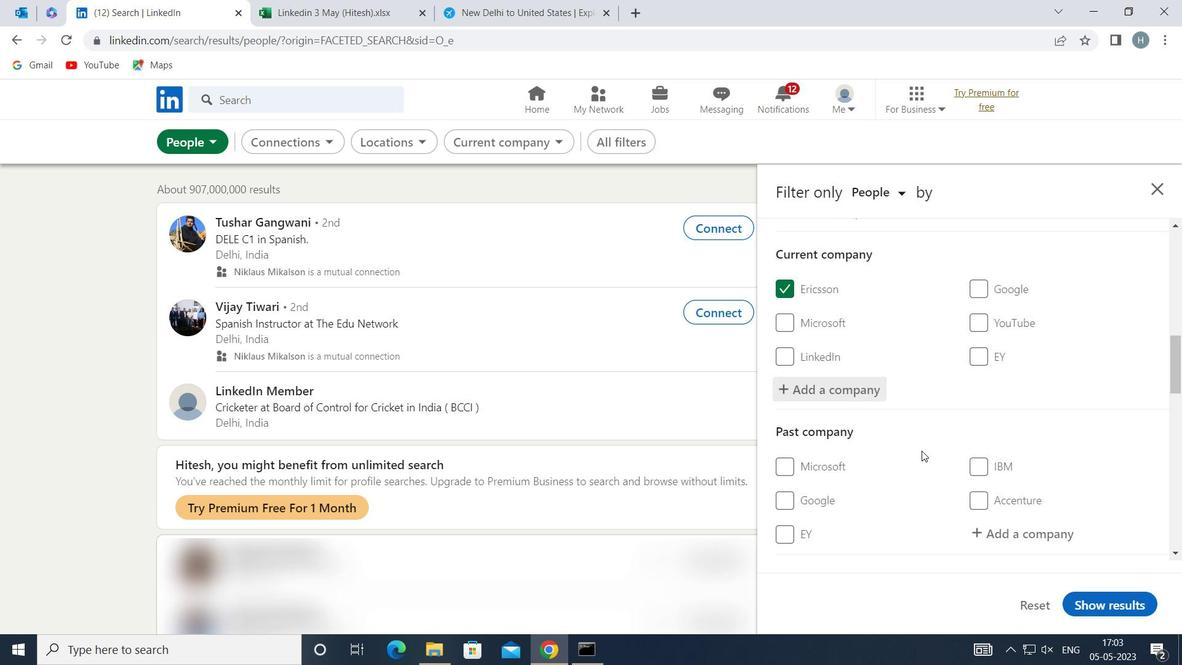 
Action: Mouse scrolled (924, 450) with delta (0, 0)
Screenshot: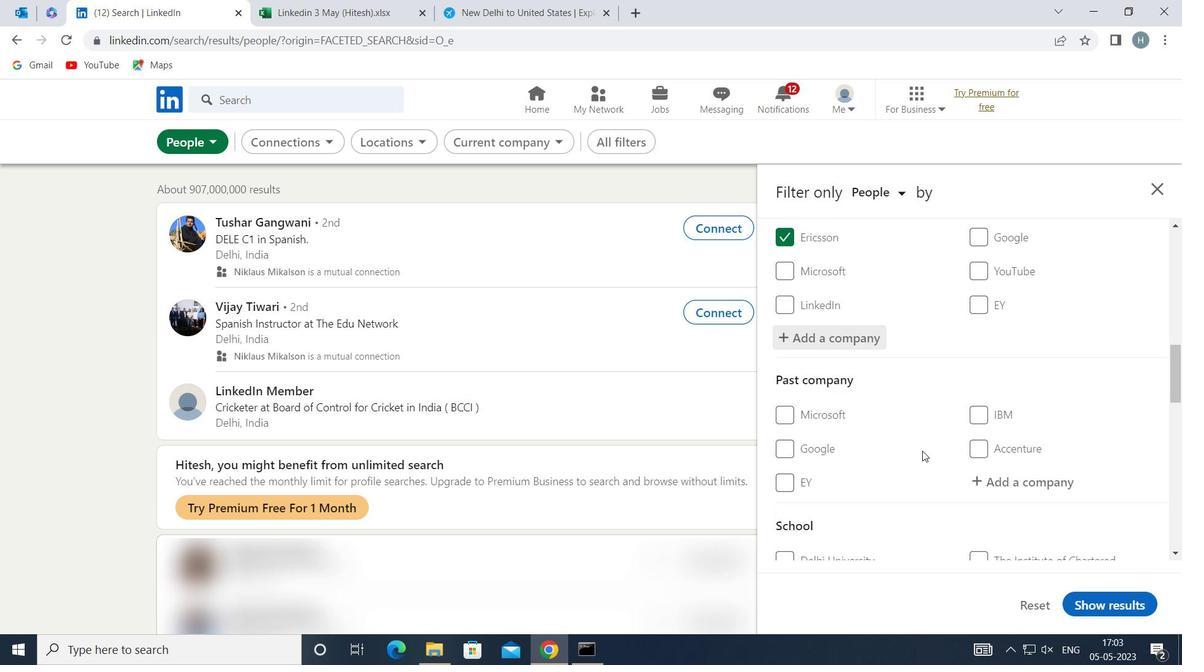 
Action: Mouse scrolled (924, 450) with delta (0, 0)
Screenshot: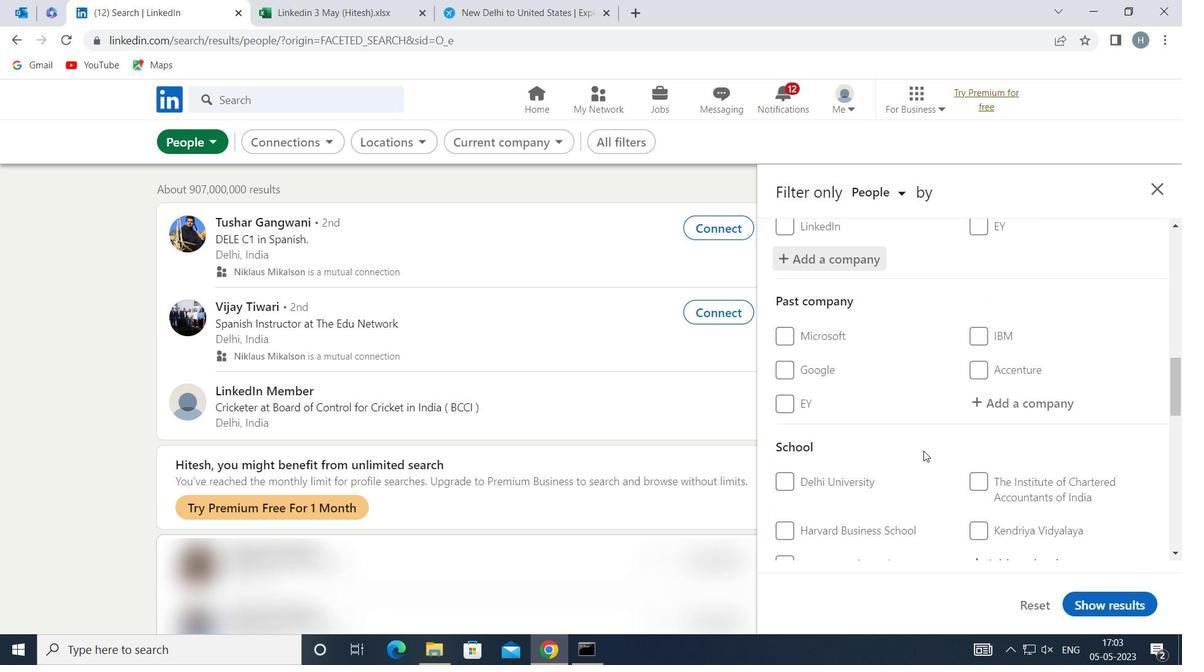 
Action: Mouse moved to (1026, 390)
Screenshot: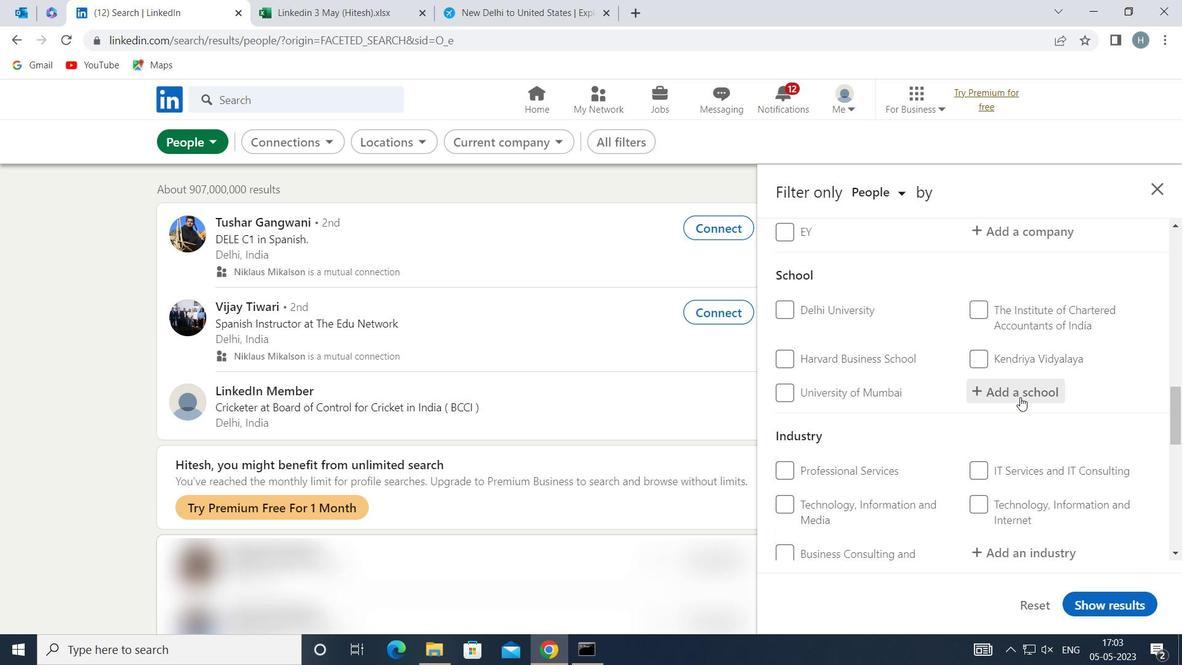 
Action: Mouse pressed left at (1026, 390)
Screenshot: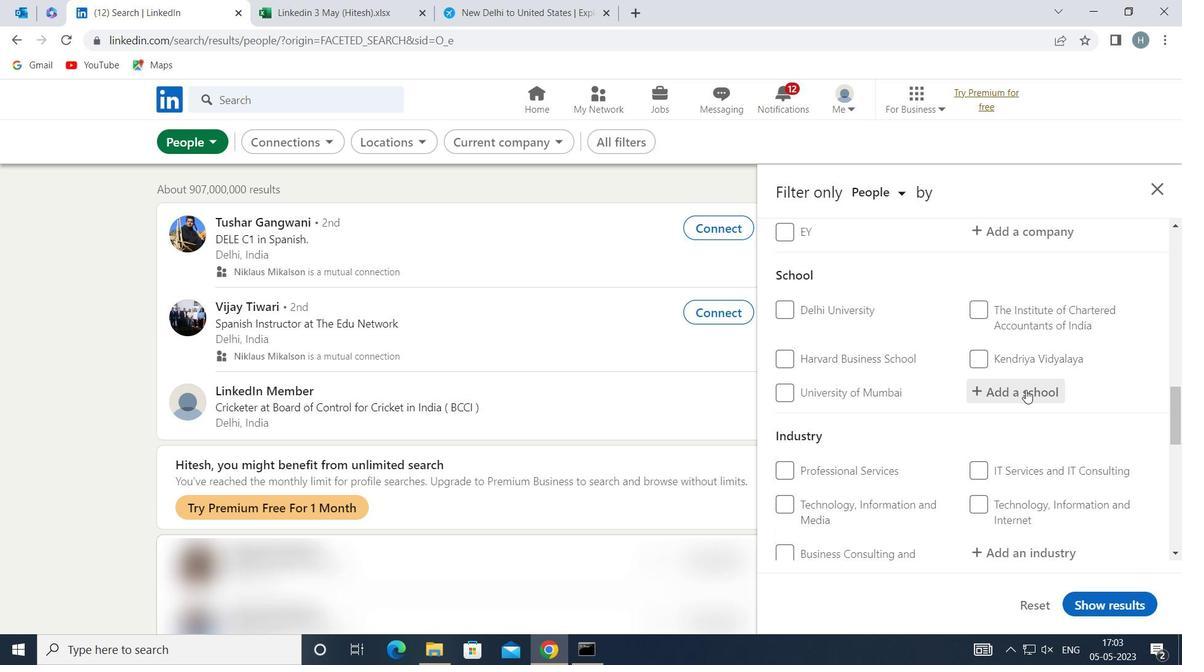 
Action: Key pressed <Key.shift>SRINIVAS
Screenshot: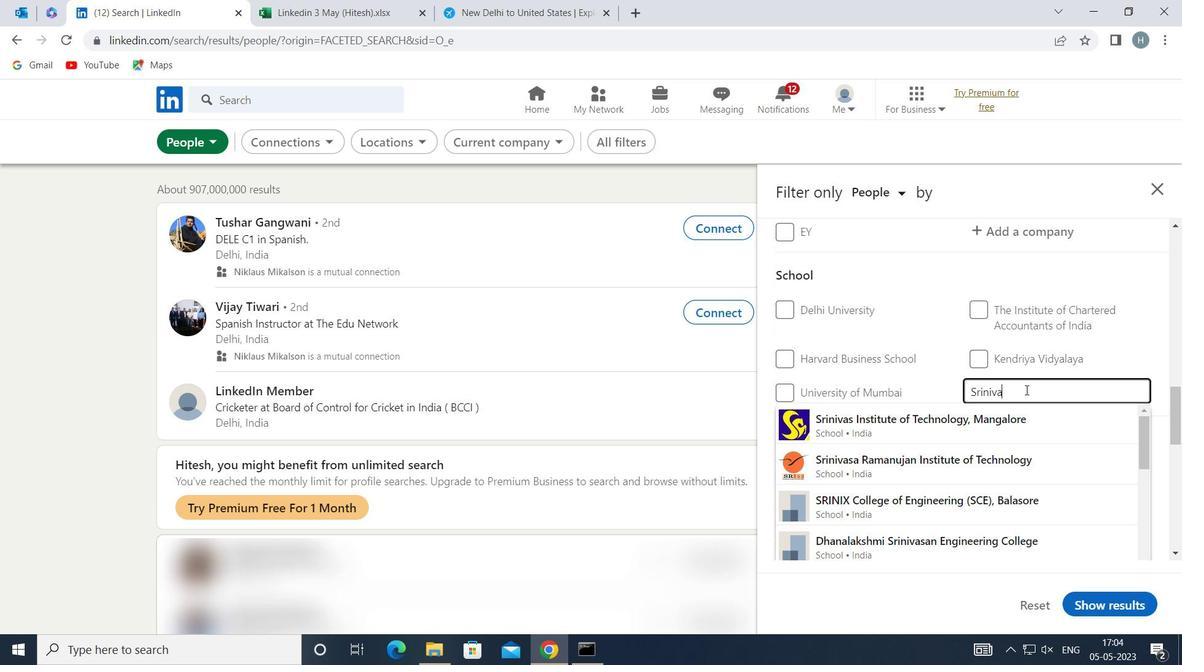 
Action: Mouse moved to (1010, 442)
Screenshot: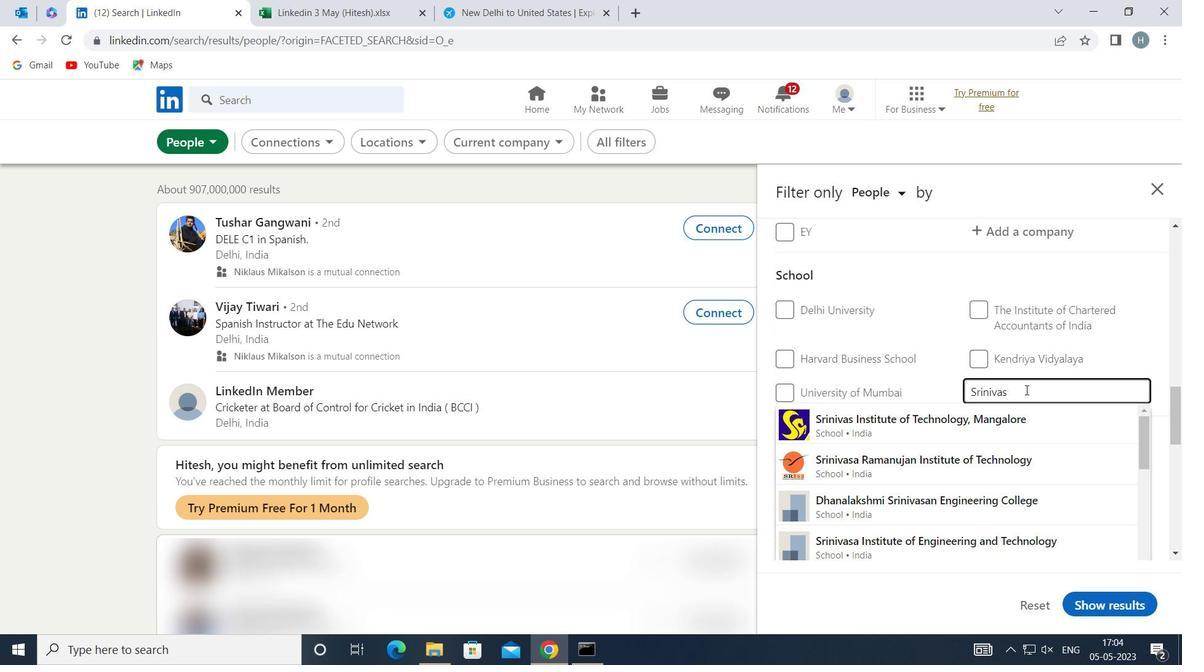 
Action: Key pressed <Key.space><Key.shift>INSTITUTE<Key.space>OF<Key.space><Key.shift>TECHNOLOGY<Key.space>
Screenshot: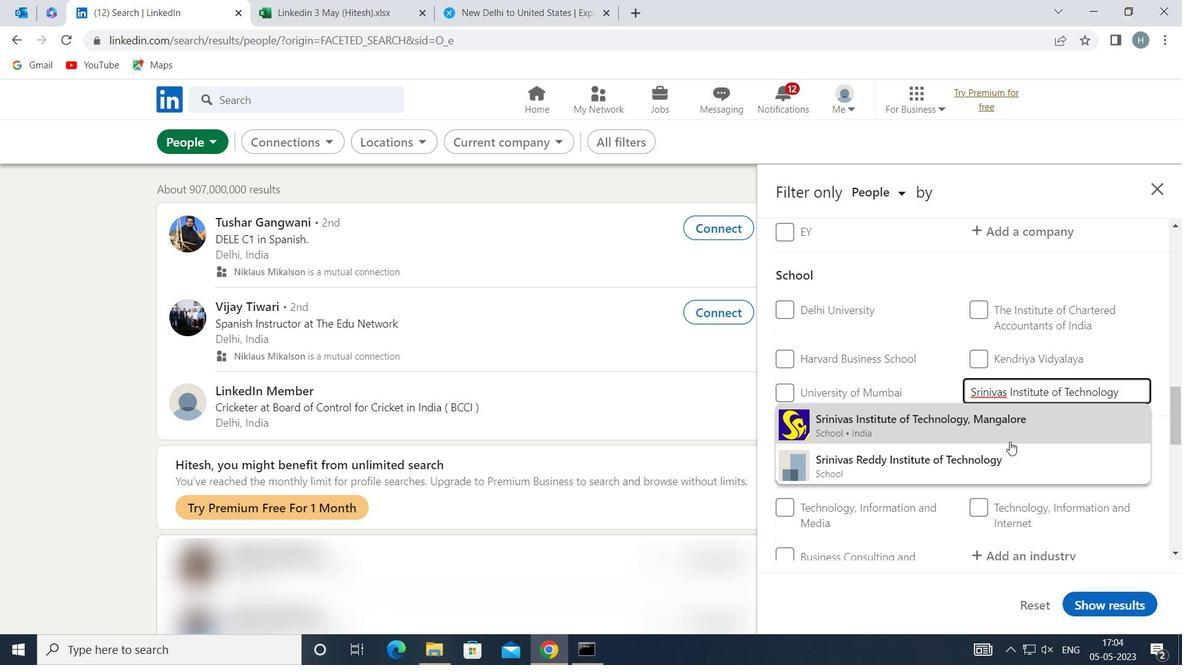 
Action: Mouse moved to (1002, 414)
Screenshot: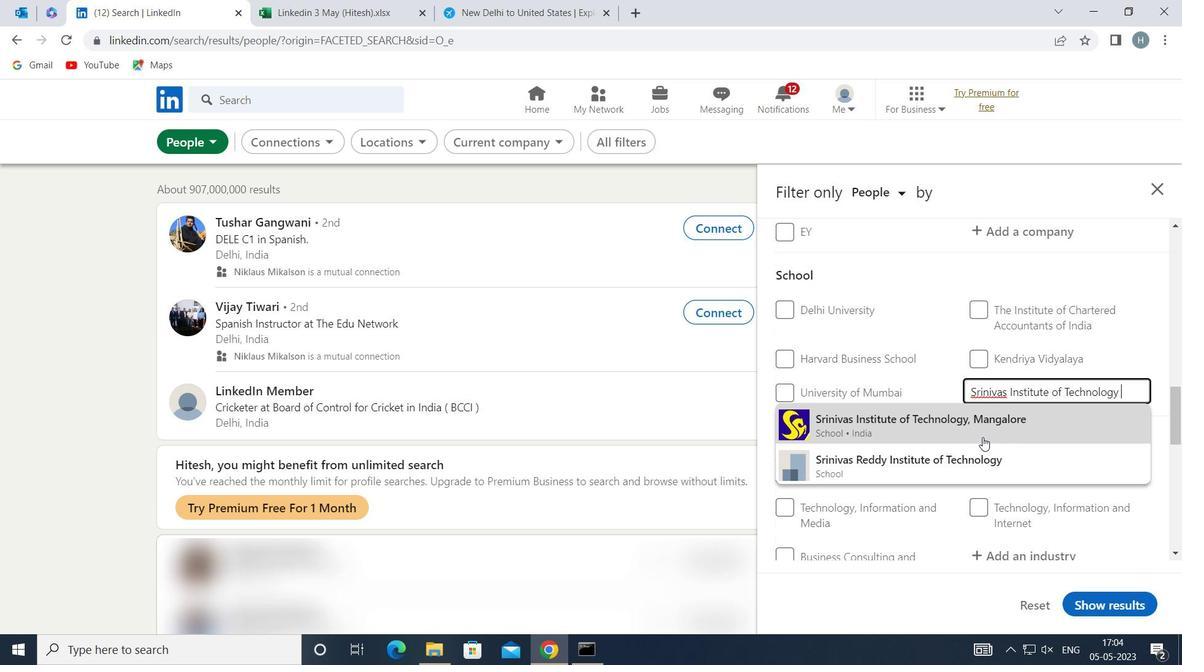 
Action: Mouse pressed left at (1002, 414)
Screenshot: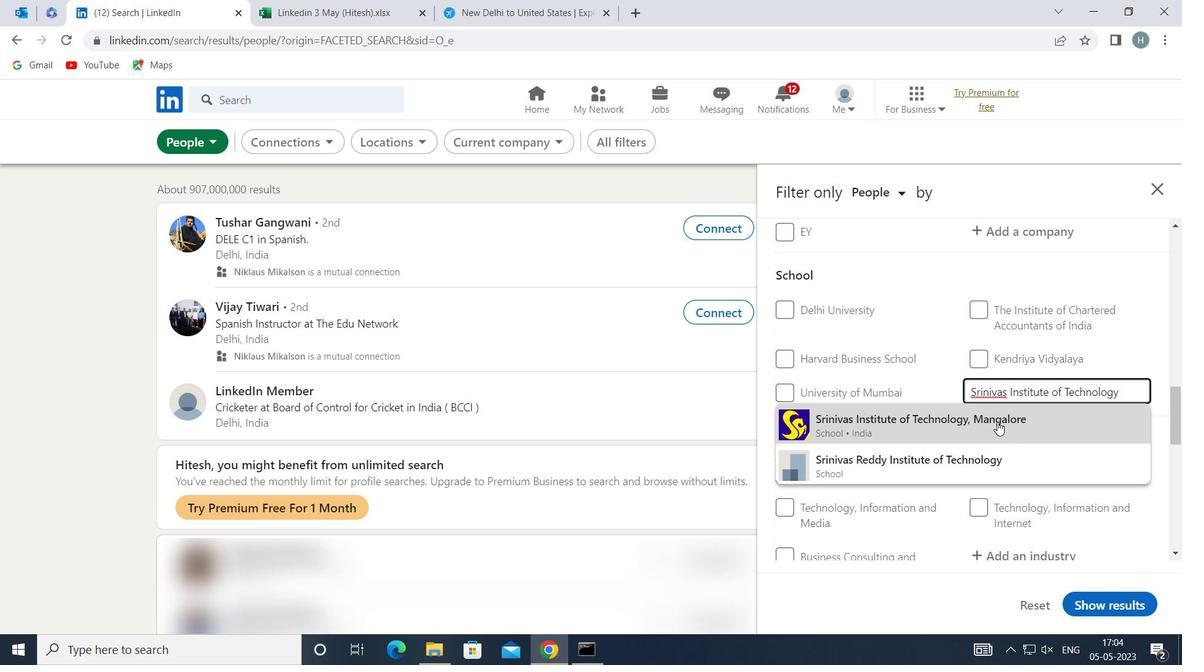 
Action: Mouse moved to (949, 418)
Screenshot: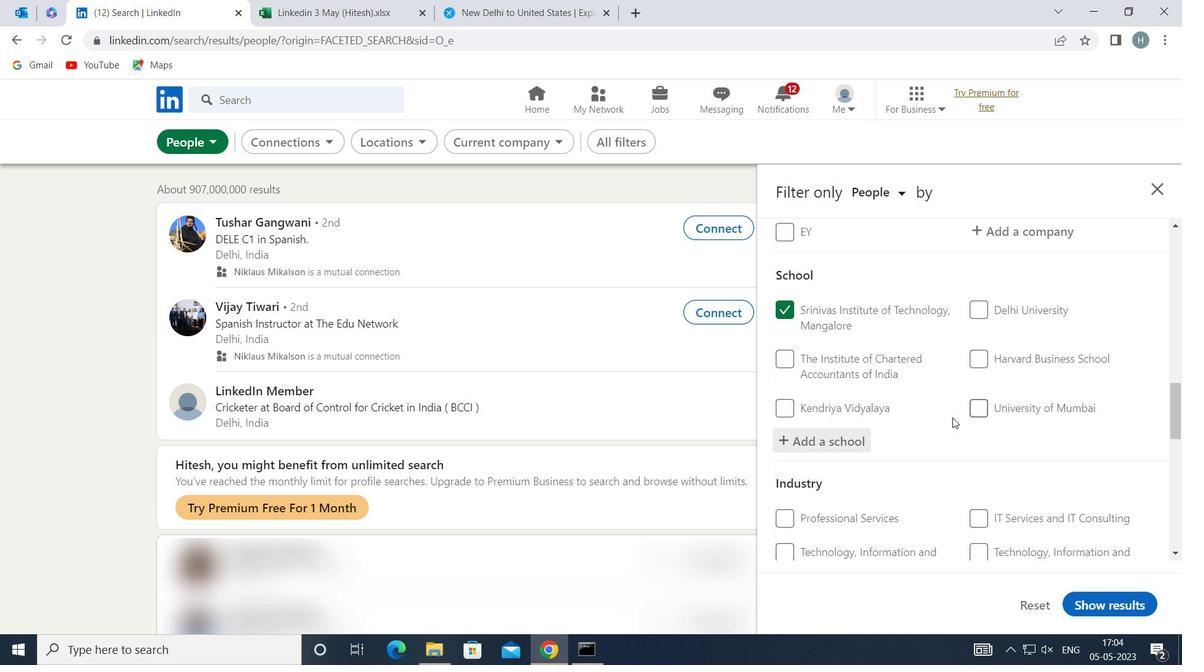 
Action: Mouse scrolled (949, 418) with delta (0, 0)
Screenshot: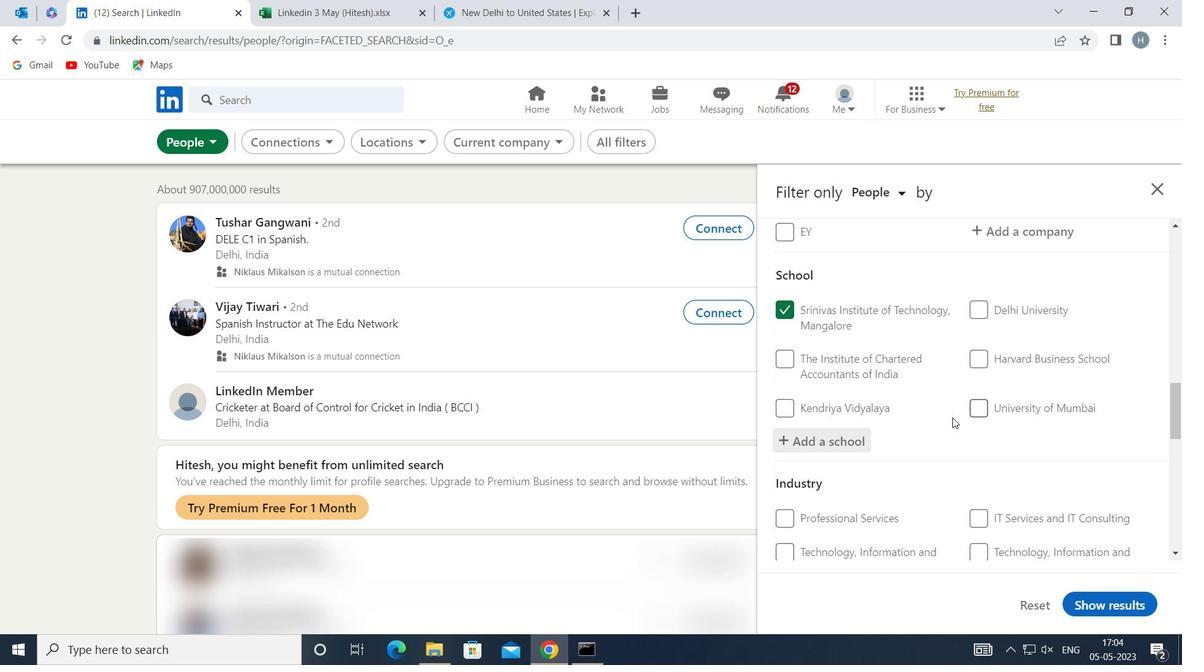 
Action: Mouse moved to (948, 420)
Screenshot: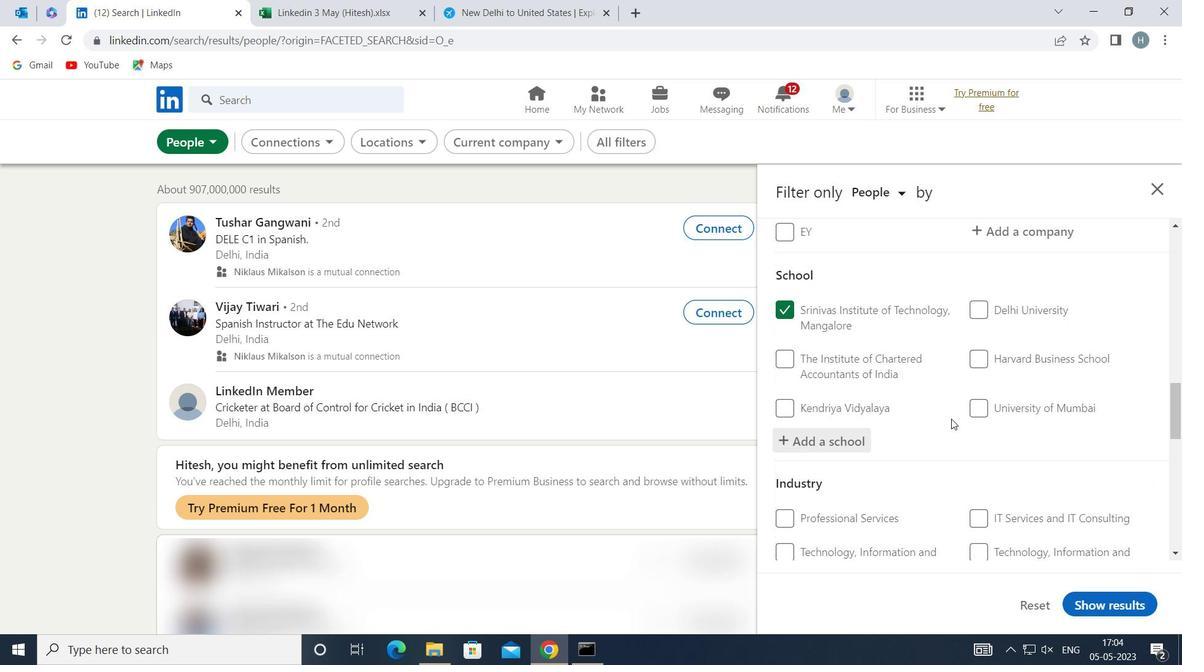 
Action: Mouse scrolled (948, 419) with delta (0, 0)
Screenshot: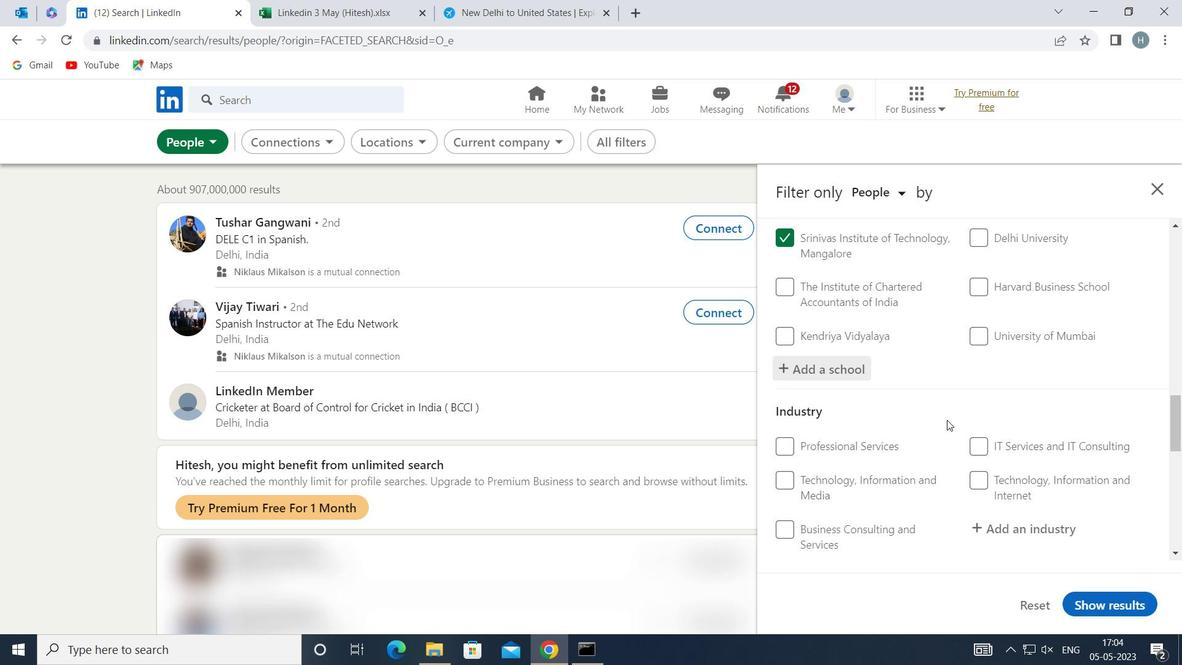 
Action: Mouse moved to (1041, 438)
Screenshot: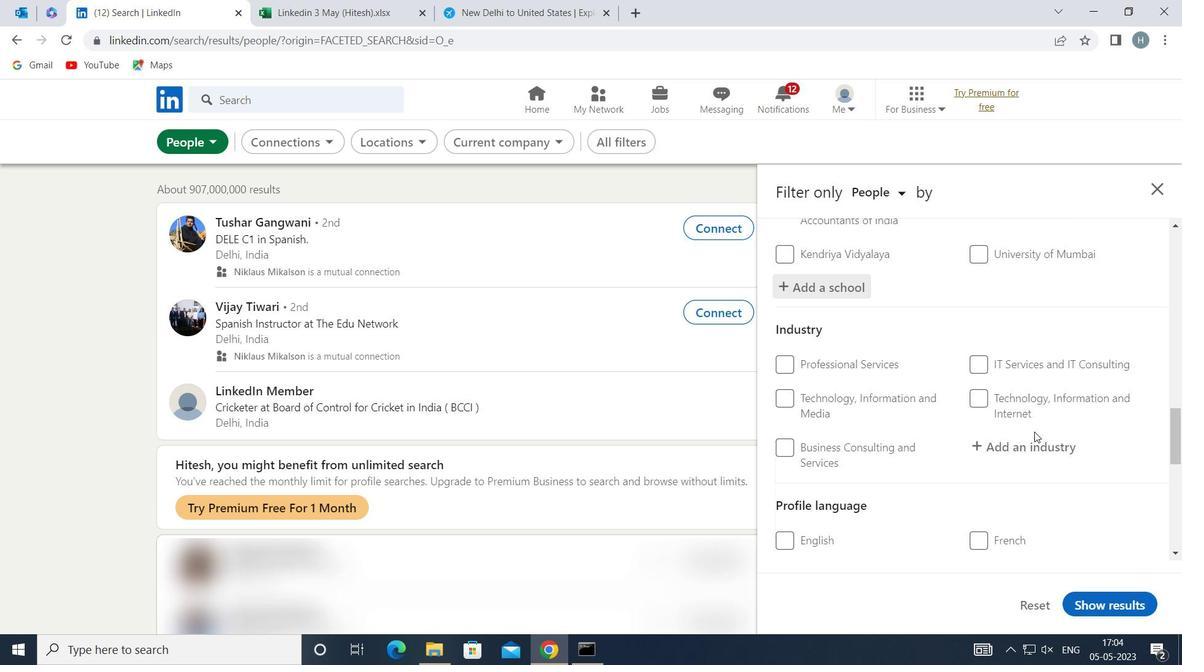 
Action: Mouse pressed left at (1041, 438)
Screenshot: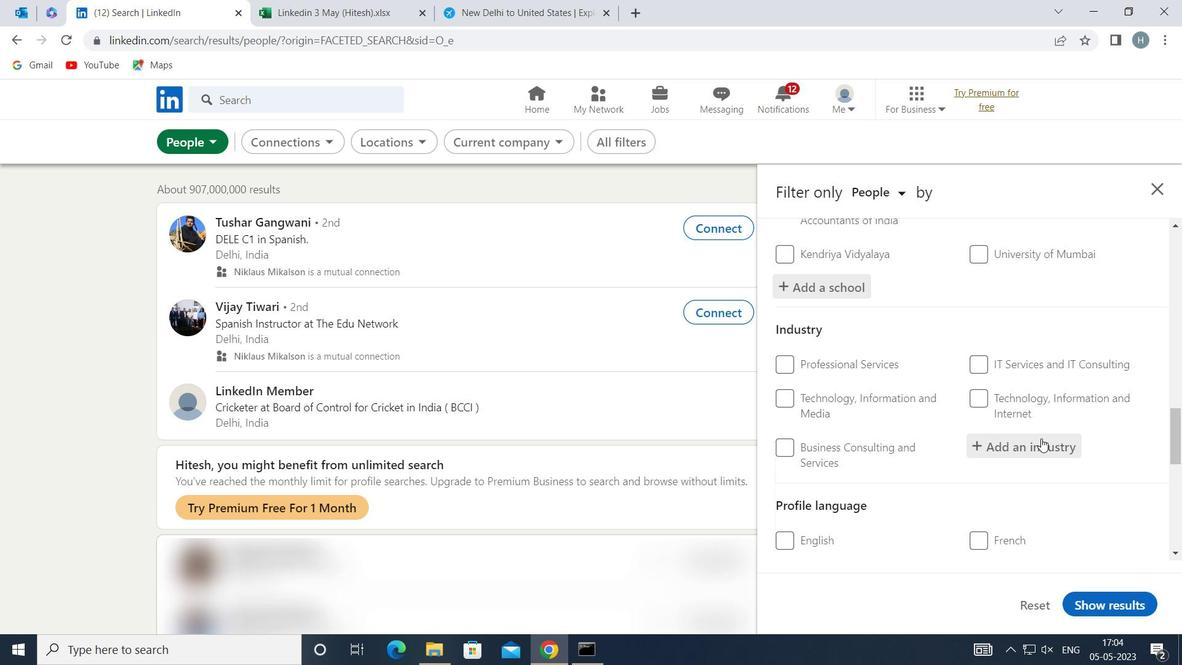 
Action: Key pressed <Key.shift>RETAIL<Key.space><Key.shift>BUILDING<Key.space><Key.shift>MATERIAL
Screenshot: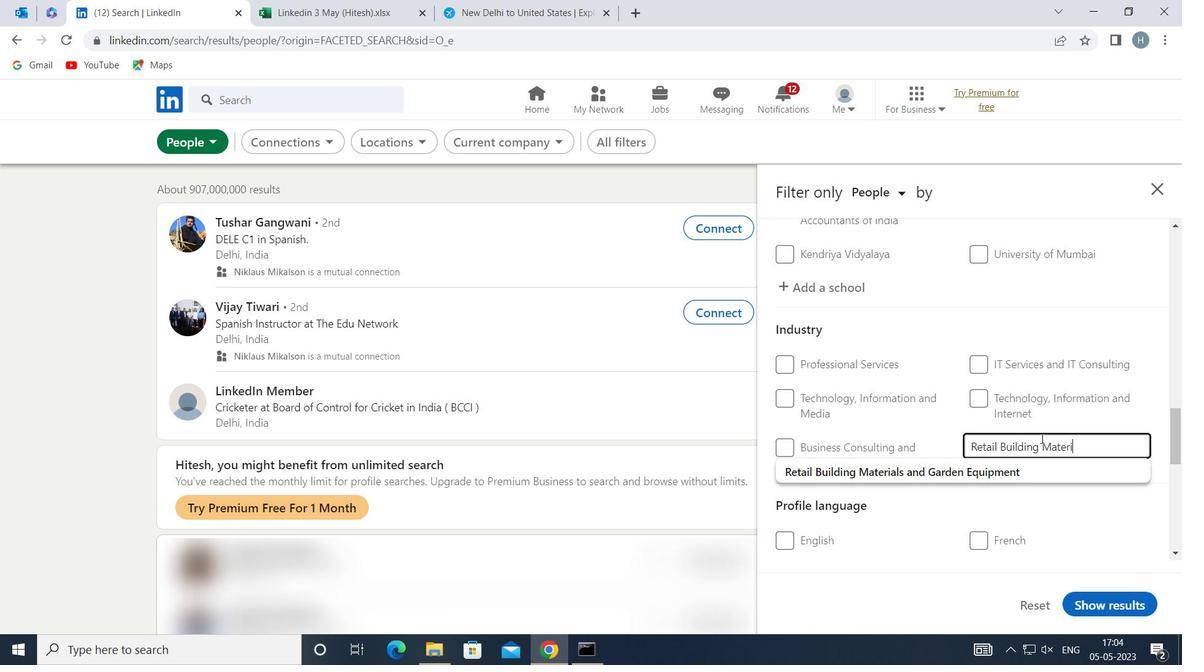
Action: Mouse moved to (1040, 466)
Screenshot: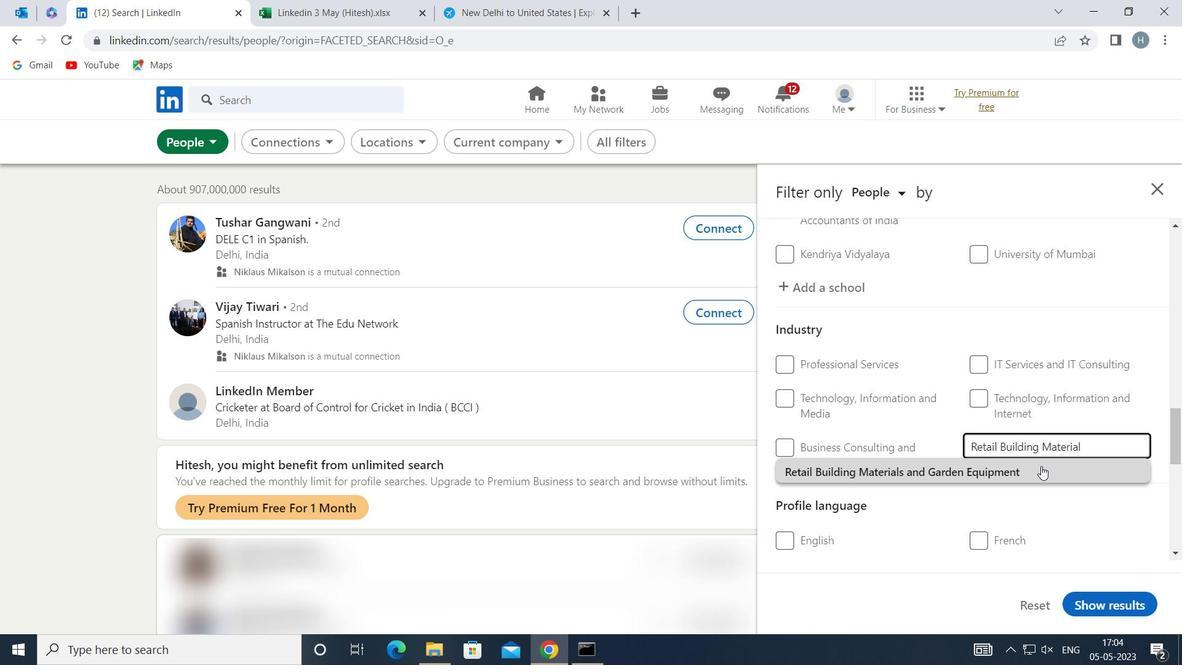 
Action: Mouse pressed left at (1040, 466)
Screenshot: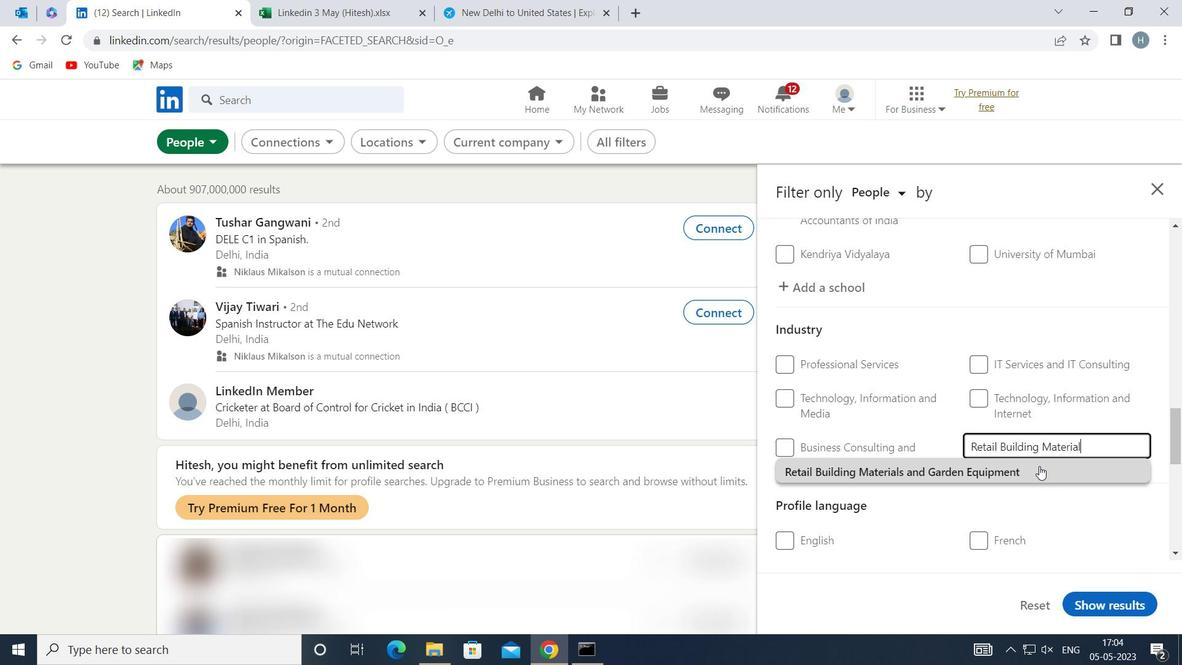 
Action: Mouse moved to (1029, 417)
Screenshot: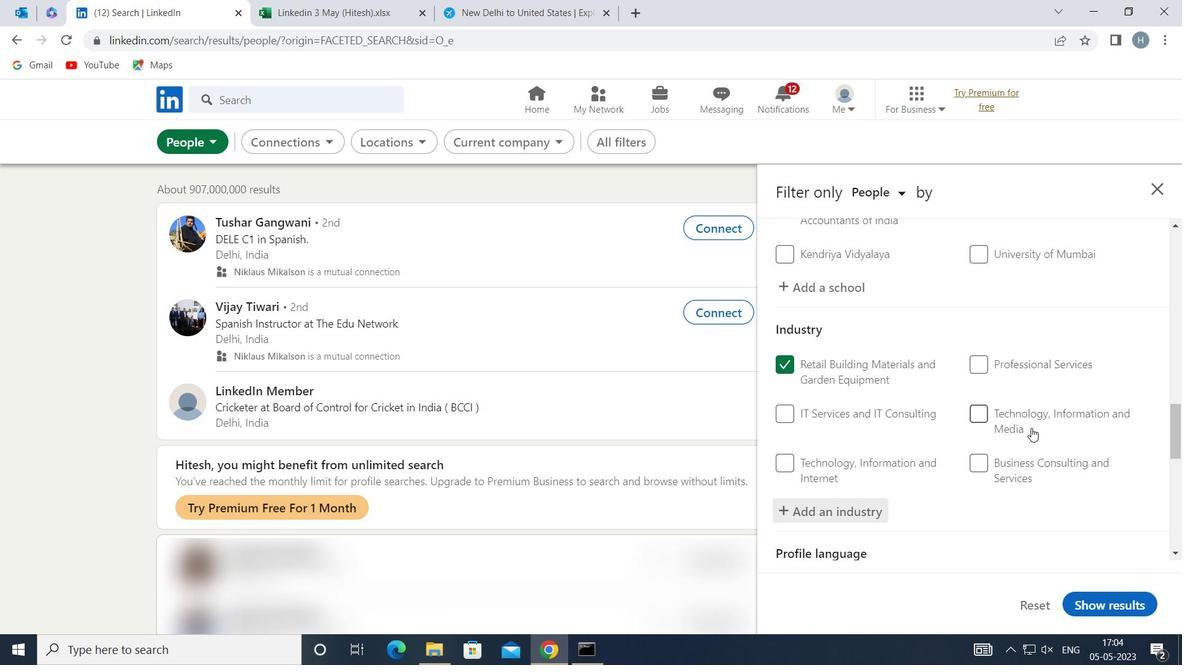 
Action: Mouse scrolled (1029, 417) with delta (0, 0)
Screenshot: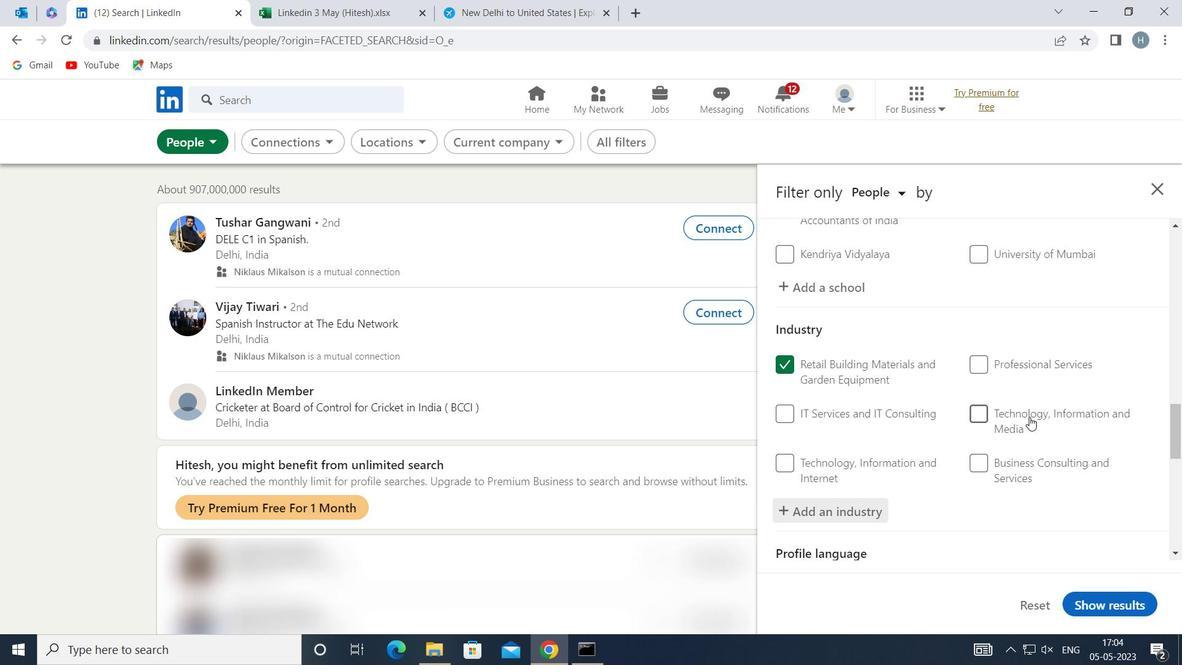 
Action: Mouse moved to (1026, 413)
Screenshot: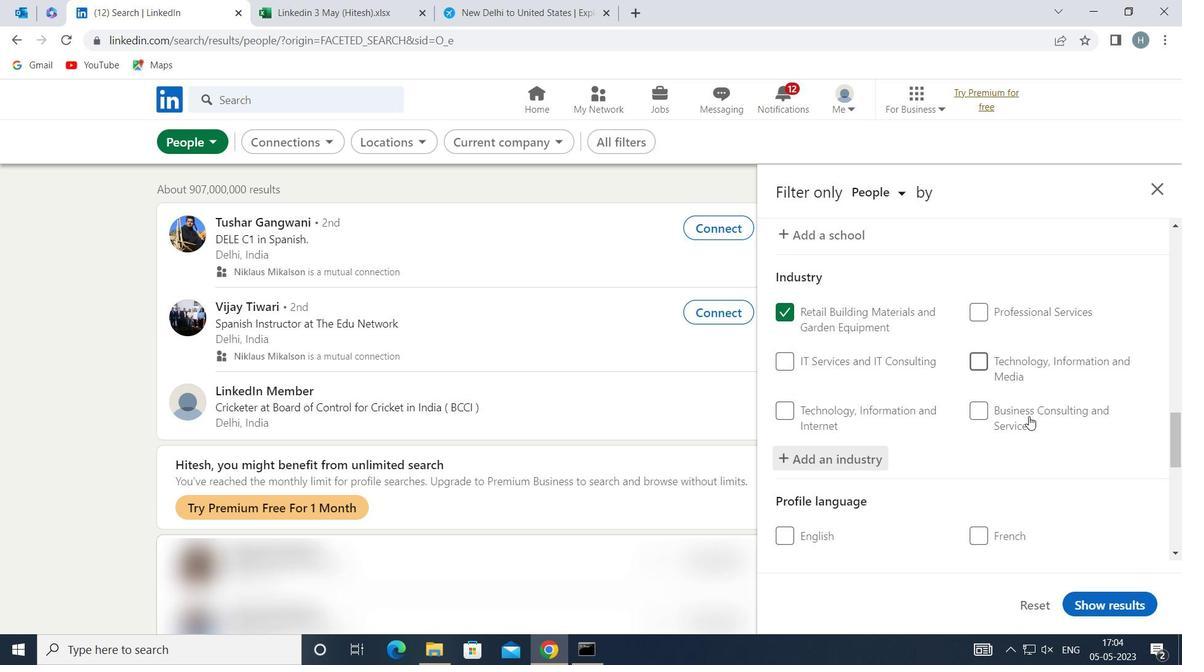 
Action: Mouse scrolled (1026, 412) with delta (0, 0)
Screenshot: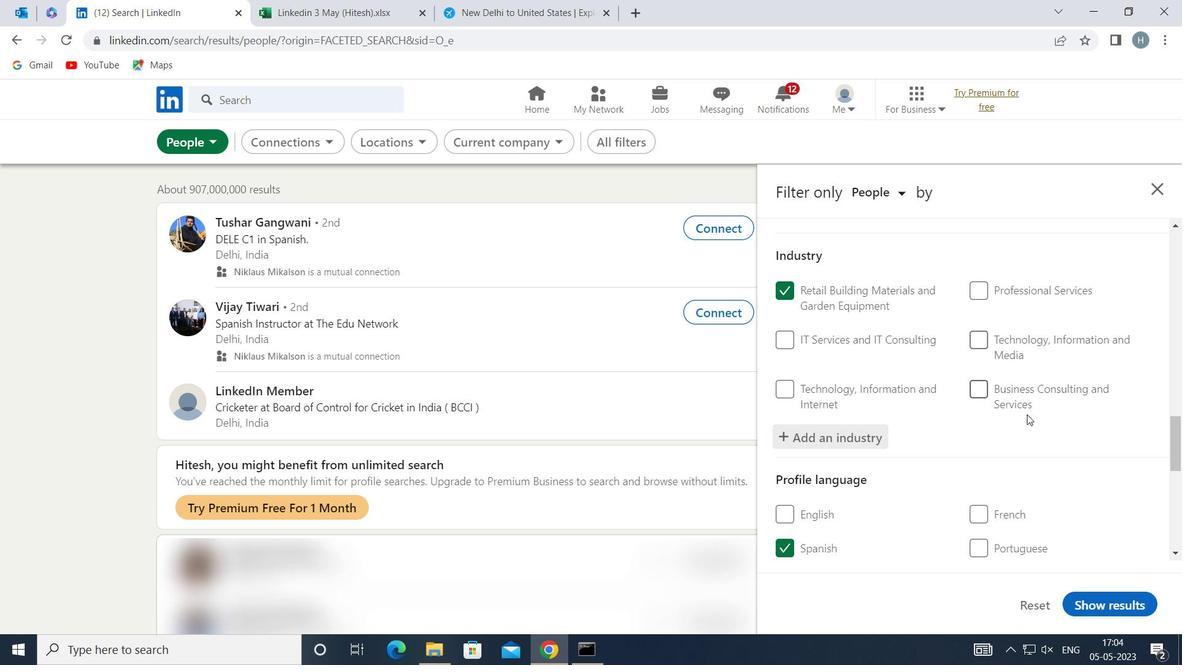 
Action: Mouse moved to (1025, 411)
Screenshot: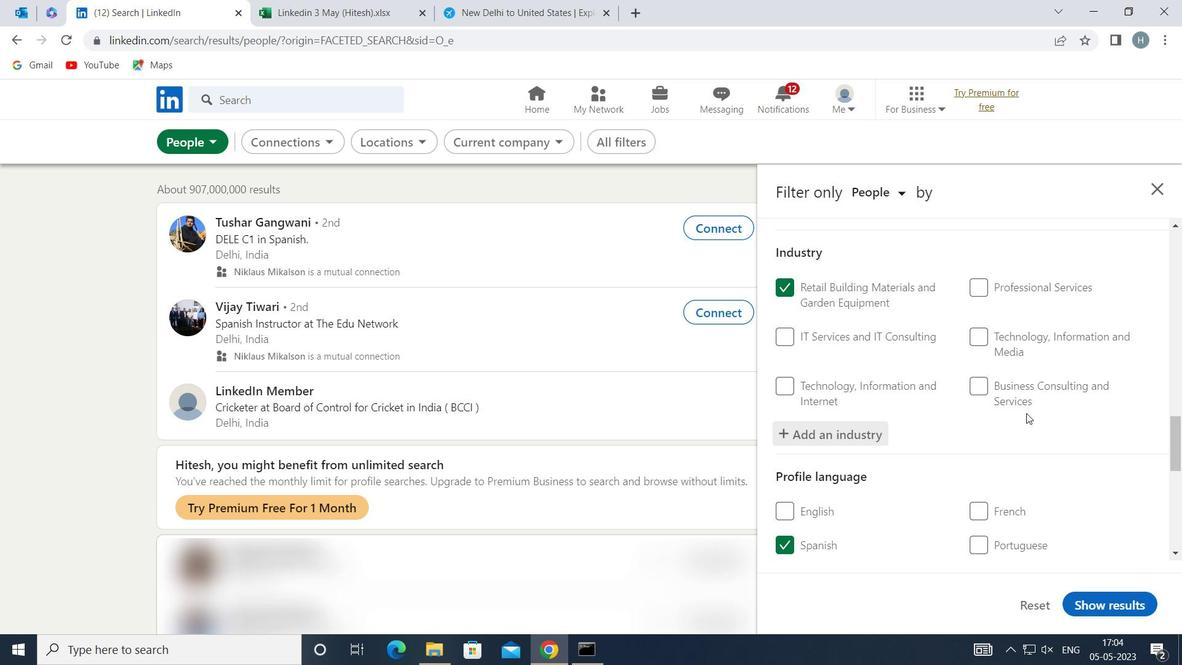 
Action: Mouse scrolled (1025, 410) with delta (0, 0)
Screenshot: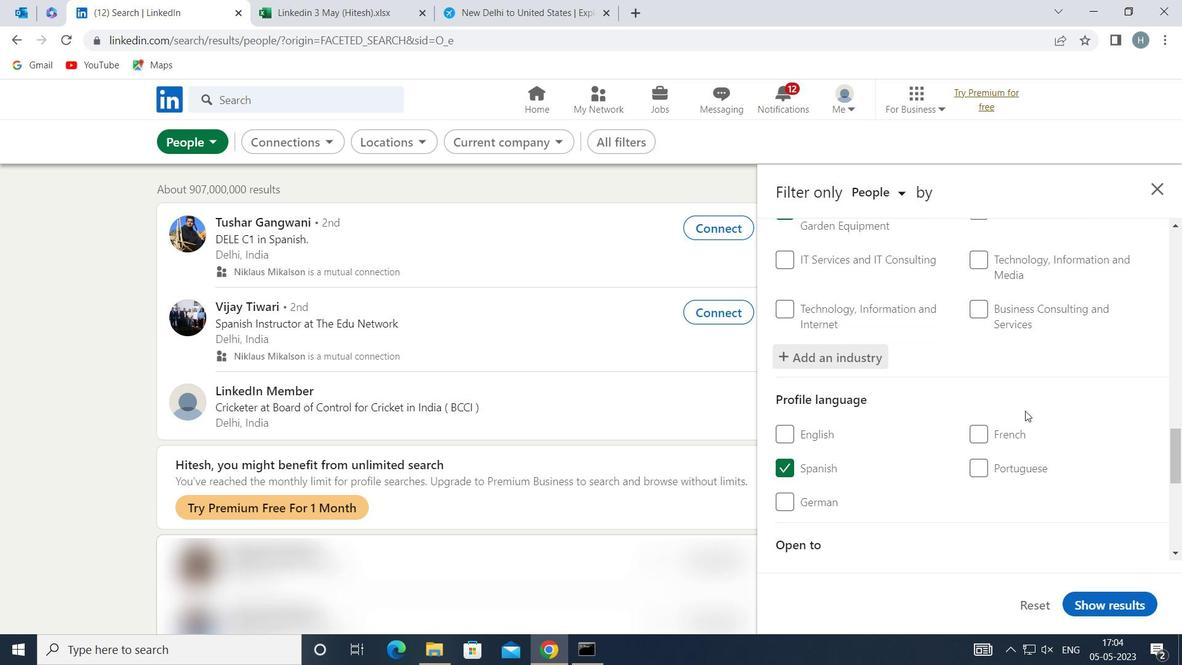 
Action: Mouse moved to (1025, 410)
Screenshot: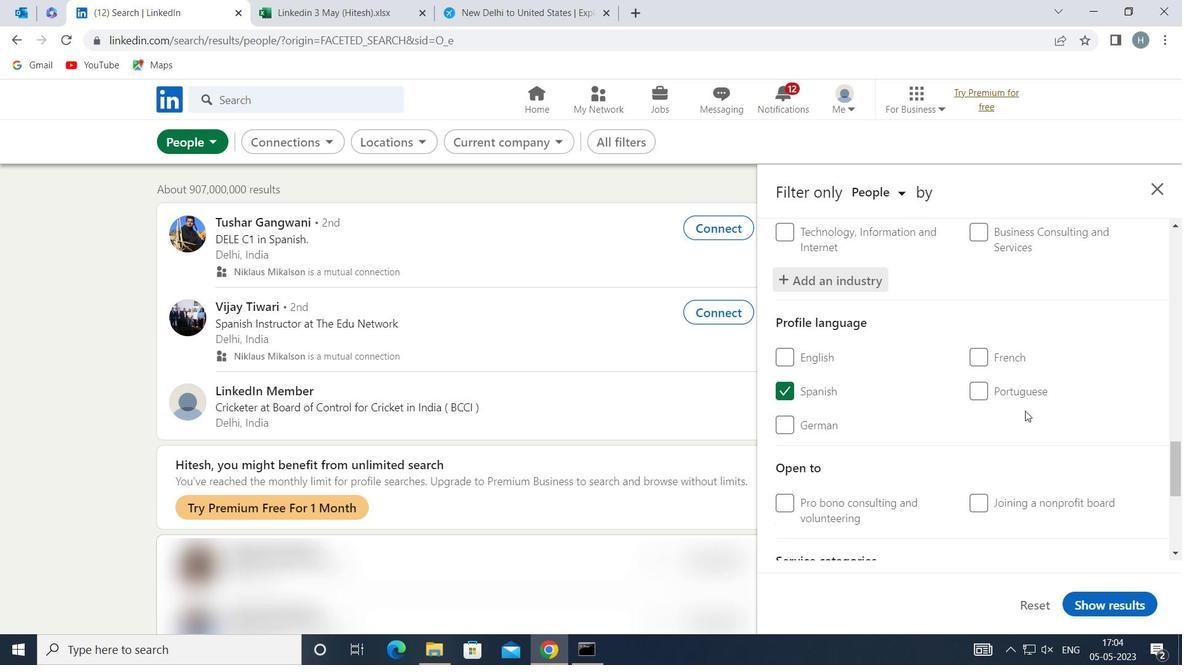 
Action: Mouse scrolled (1025, 410) with delta (0, 0)
Screenshot: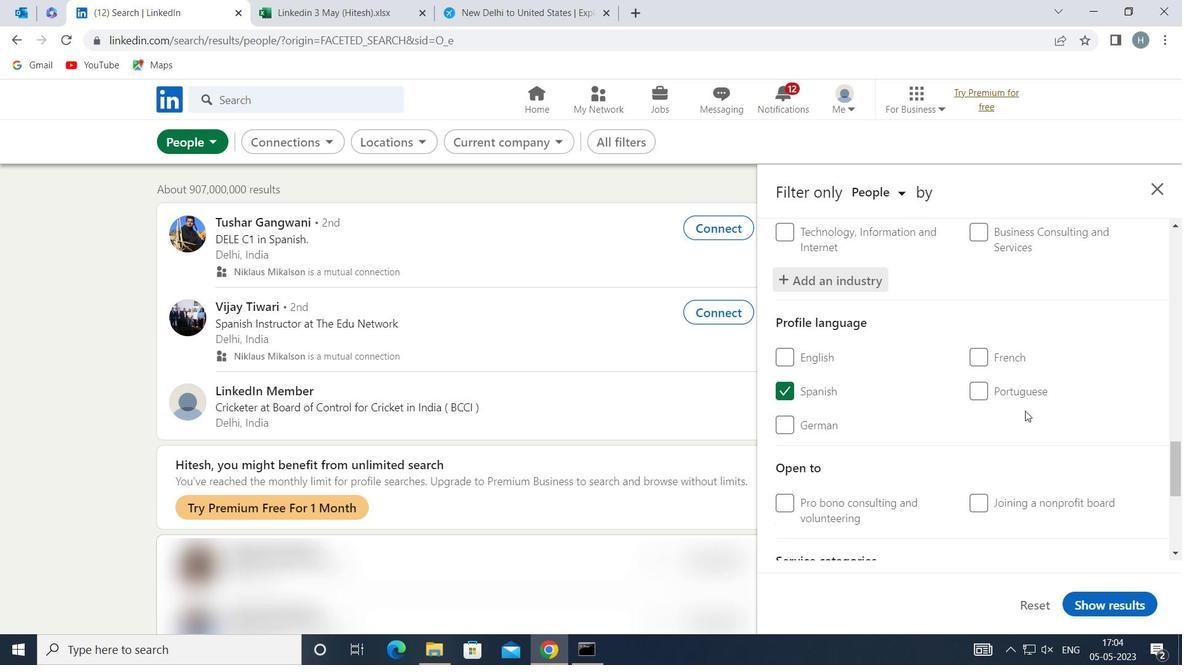
Action: Mouse scrolled (1025, 410) with delta (0, 0)
Screenshot: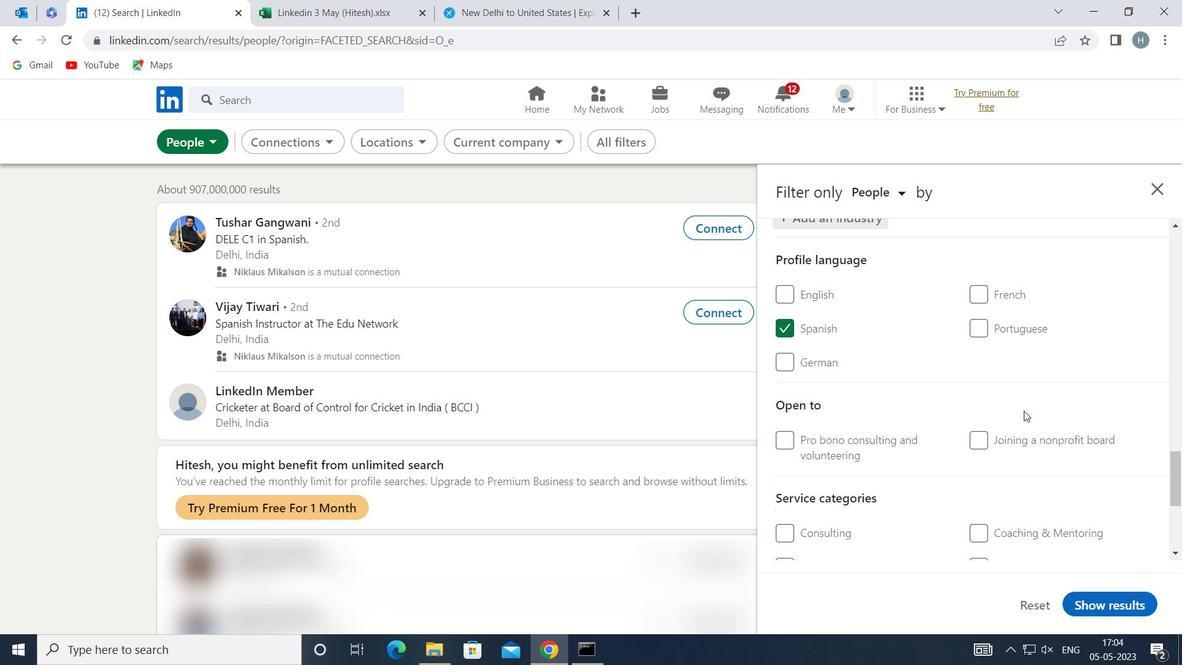 
Action: Mouse moved to (1026, 404)
Screenshot: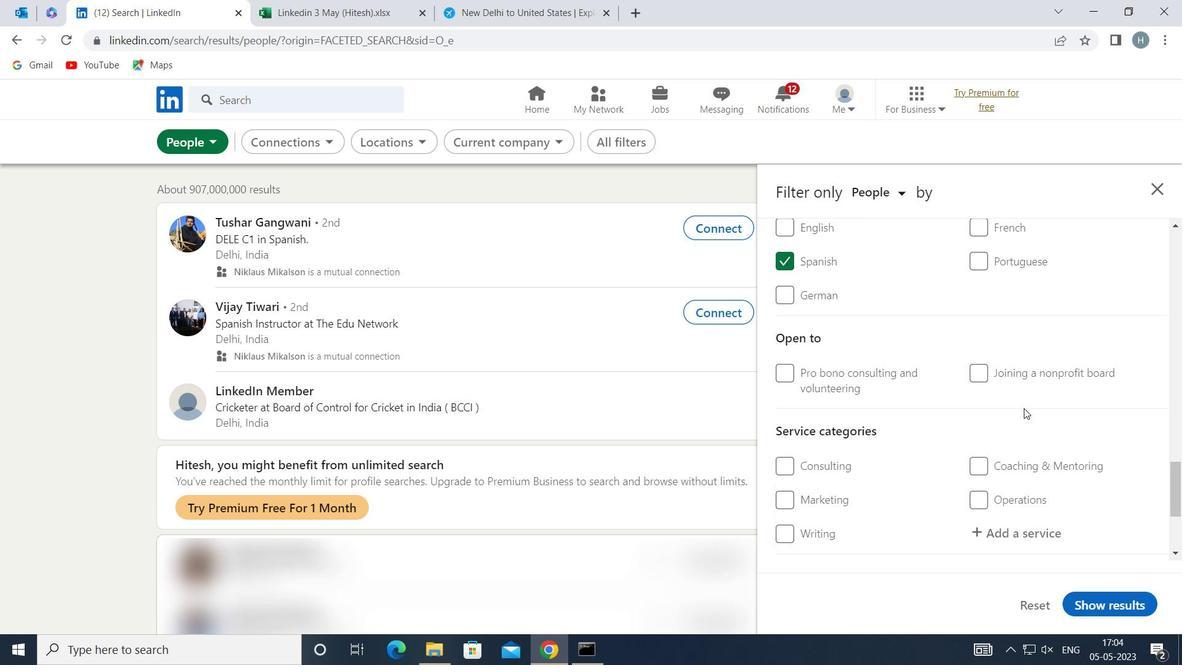 
Action: Mouse scrolled (1026, 404) with delta (0, 0)
Screenshot: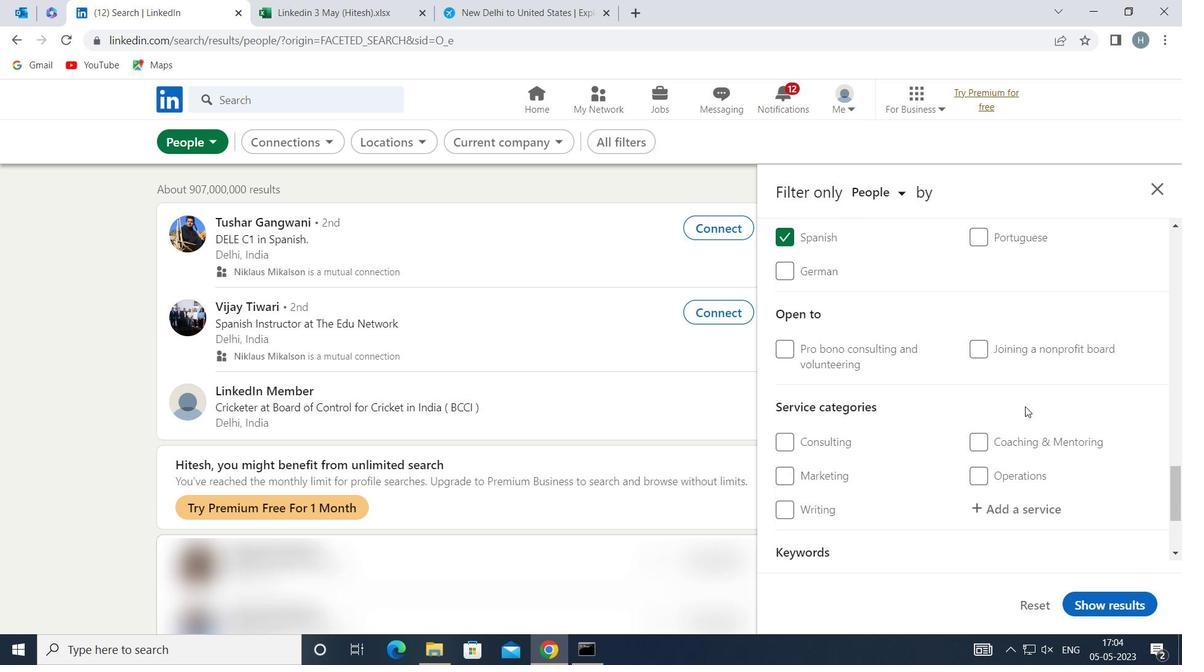 
Action: Mouse moved to (1033, 427)
Screenshot: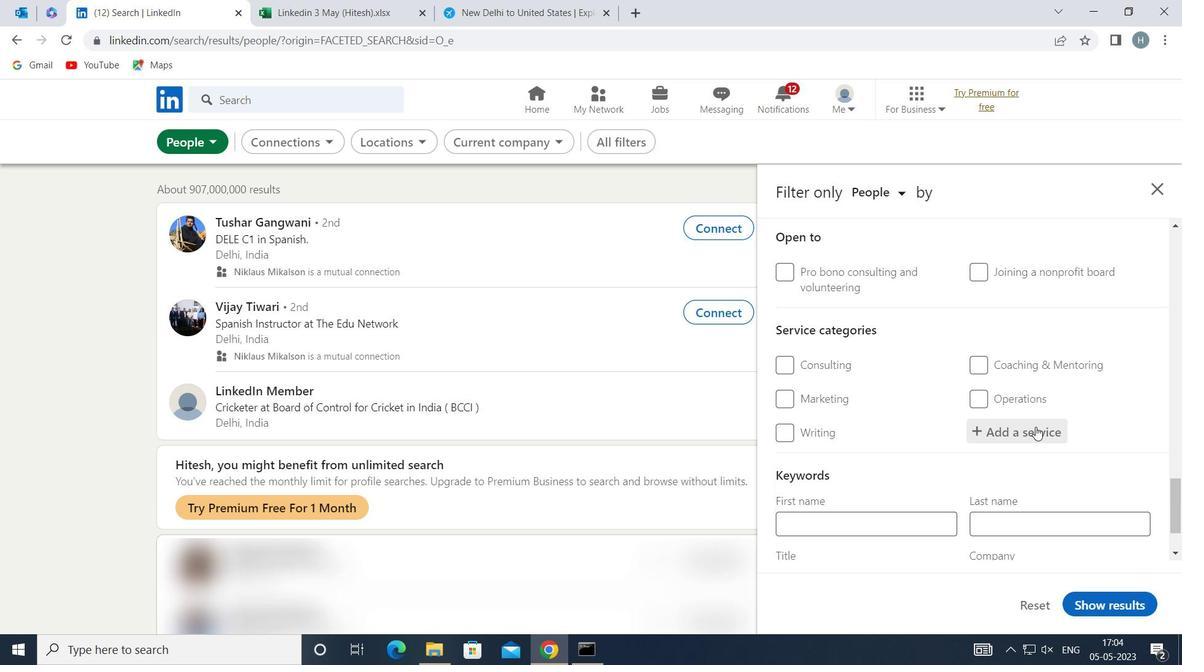 
Action: Mouse pressed left at (1033, 427)
Screenshot: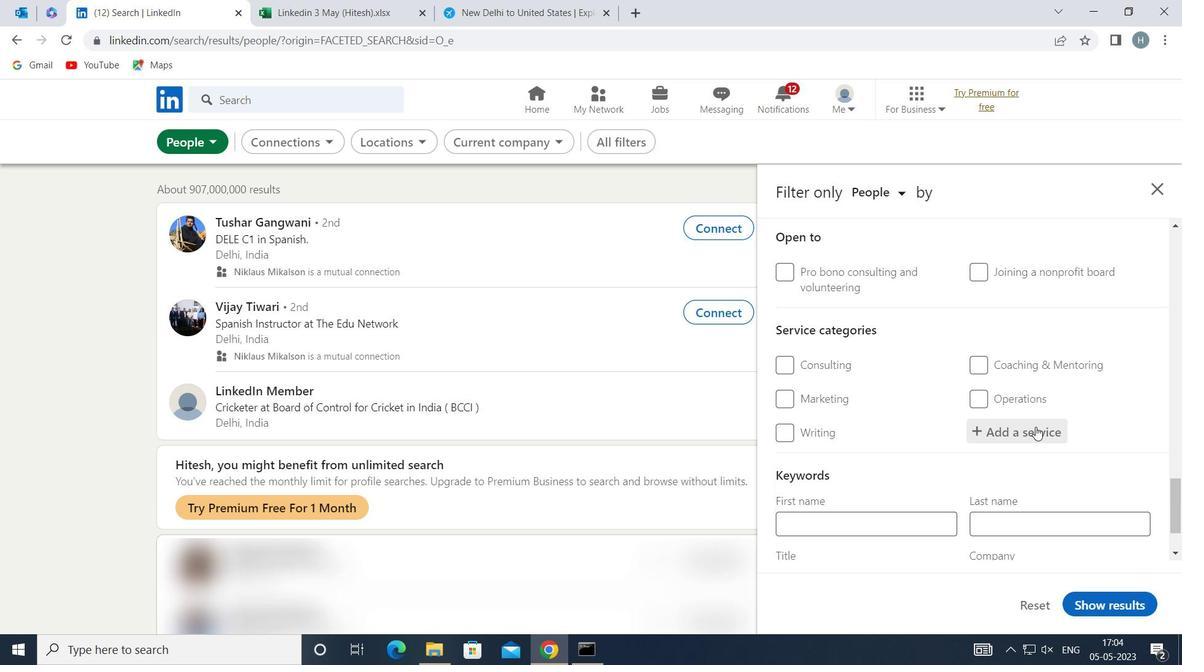
Action: Mouse moved to (1033, 425)
Screenshot: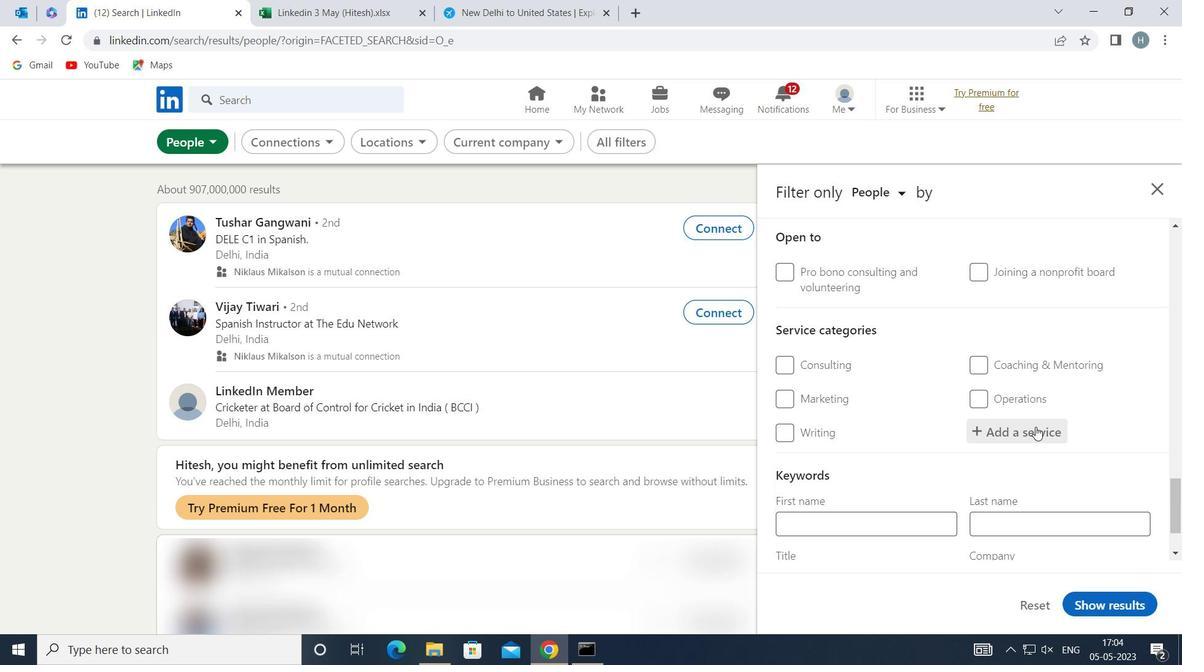 
Action: Key pressed <Key.shift>NONPRO
Screenshot: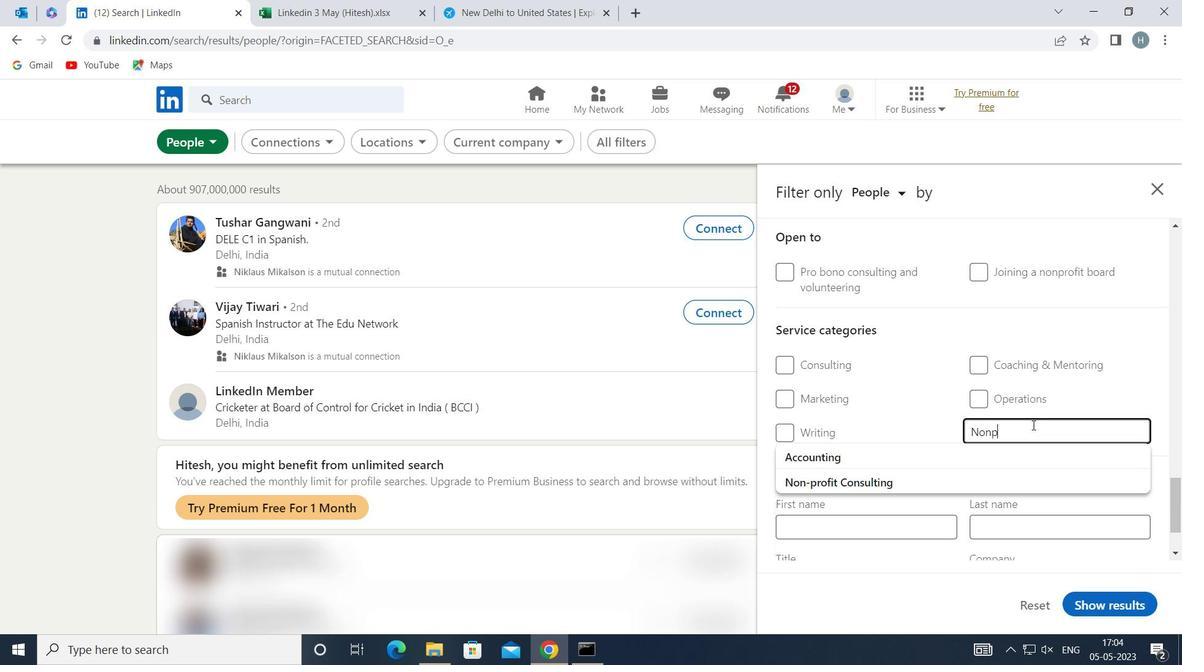 
Action: Mouse moved to (978, 471)
Screenshot: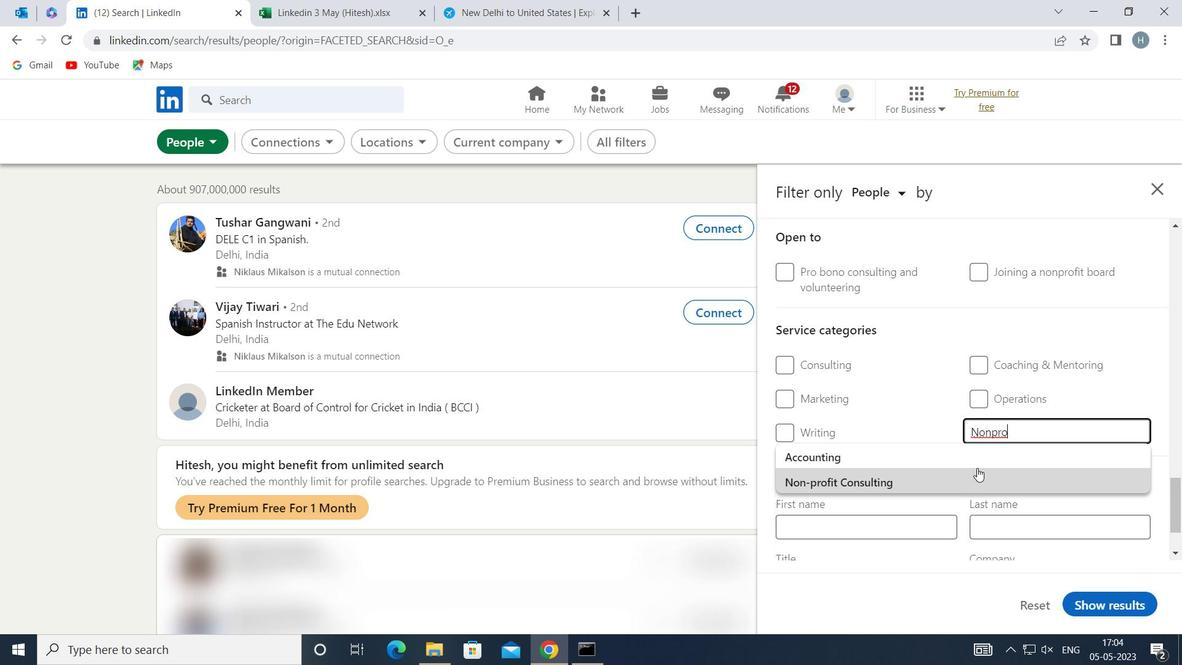 
Action: Mouse pressed left at (978, 471)
Screenshot: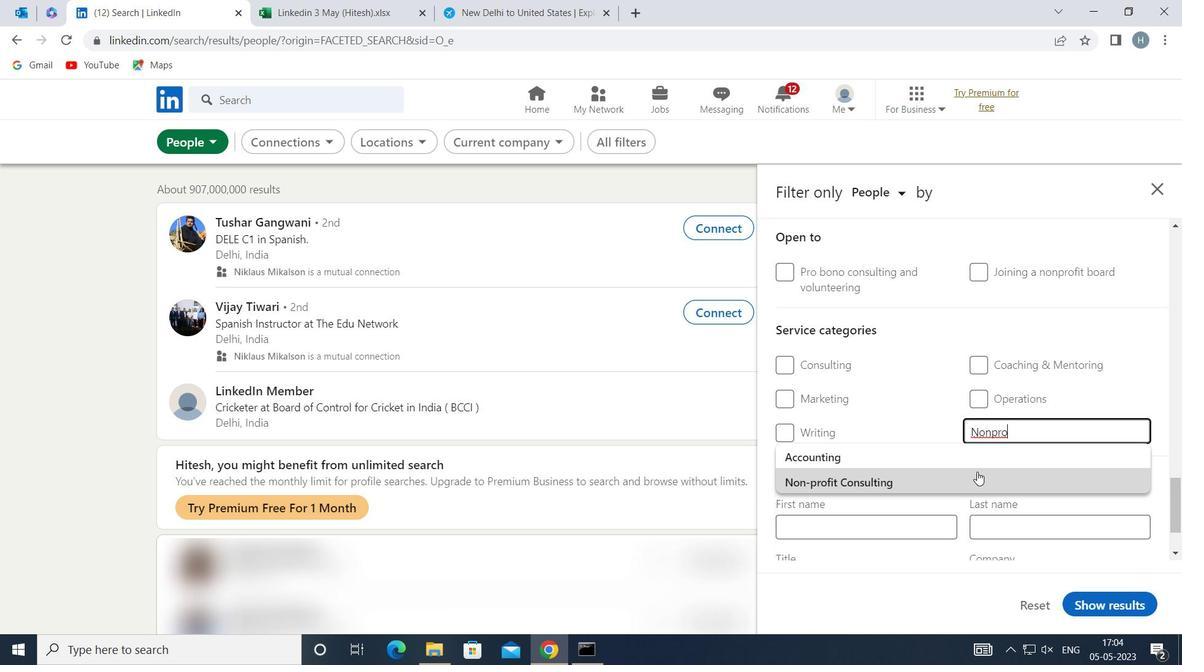 
Action: Mouse moved to (972, 454)
Screenshot: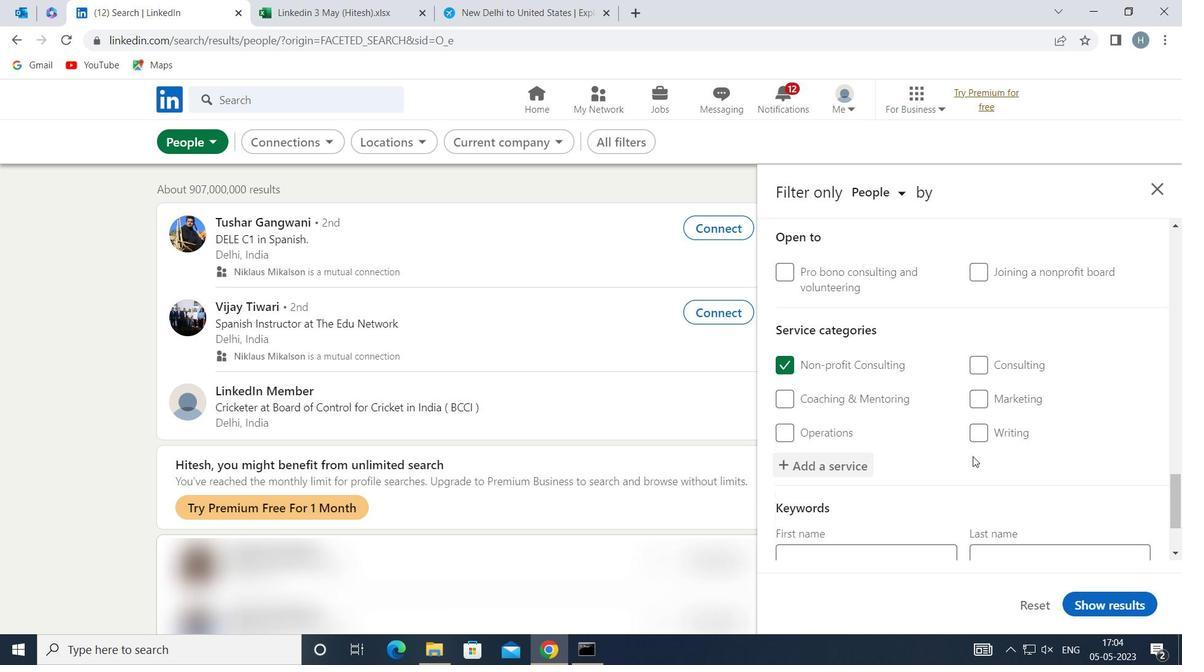 
Action: Mouse scrolled (972, 454) with delta (0, 0)
Screenshot: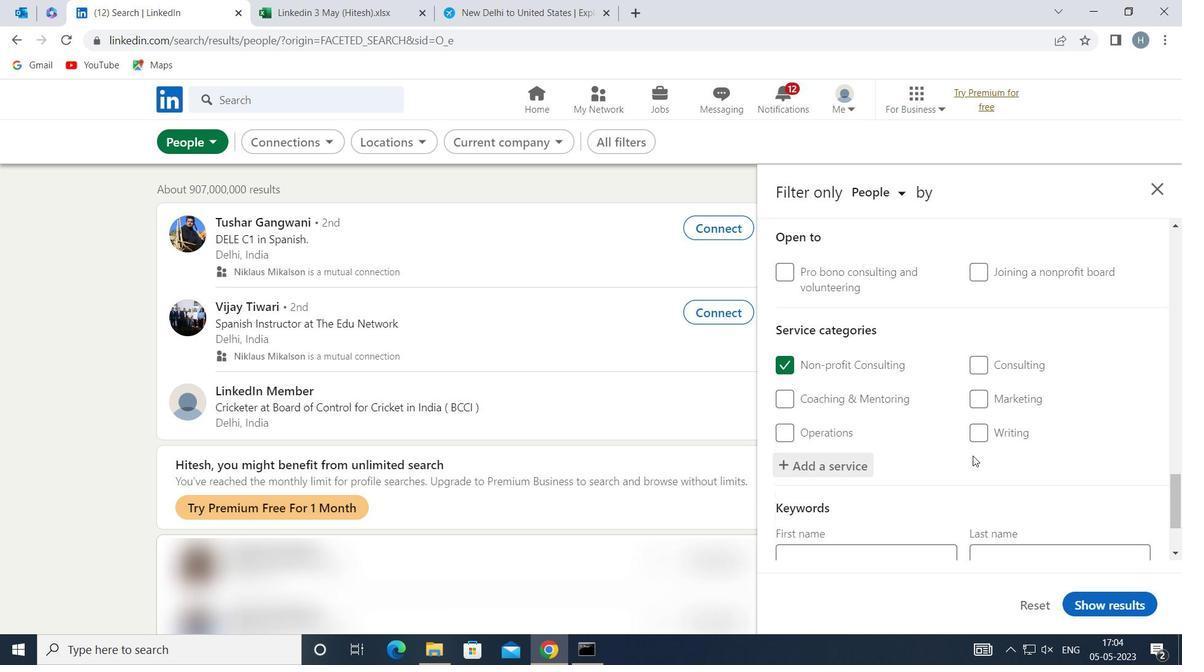 
Action: Mouse scrolled (972, 454) with delta (0, 0)
Screenshot: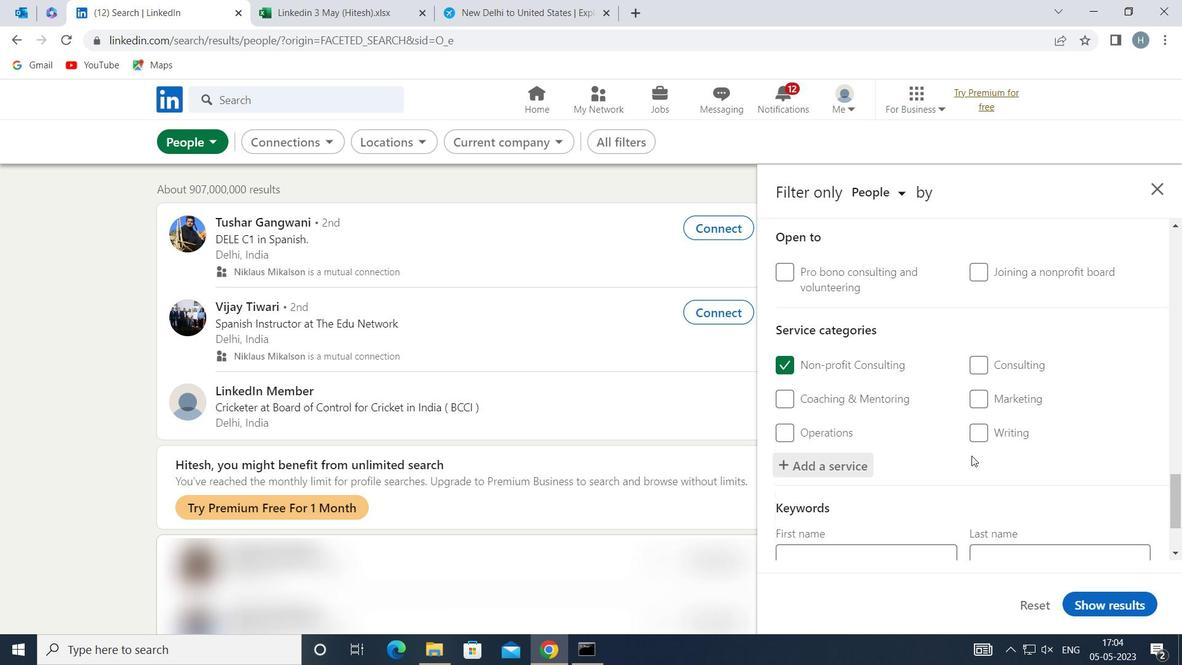 
Action: Mouse moved to (970, 449)
Screenshot: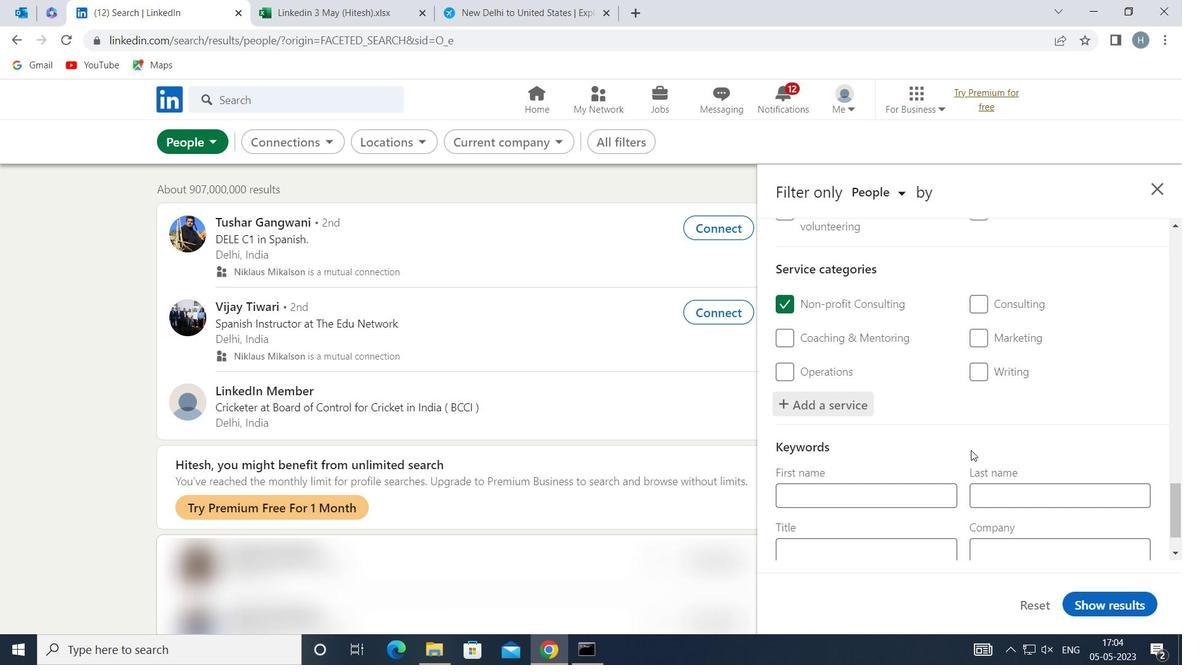 
Action: Mouse scrolled (970, 449) with delta (0, 0)
Screenshot: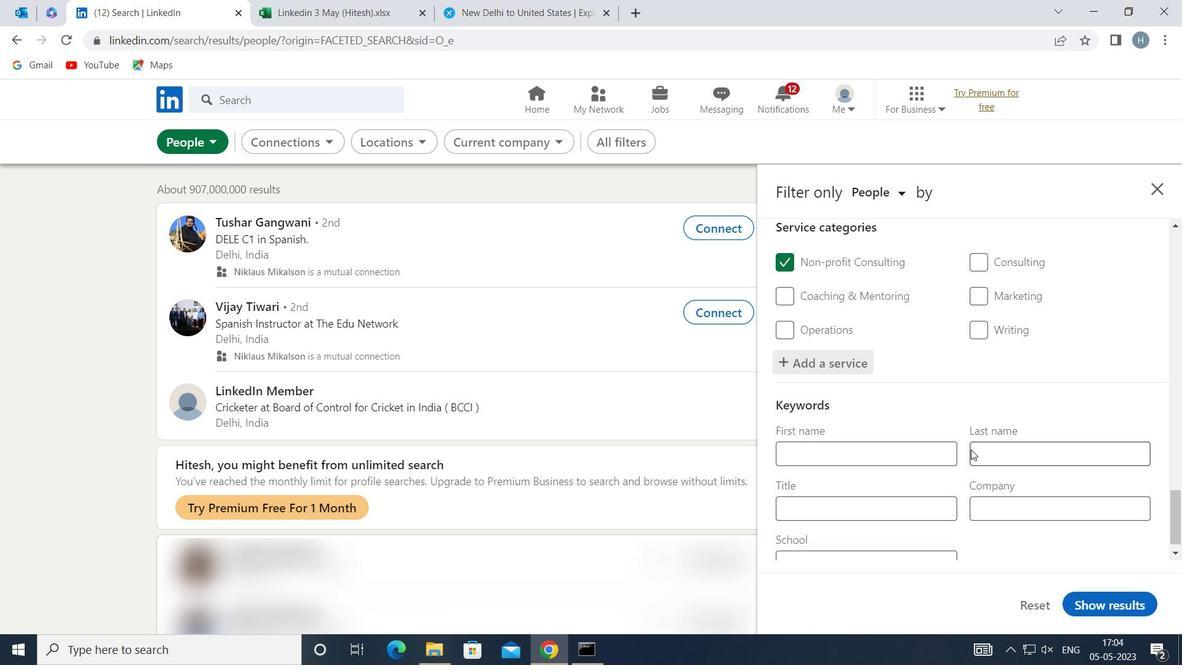 
Action: Mouse moved to (909, 484)
Screenshot: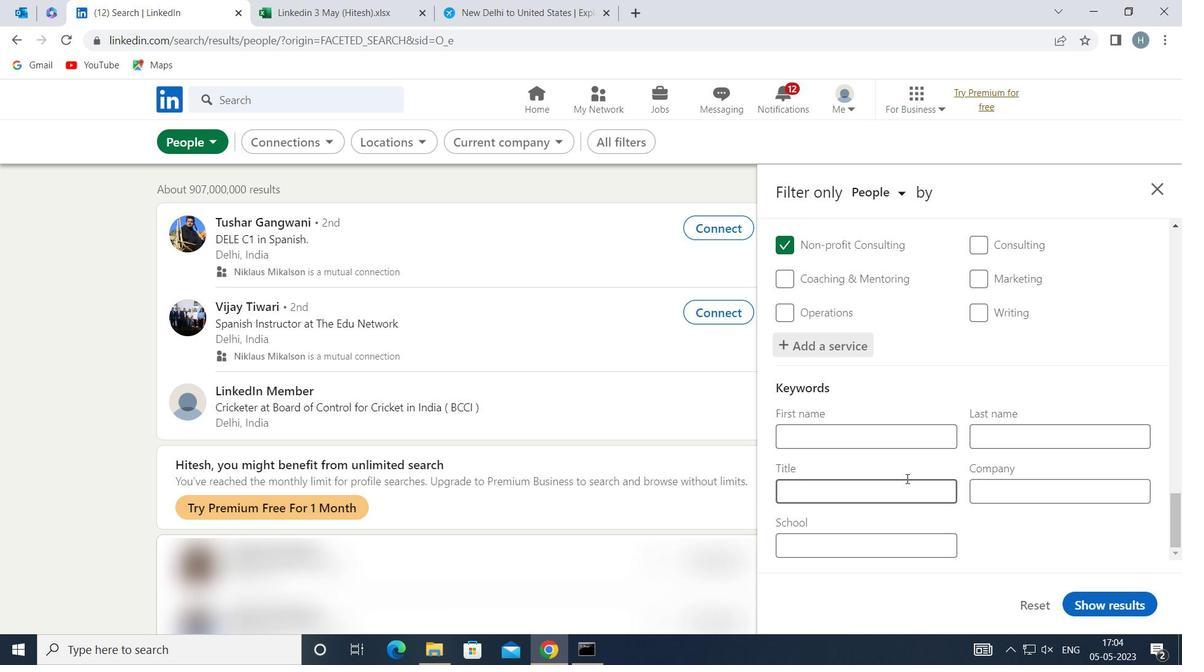 
Action: Mouse pressed left at (909, 484)
Screenshot: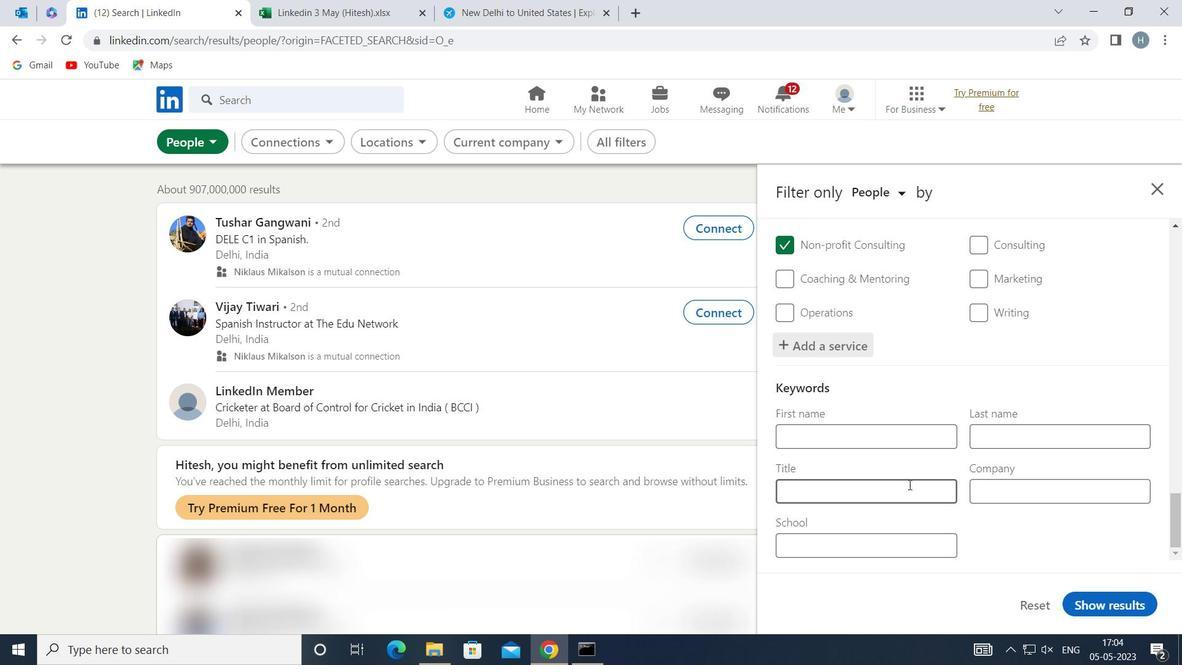 
Action: Key pressed <Key.shift>DELIVERY<Key.space><Key.shift>DRIVER
Screenshot: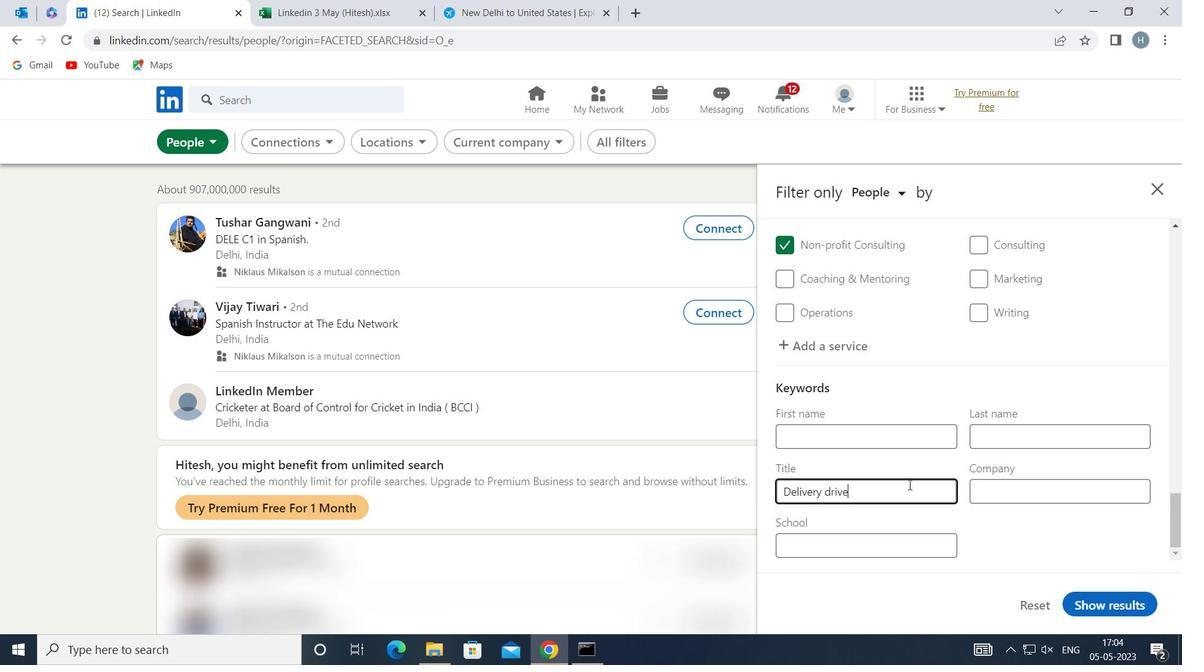 
Action: Mouse moved to (1098, 603)
Screenshot: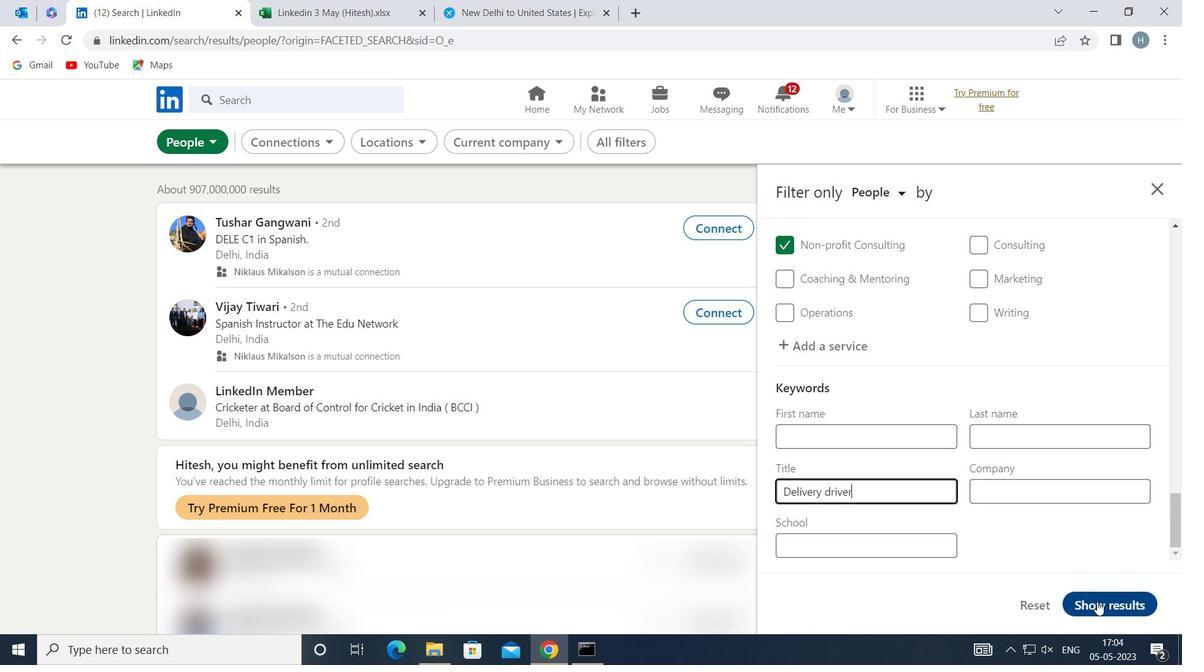 
Action: Mouse pressed left at (1098, 603)
Screenshot: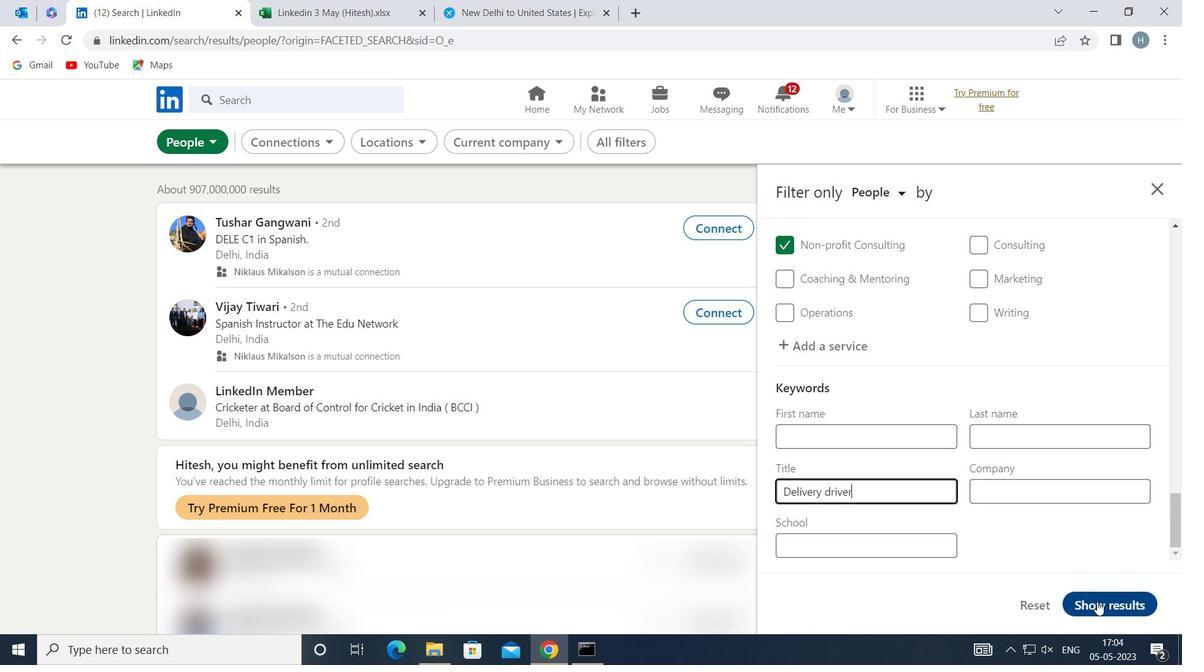 
Action: Mouse moved to (907, 470)
Screenshot: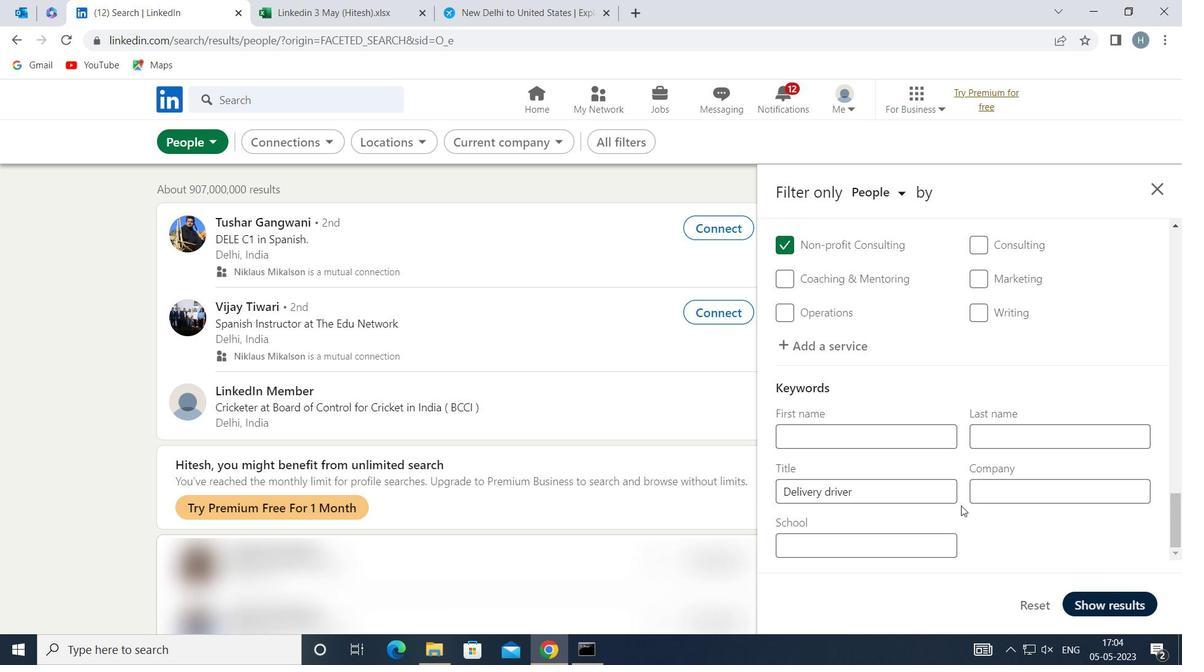 
